 Task: Find LinkedIn connections with the following criteria: 1st-degree connections, location 'Linkou', talks about 'Growth', current company 'Xpheno', industry 'Transportation Equipment Manufacturing', and service category 'Real Estate Appraisal'.
Action: Mouse moved to (654, 84)
Screenshot: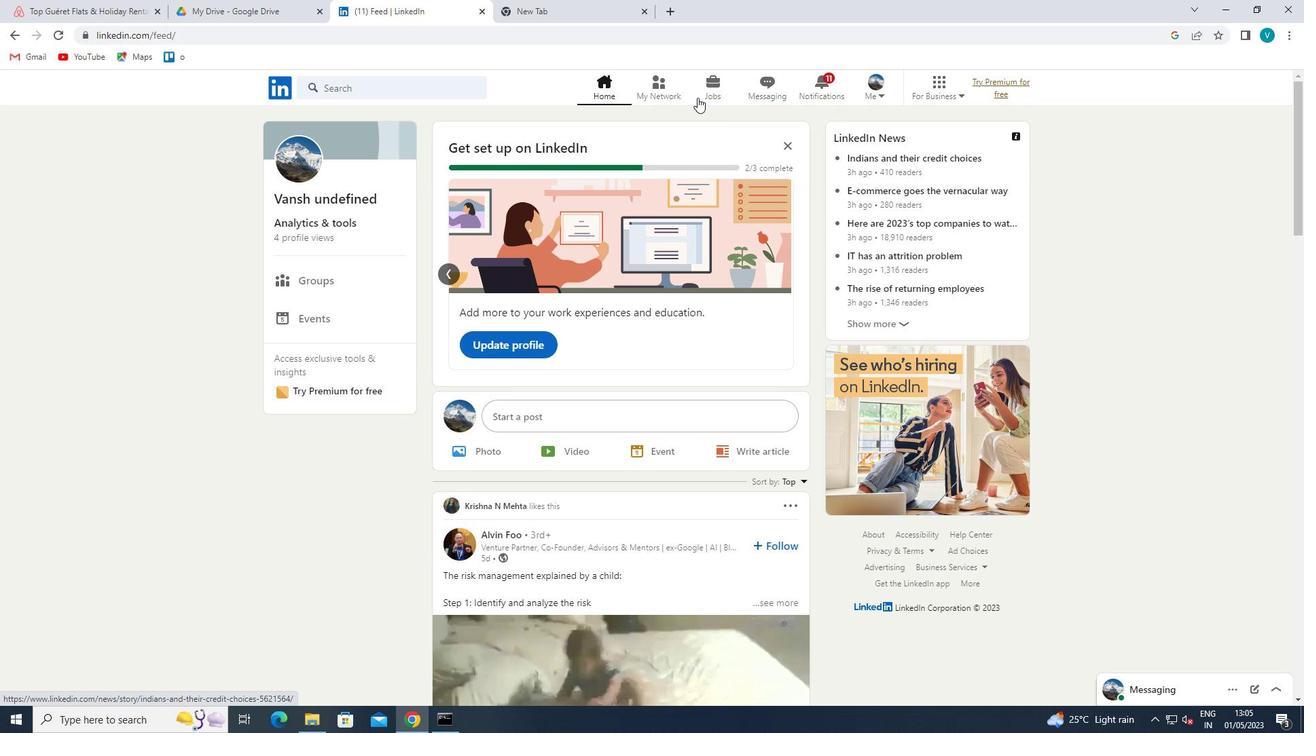 
Action: Mouse pressed left at (654, 84)
Screenshot: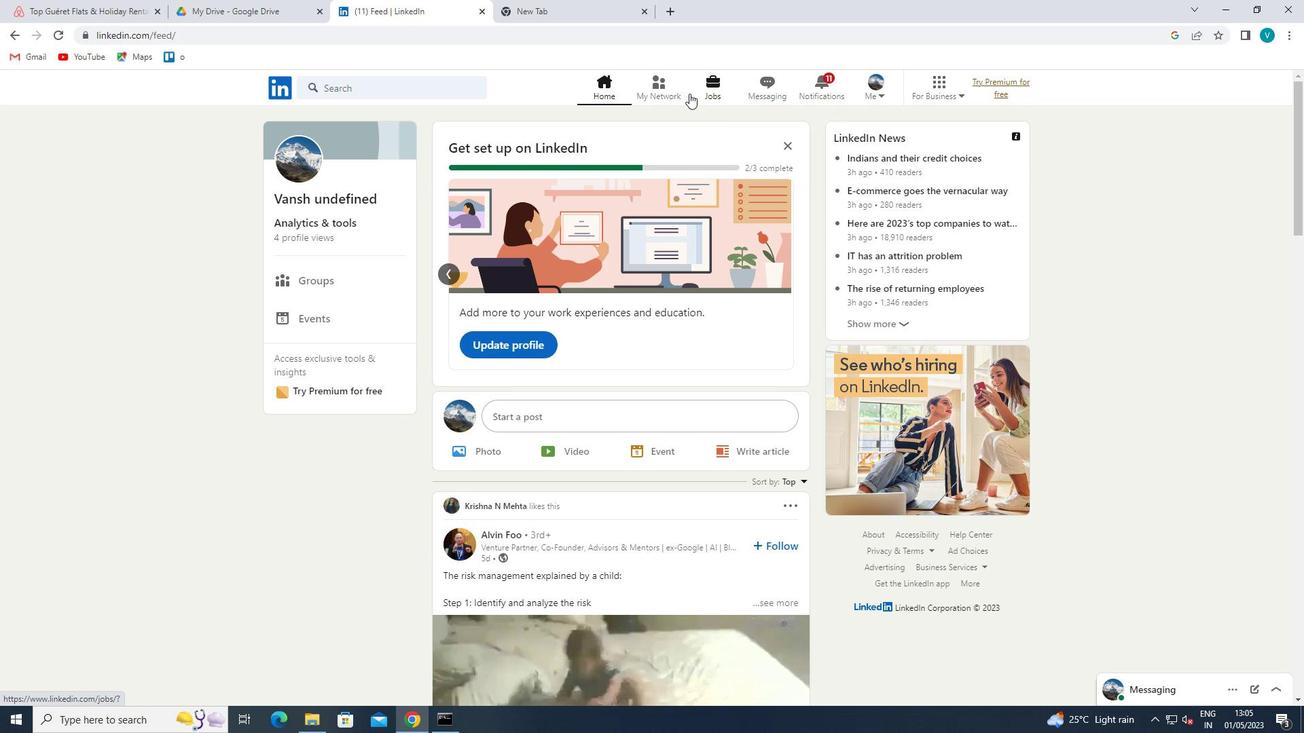 
Action: Mouse moved to (399, 159)
Screenshot: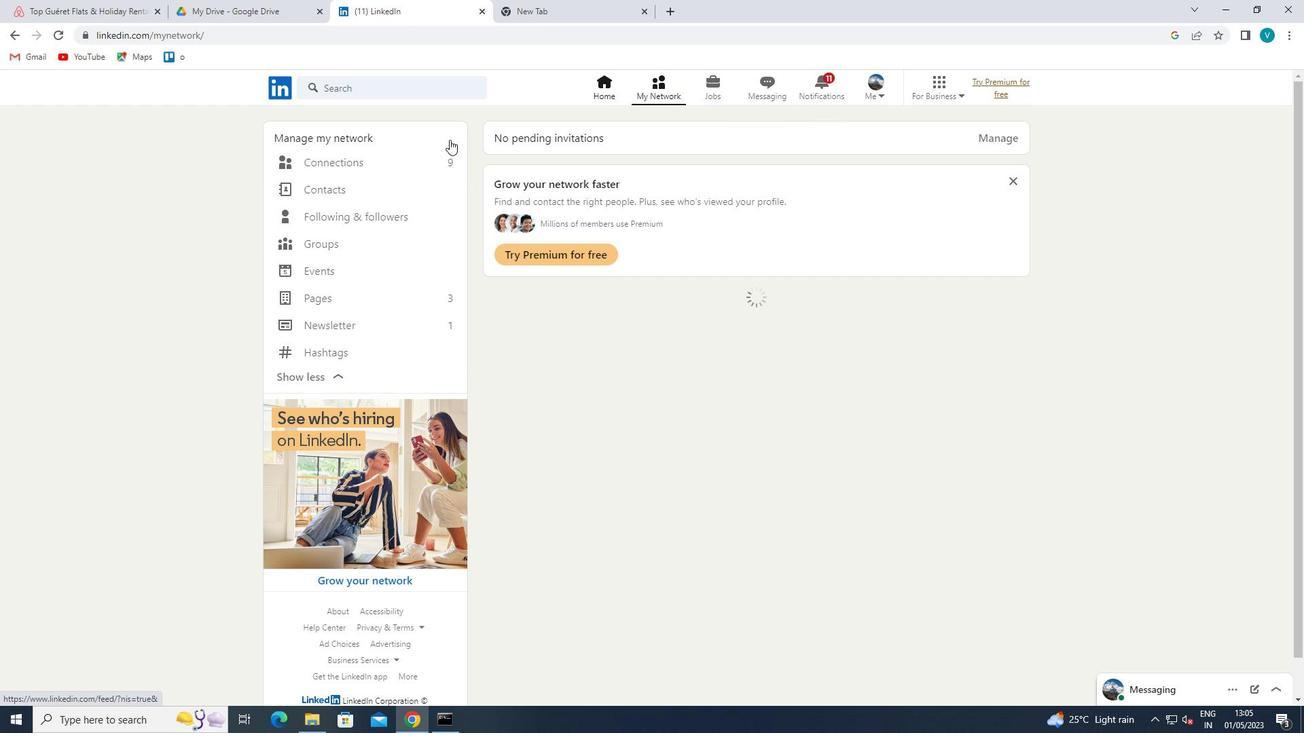 
Action: Mouse pressed left at (399, 159)
Screenshot: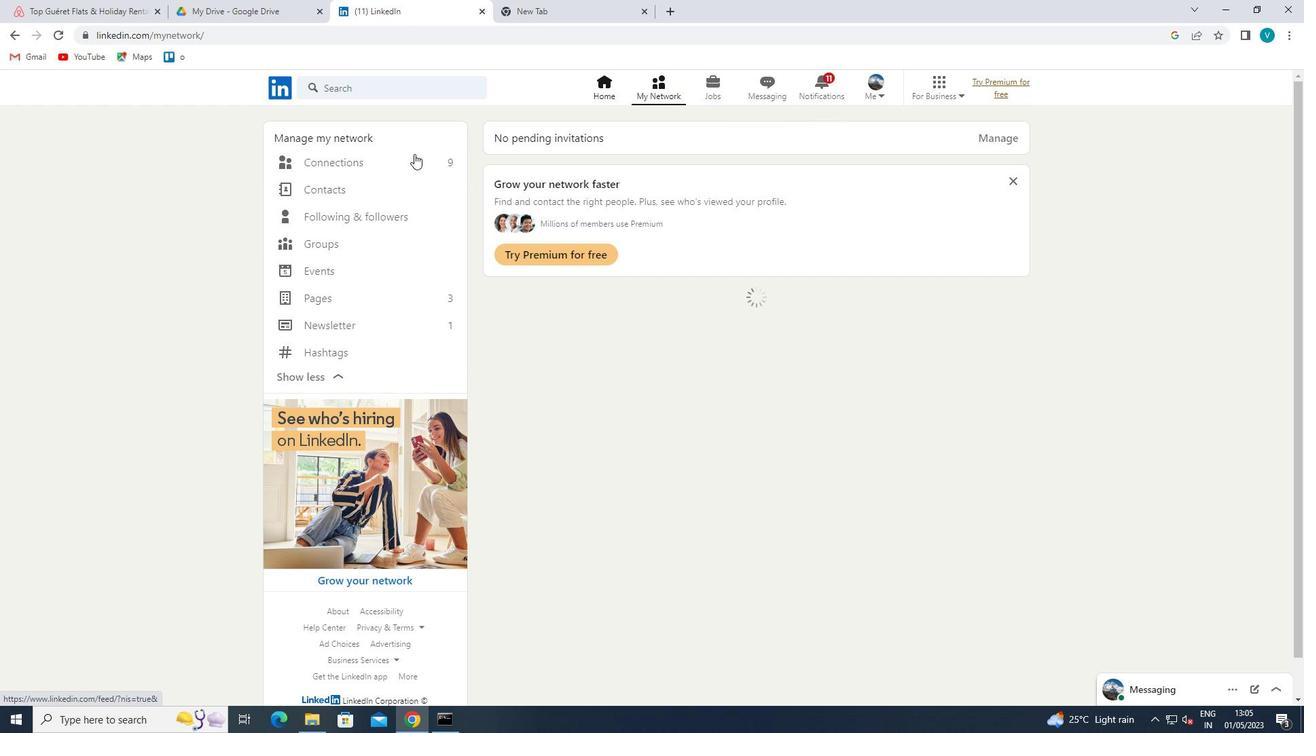 
Action: Mouse moved to (755, 157)
Screenshot: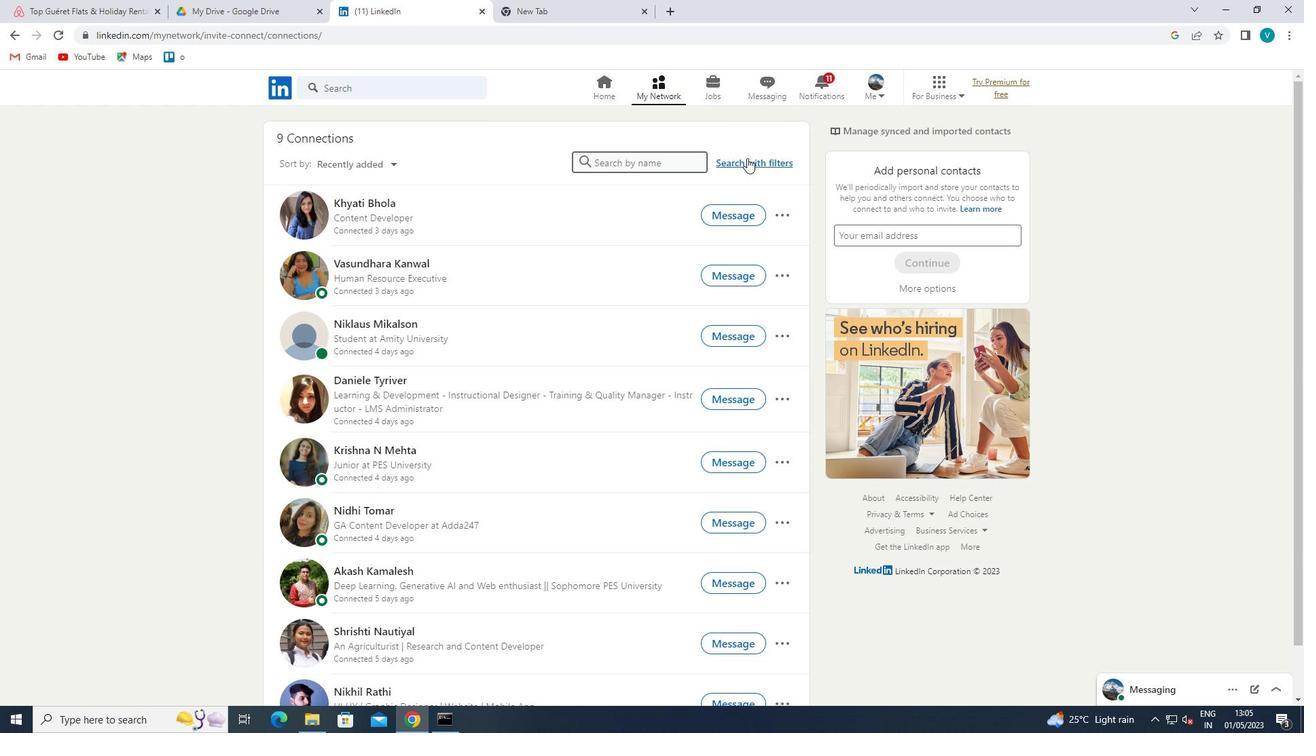 
Action: Mouse pressed left at (755, 157)
Screenshot: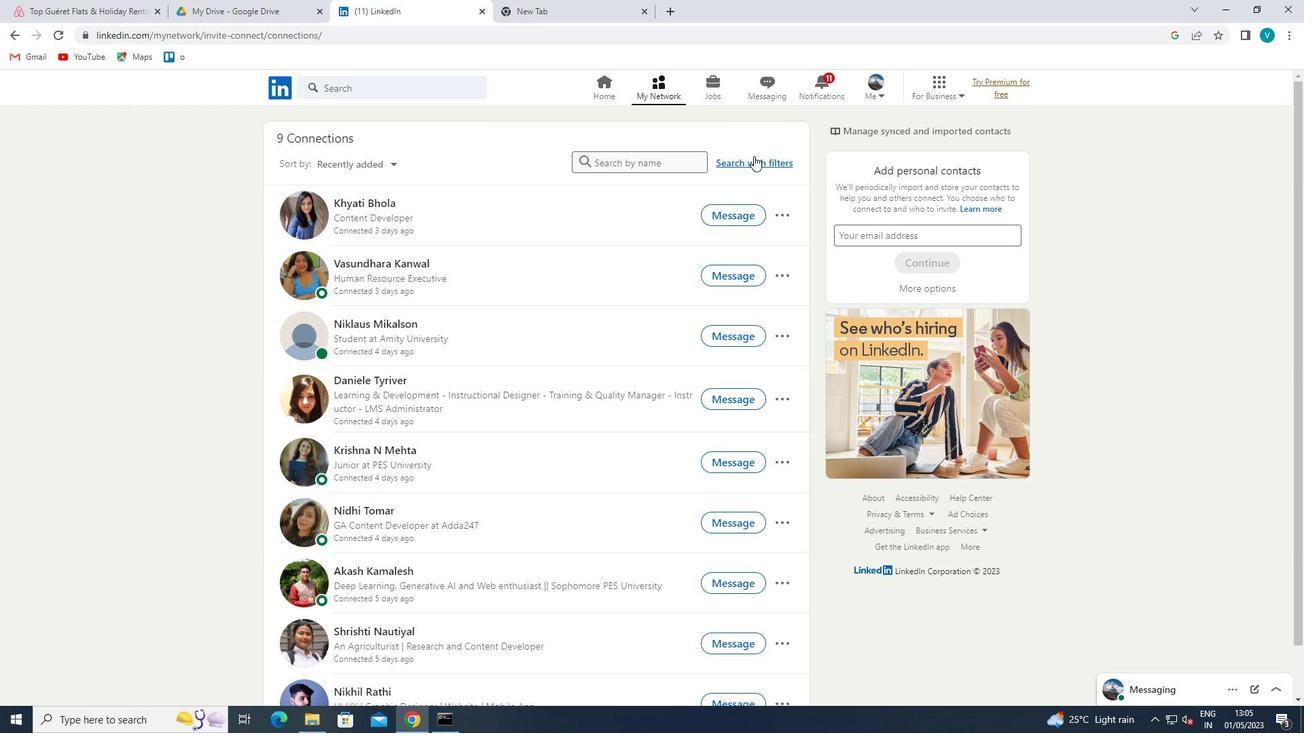 
Action: Mouse moved to (632, 125)
Screenshot: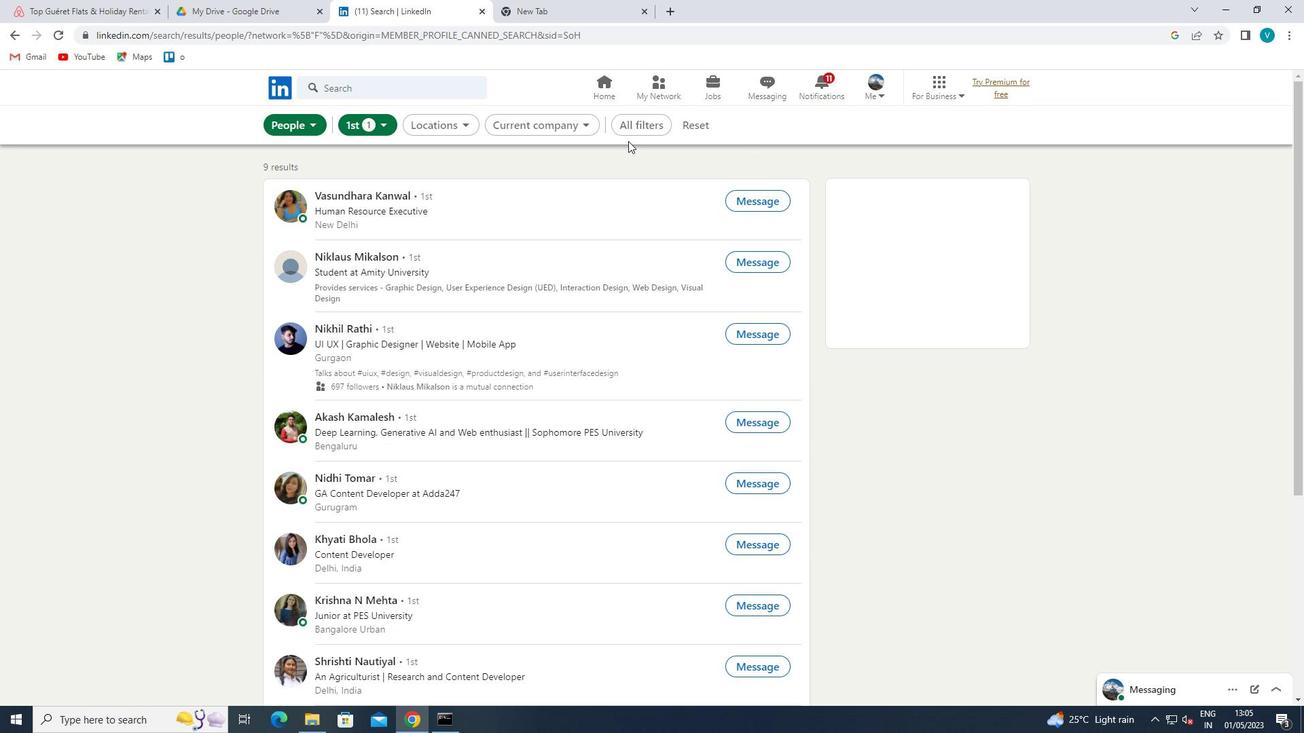 
Action: Mouse pressed left at (632, 125)
Screenshot: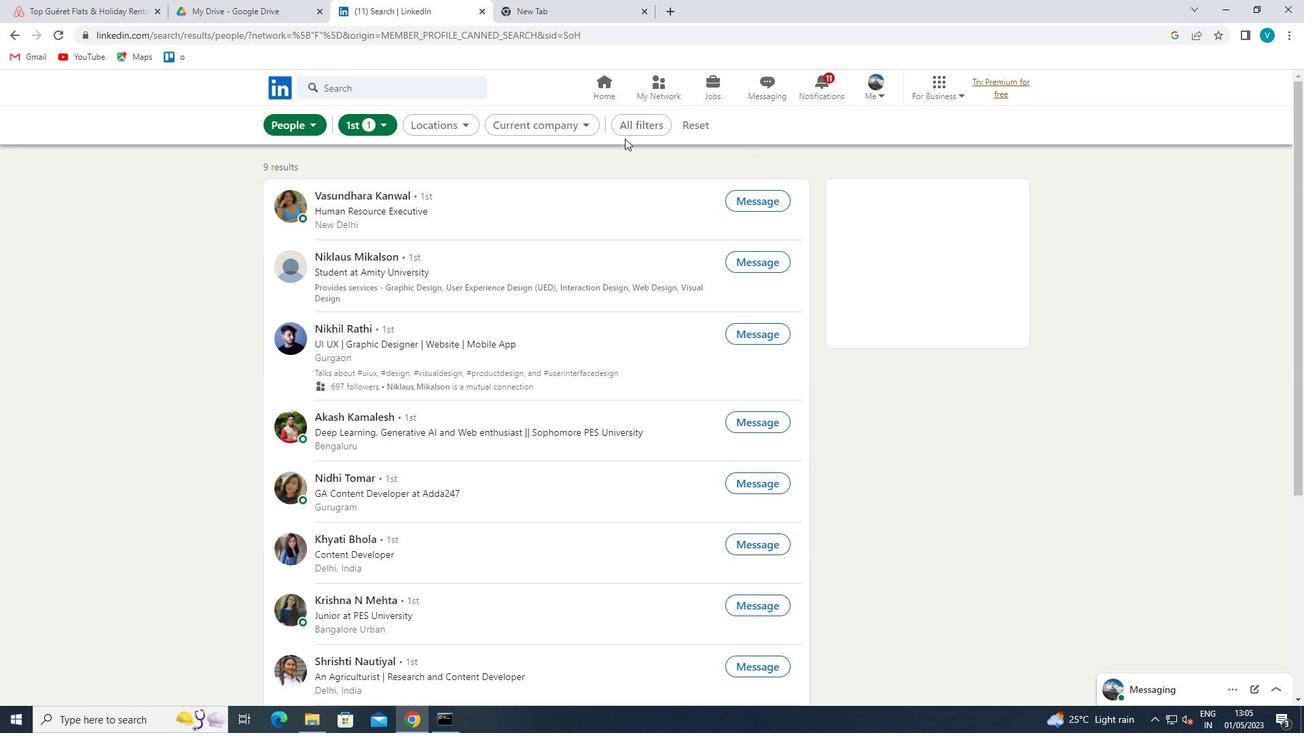 
Action: Mouse moved to (1149, 543)
Screenshot: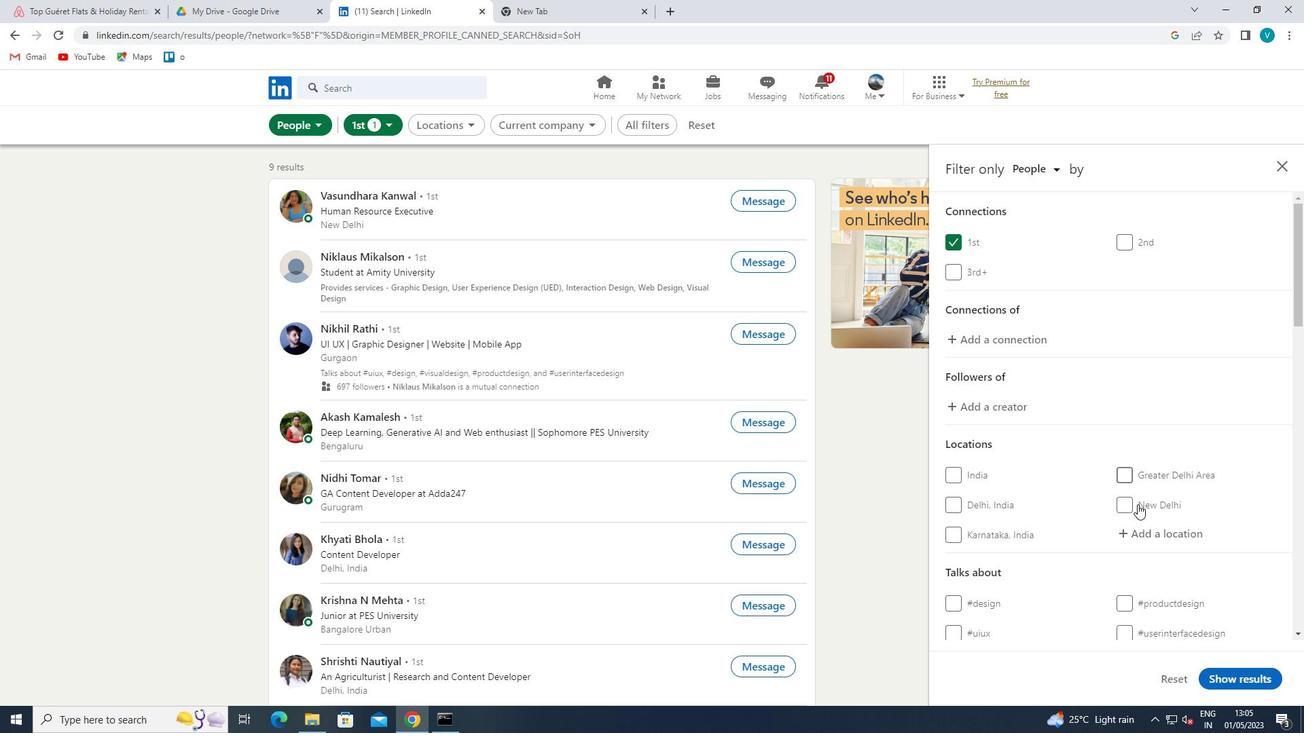 
Action: Mouse pressed left at (1149, 543)
Screenshot: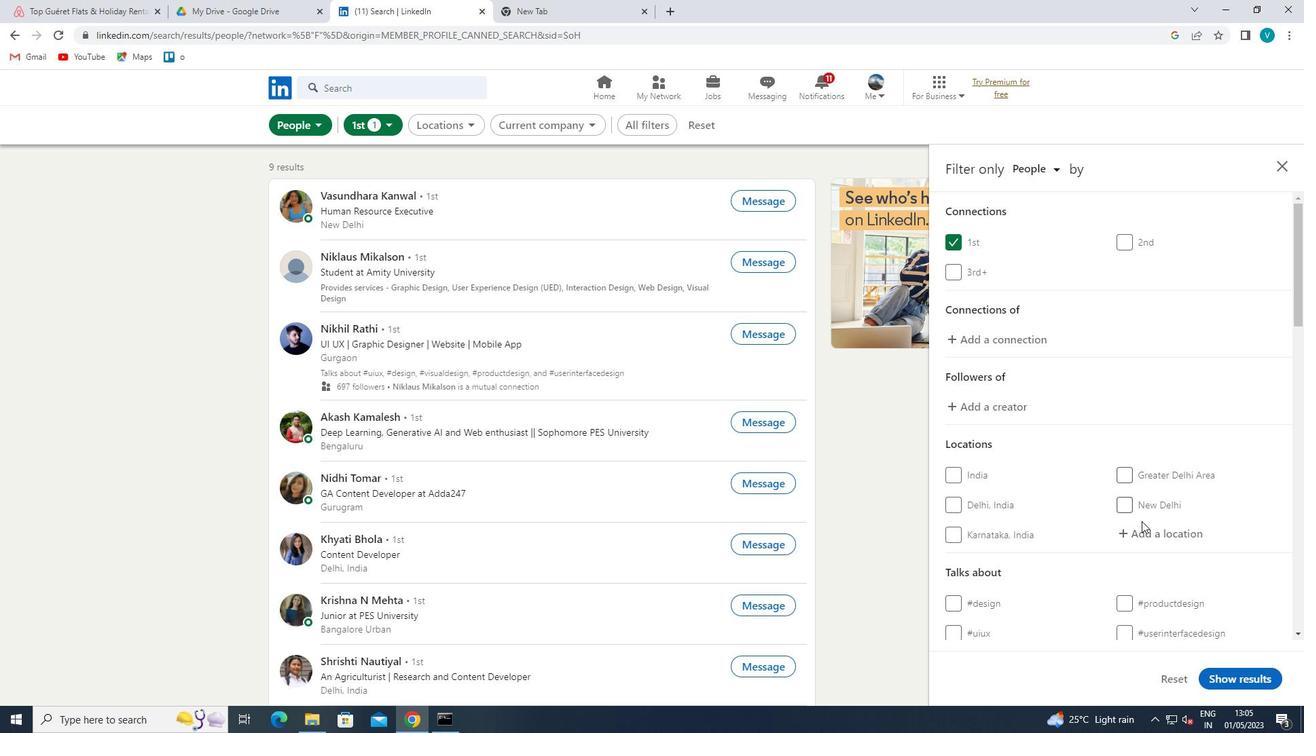 
Action: Mouse moved to (801, 444)
Screenshot: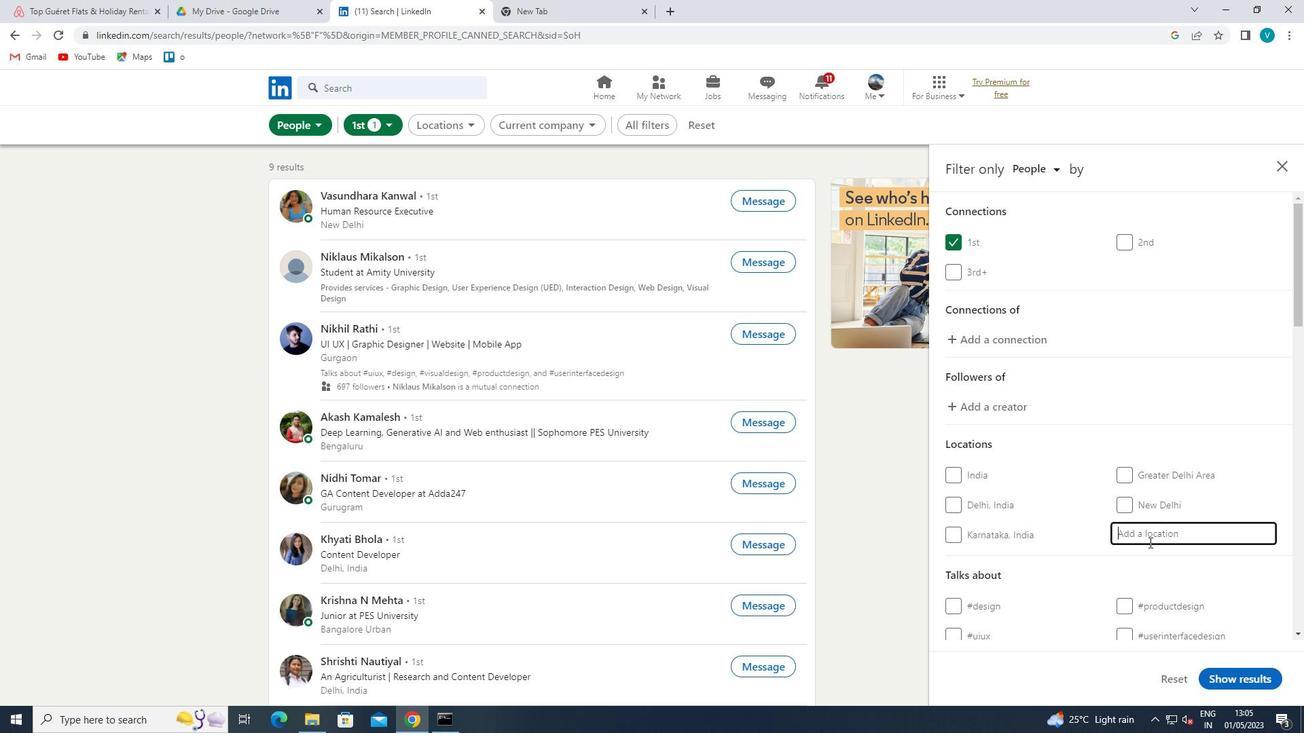 
Action: Key pressed <Key.shift>LINKOU
Screenshot: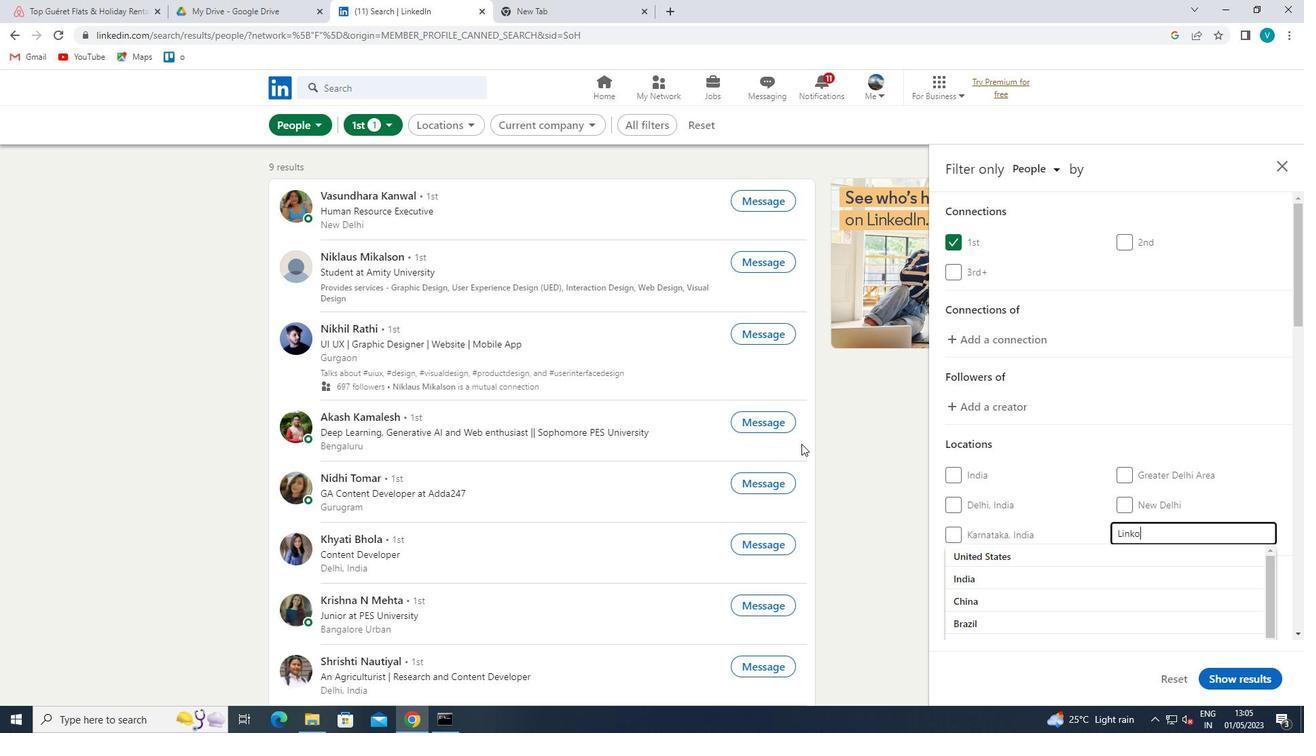 
Action: Mouse moved to (1086, 483)
Screenshot: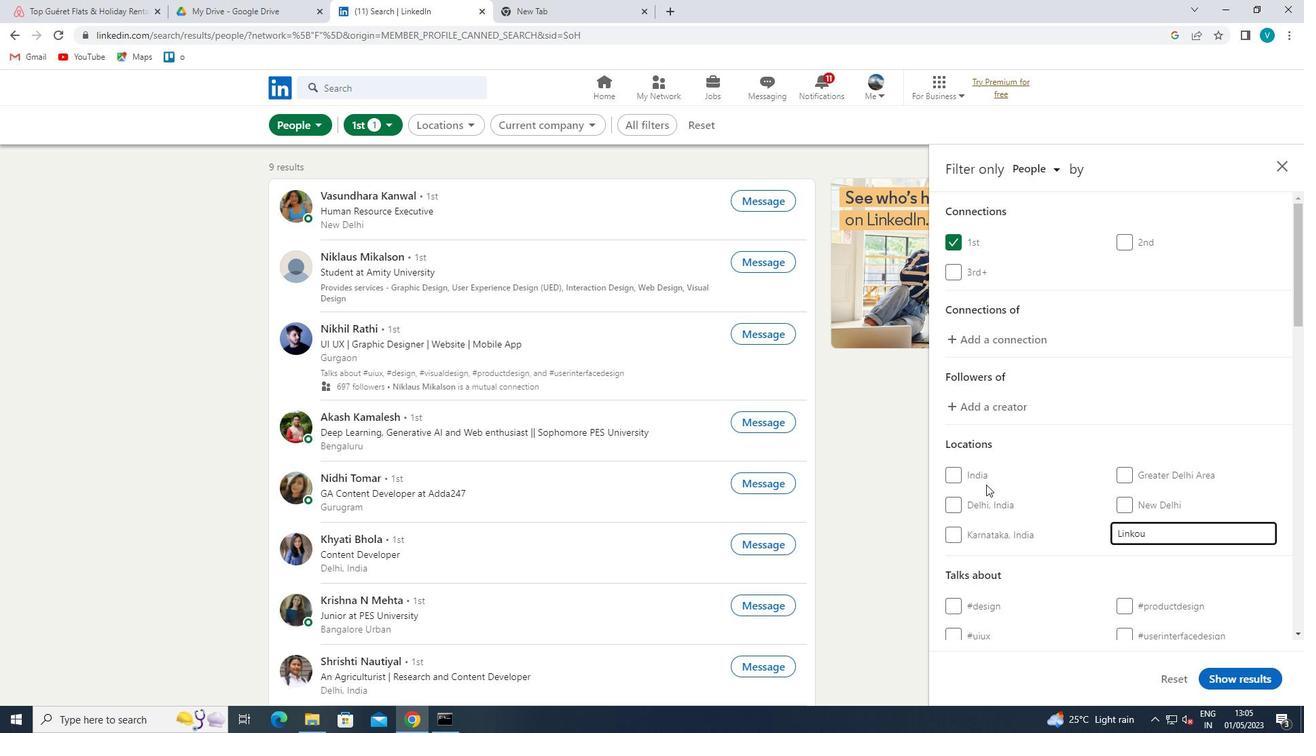 
Action: Mouse pressed left at (1086, 483)
Screenshot: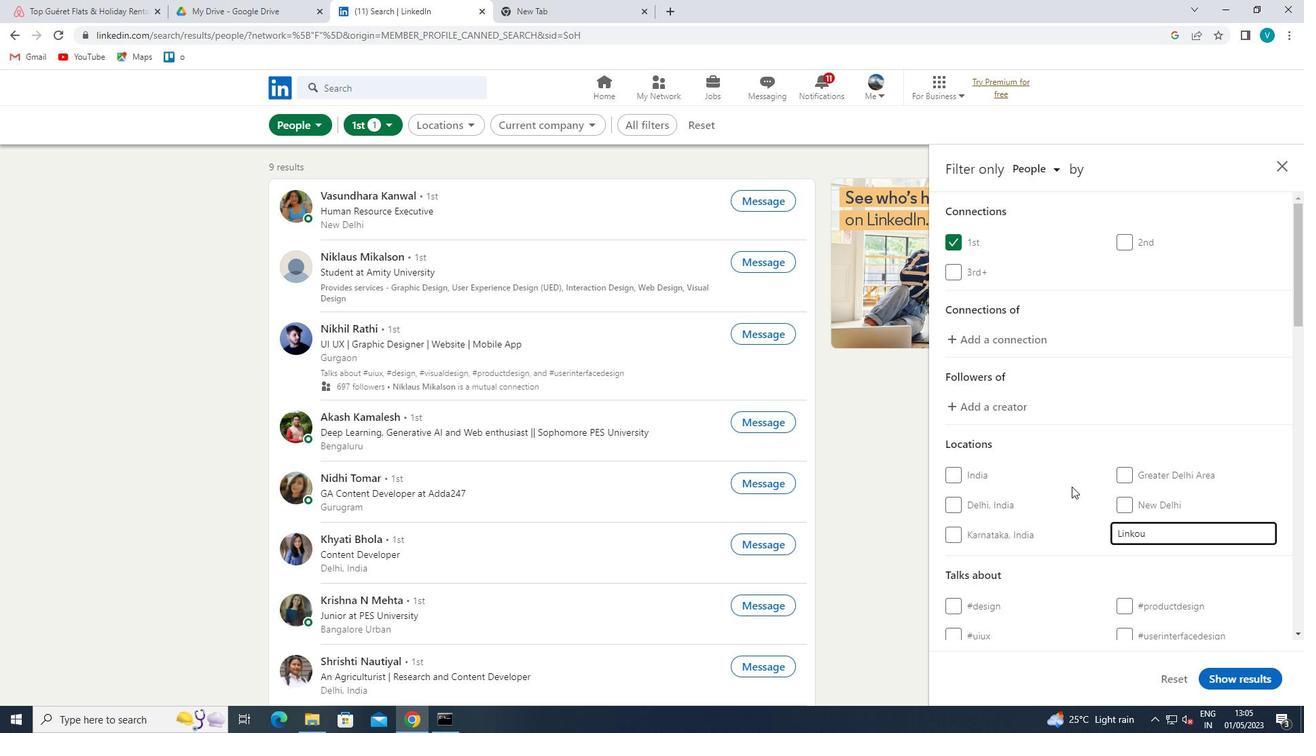 
Action: Mouse scrolled (1086, 483) with delta (0, 0)
Screenshot: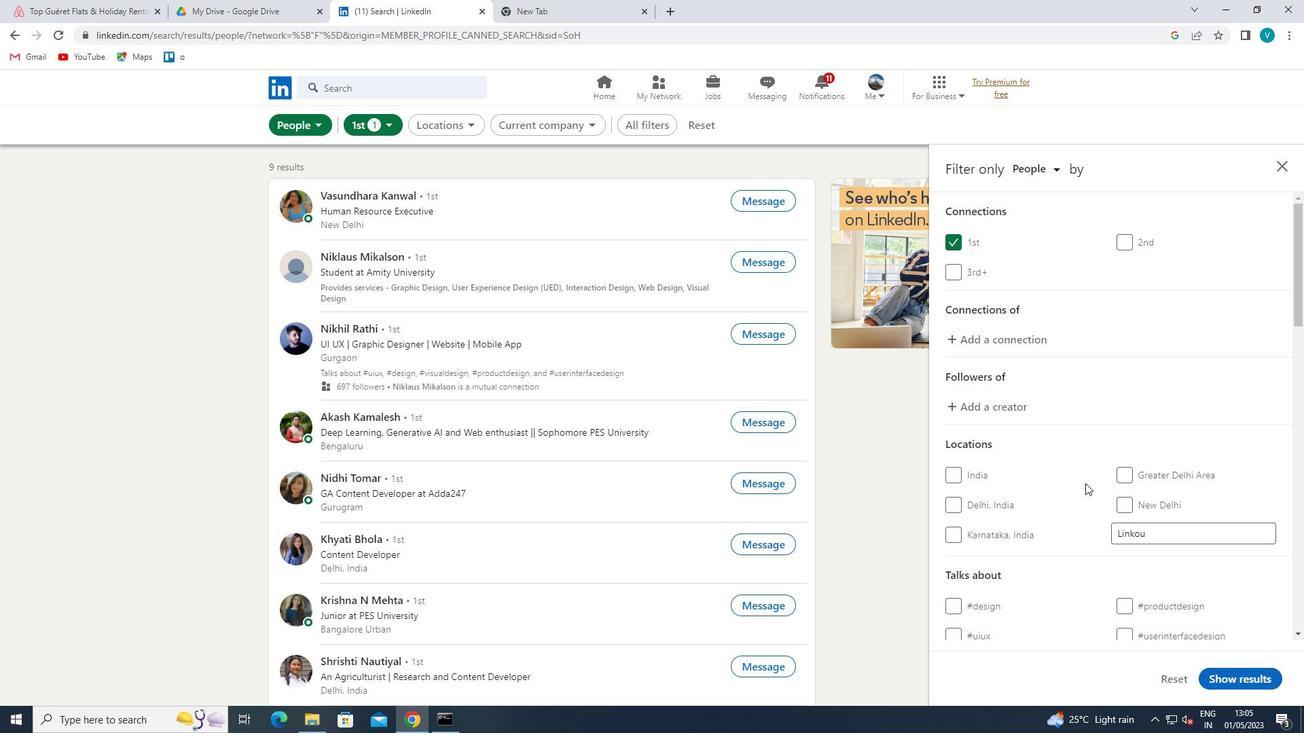 
Action: Mouse scrolled (1086, 483) with delta (0, 0)
Screenshot: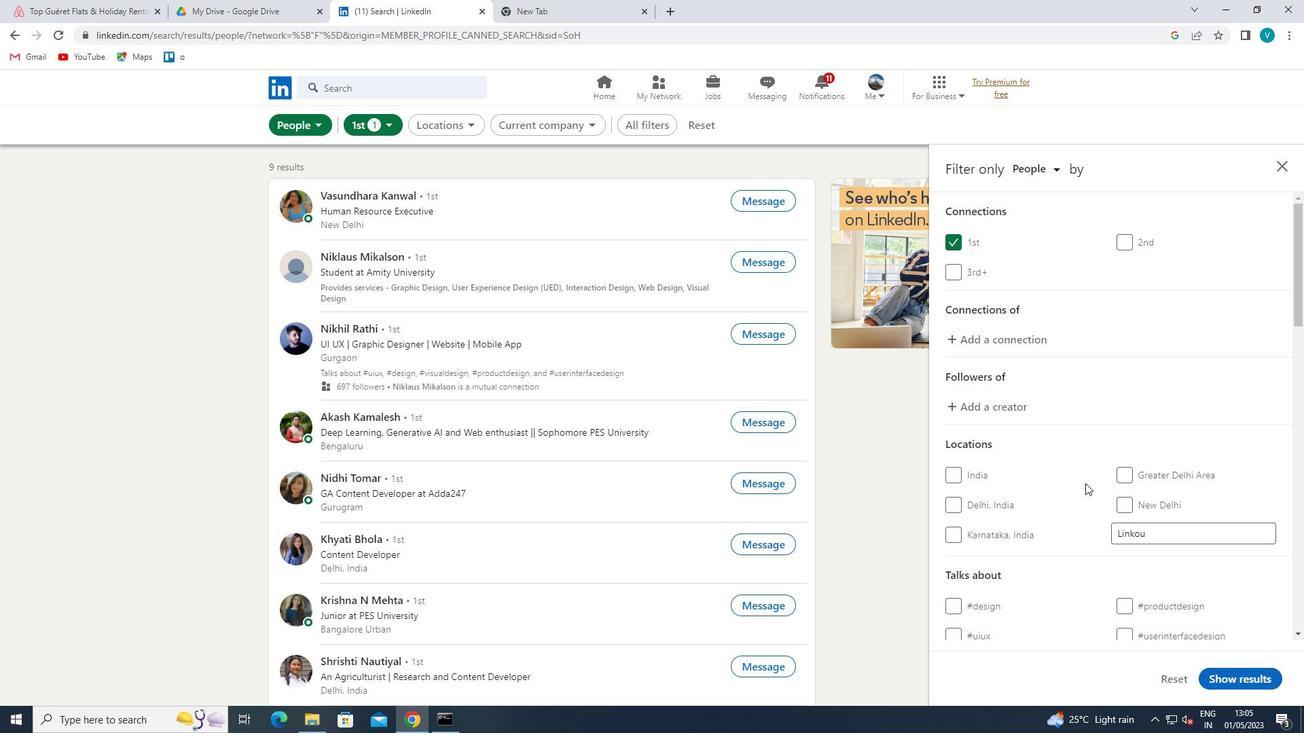 
Action: Mouse scrolled (1086, 483) with delta (0, 0)
Screenshot: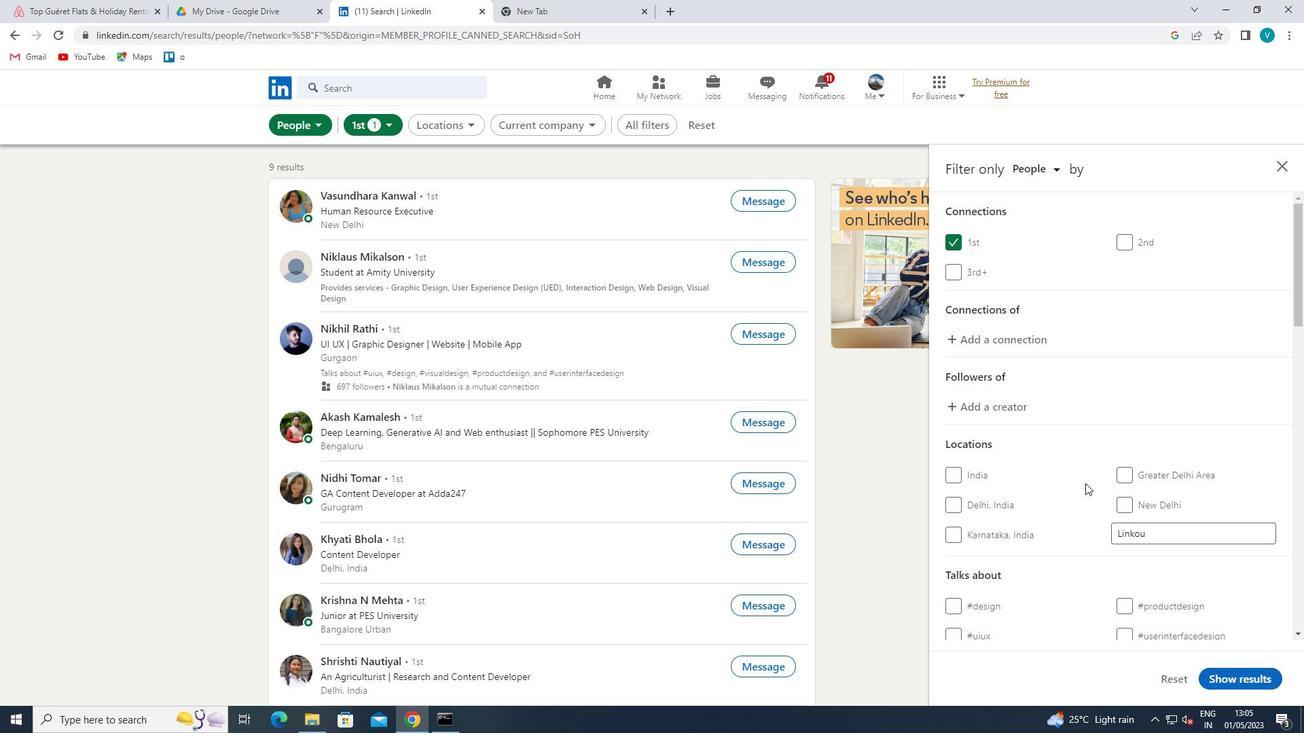 
Action: Mouse moved to (1149, 467)
Screenshot: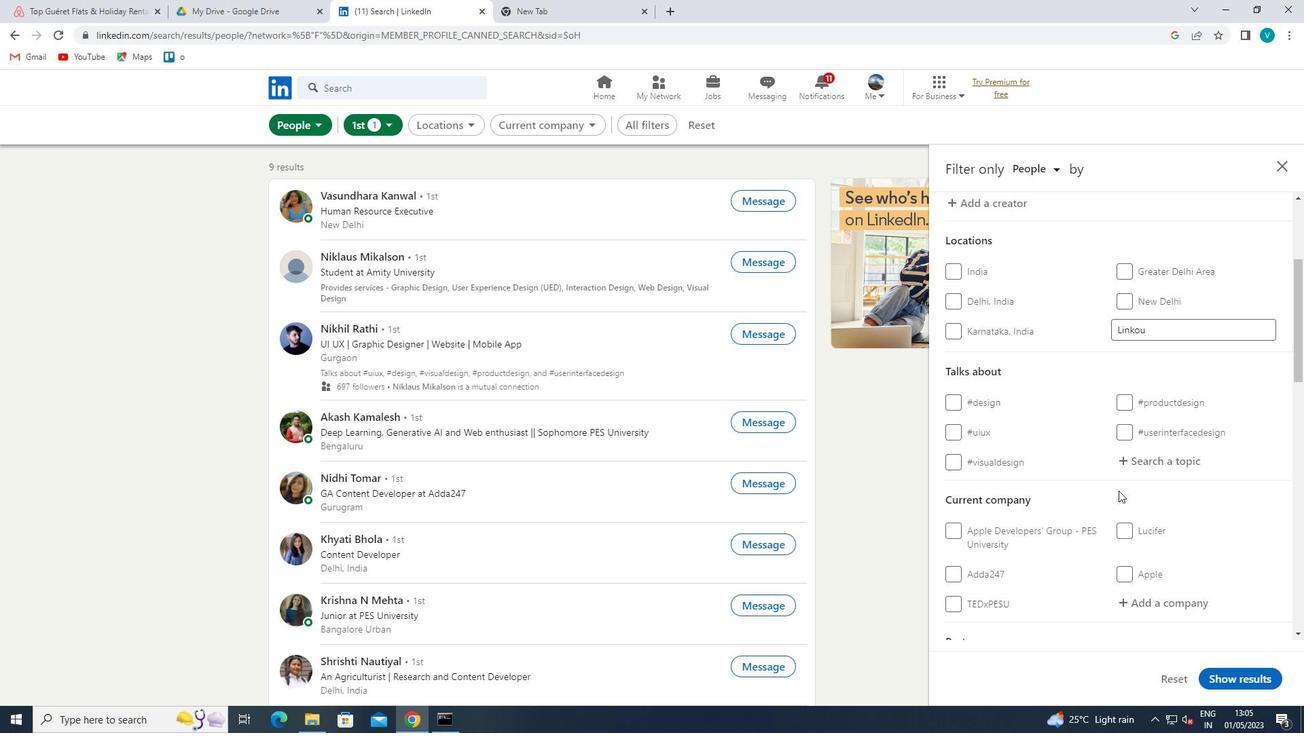 
Action: Mouse pressed left at (1149, 467)
Screenshot: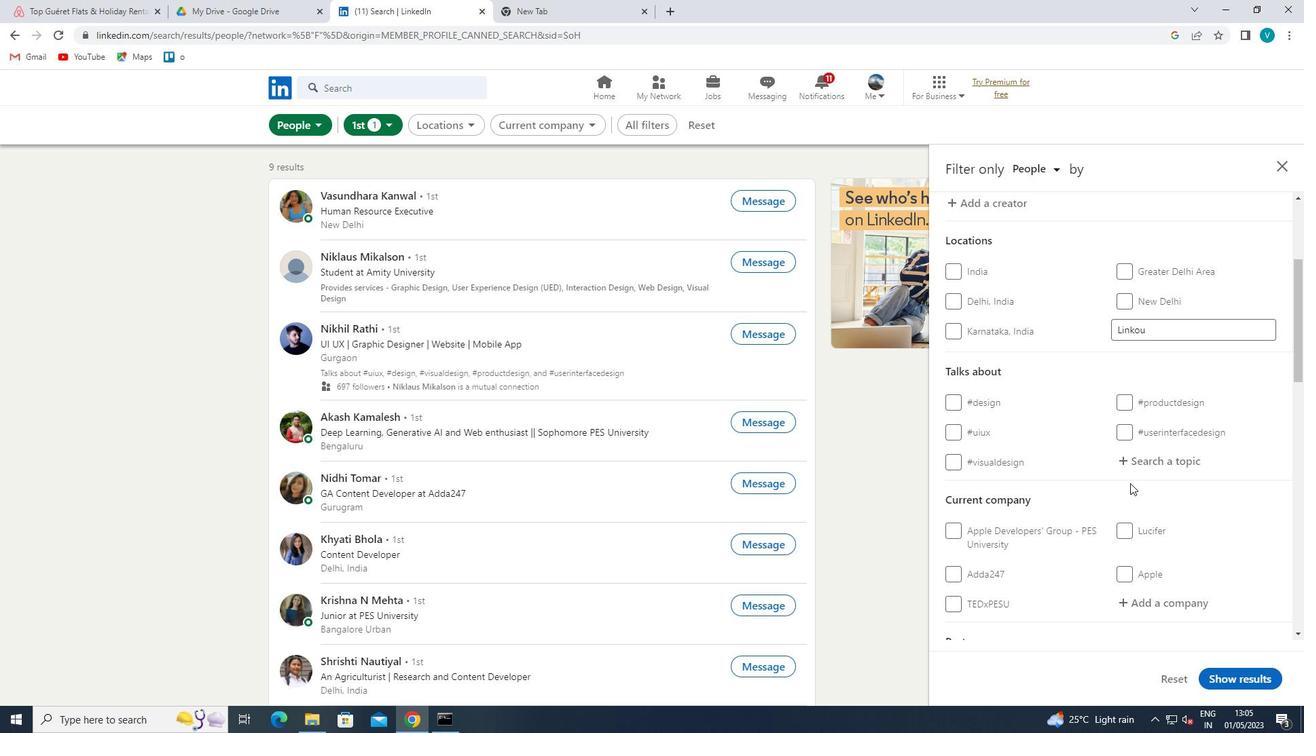 
Action: Mouse moved to (1070, 443)
Screenshot: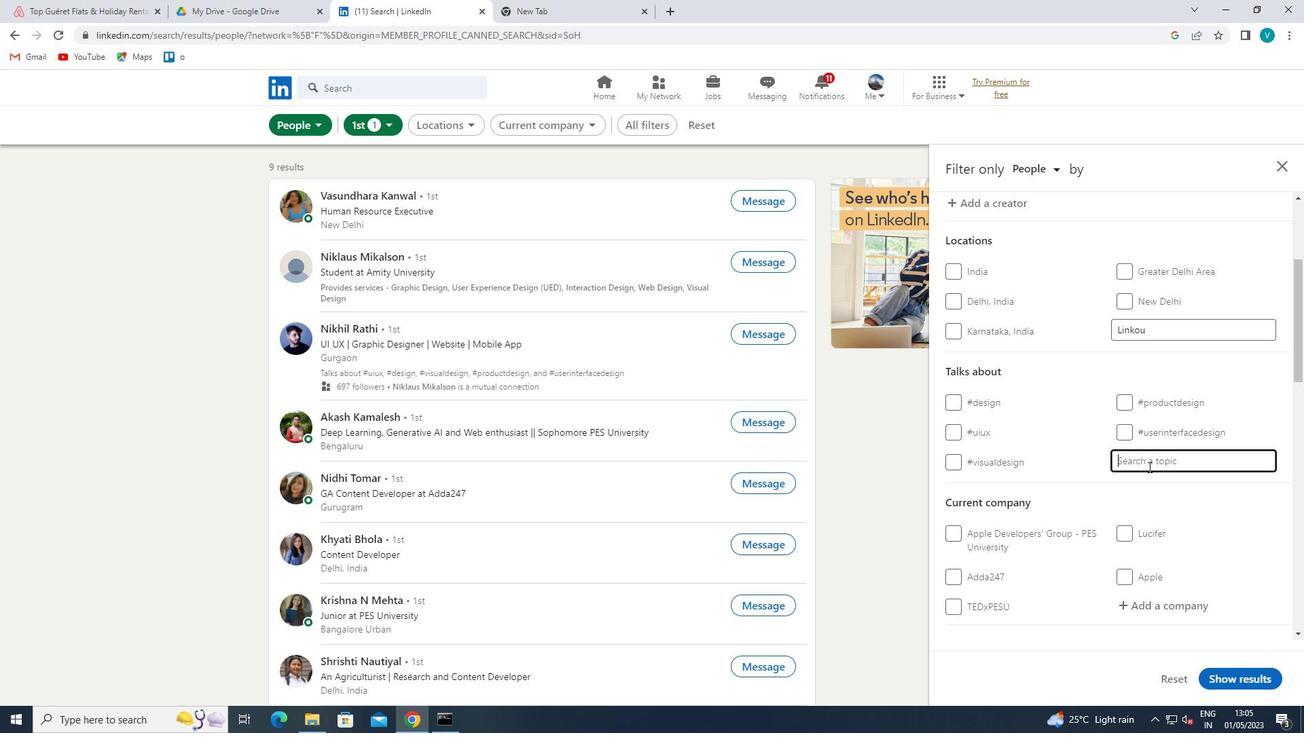 
Action: Key pressed <Key.shift>GROWTH
Screenshot: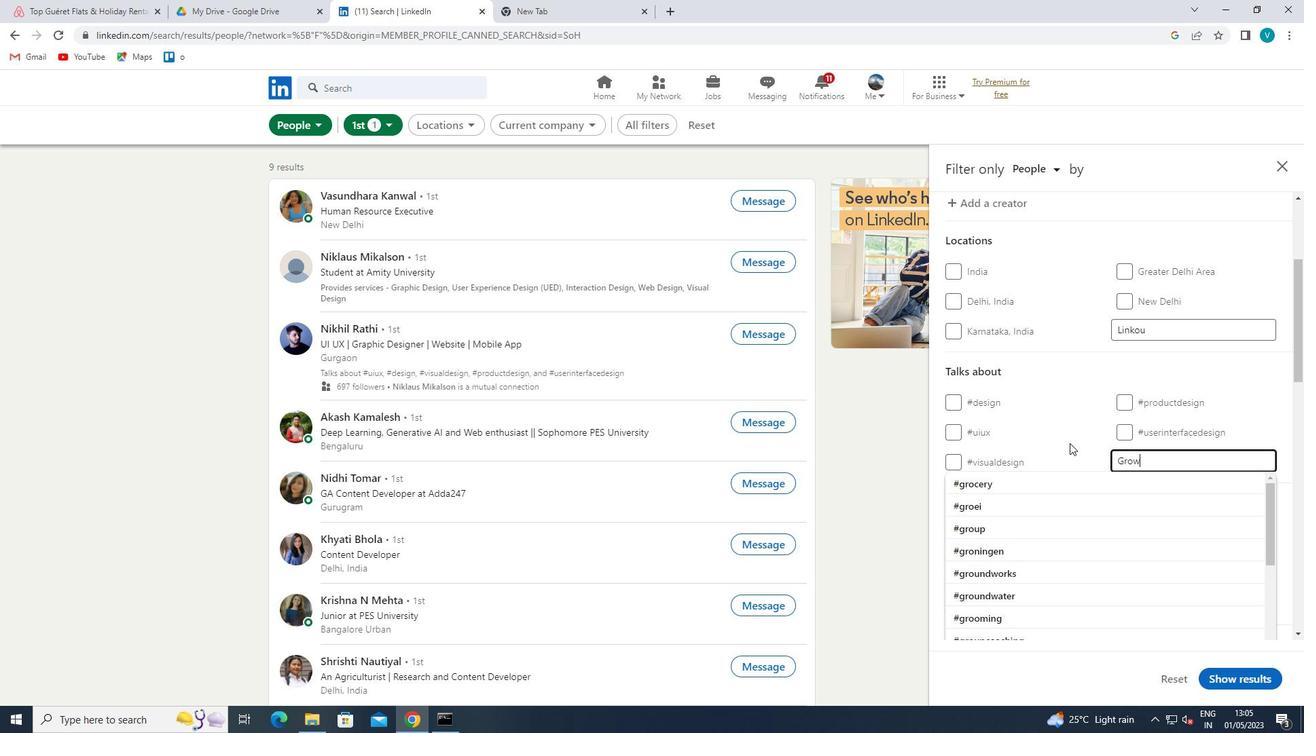 
Action: Mouse moved to (1041, 485)
Screenshot: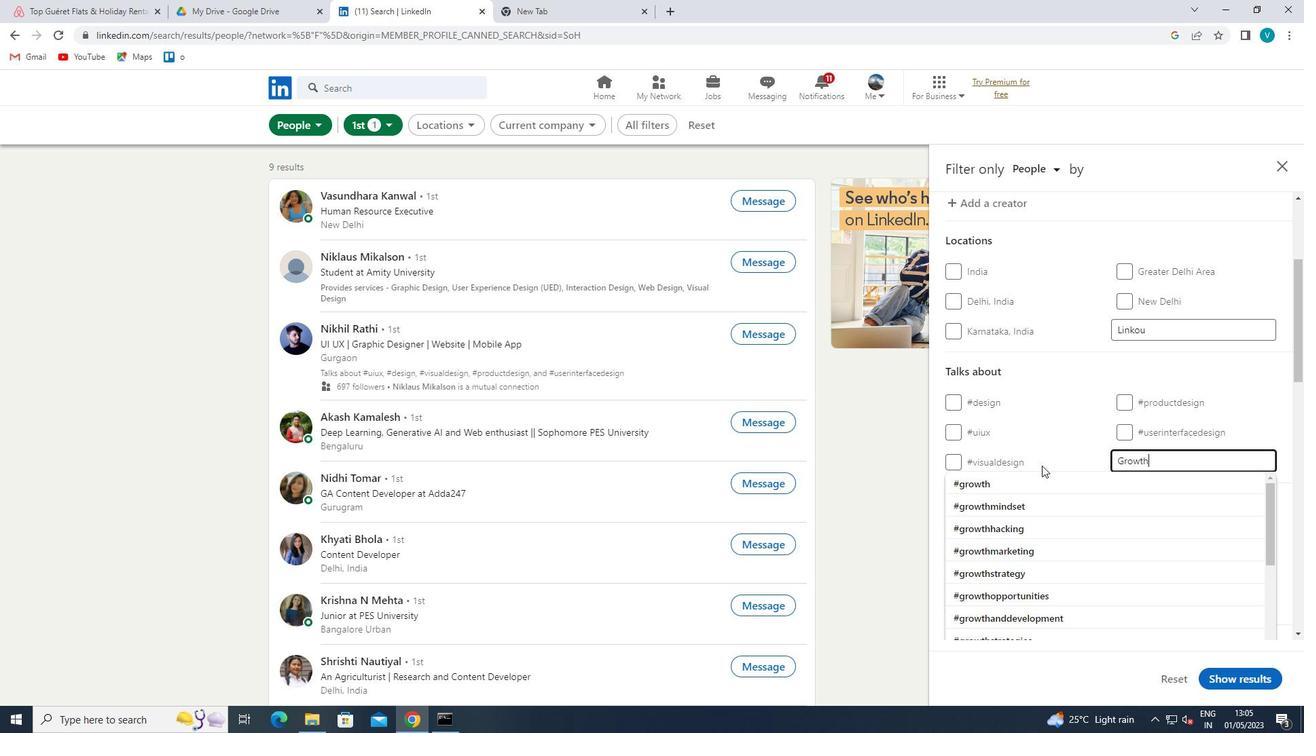 
Action: Mouse pressed left at (1041, 485)
Screenshot: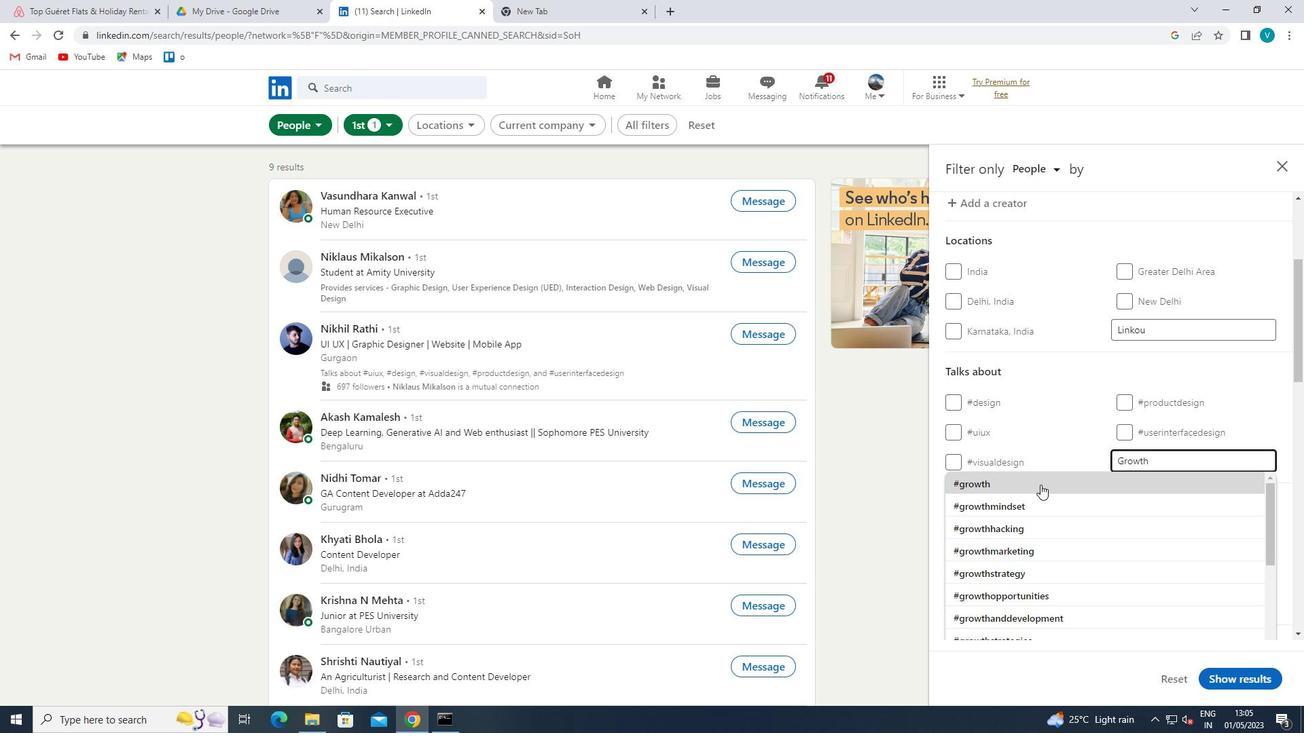 
Action: Mouse moved to (1102, 408)
Screenshot: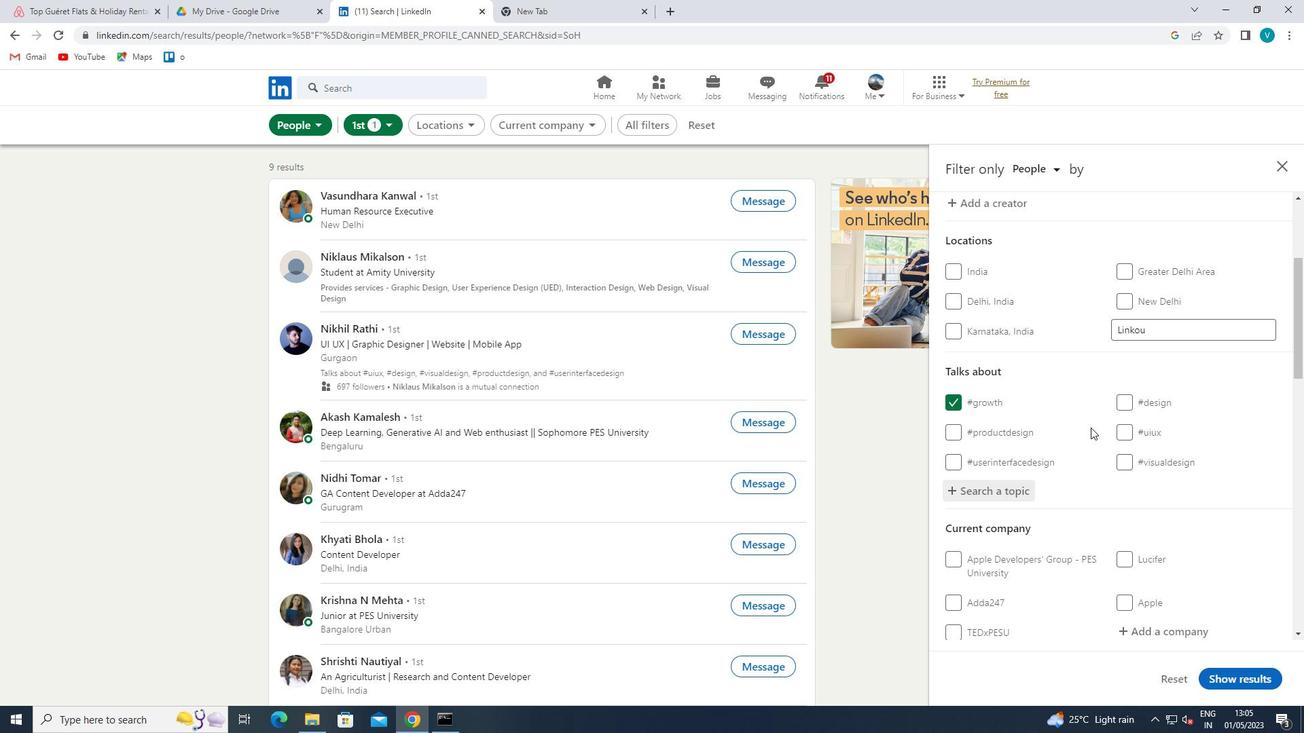 
Action: Mouse scrolled (1102, 407) with delta (0, 0)
Screenshot: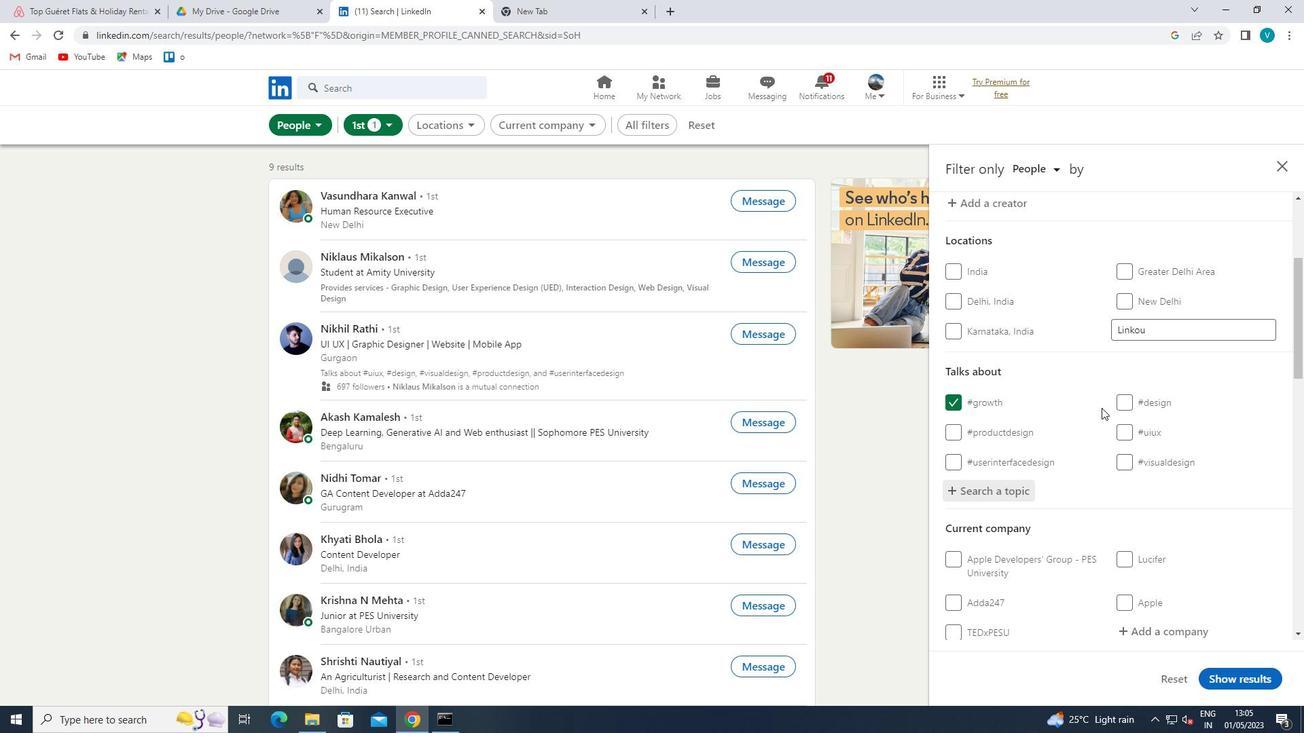 
Action: Mouse moved to (1107, 421)
Screenshot: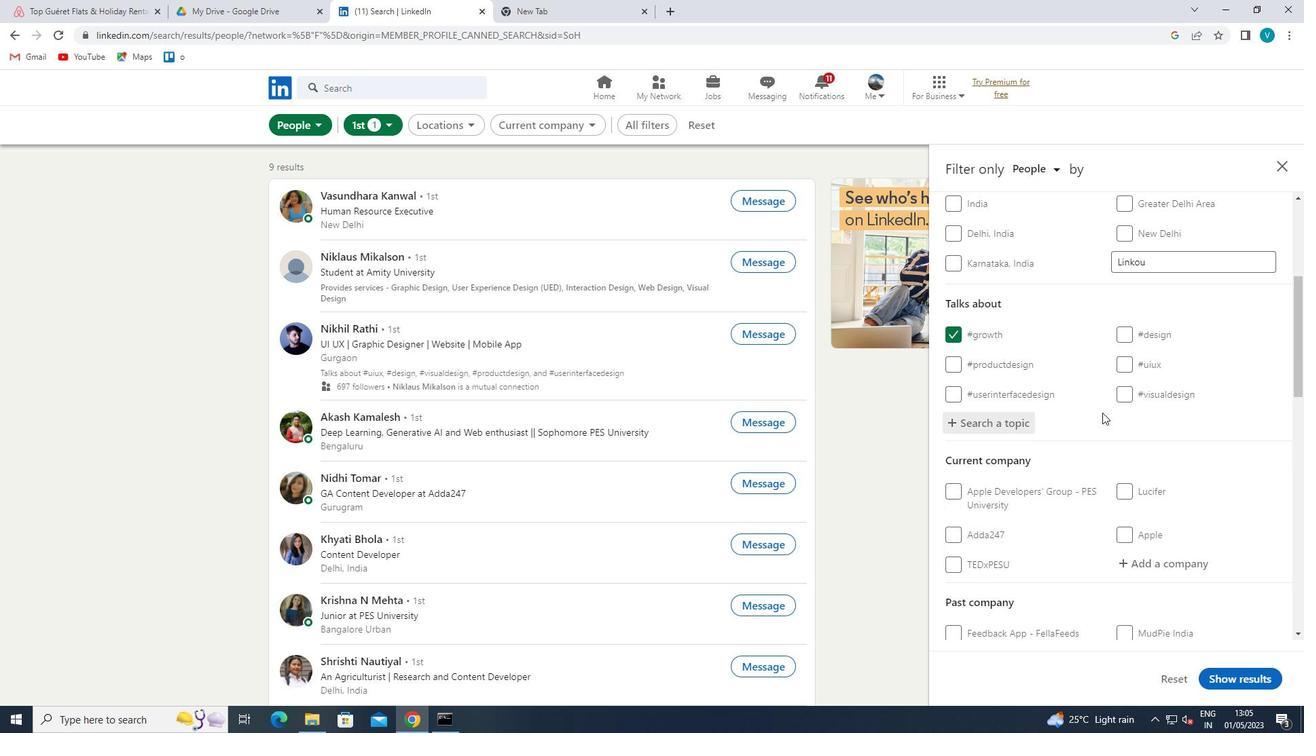 
Action: Mouse scrolled (1107, 420) with delta (0, 0)
Screenshot: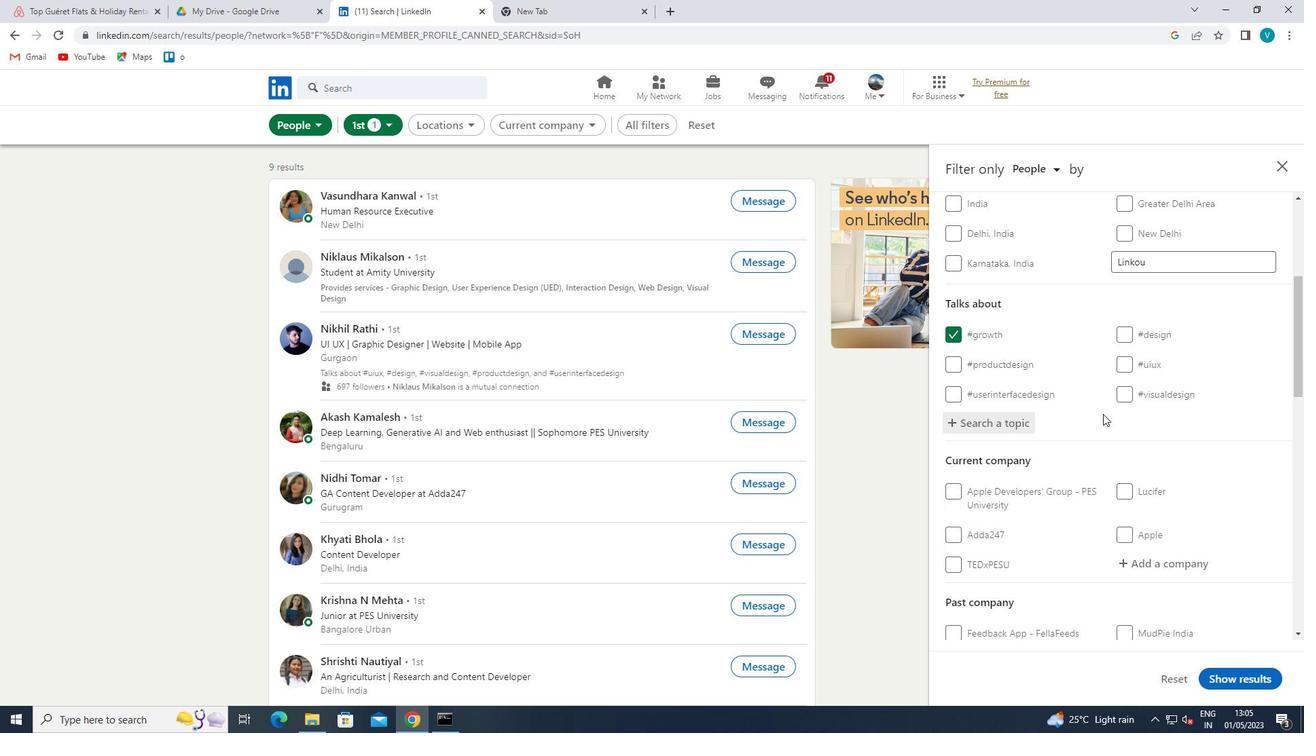 
Action: Mouse moved to (1152, 498)
Screenshot: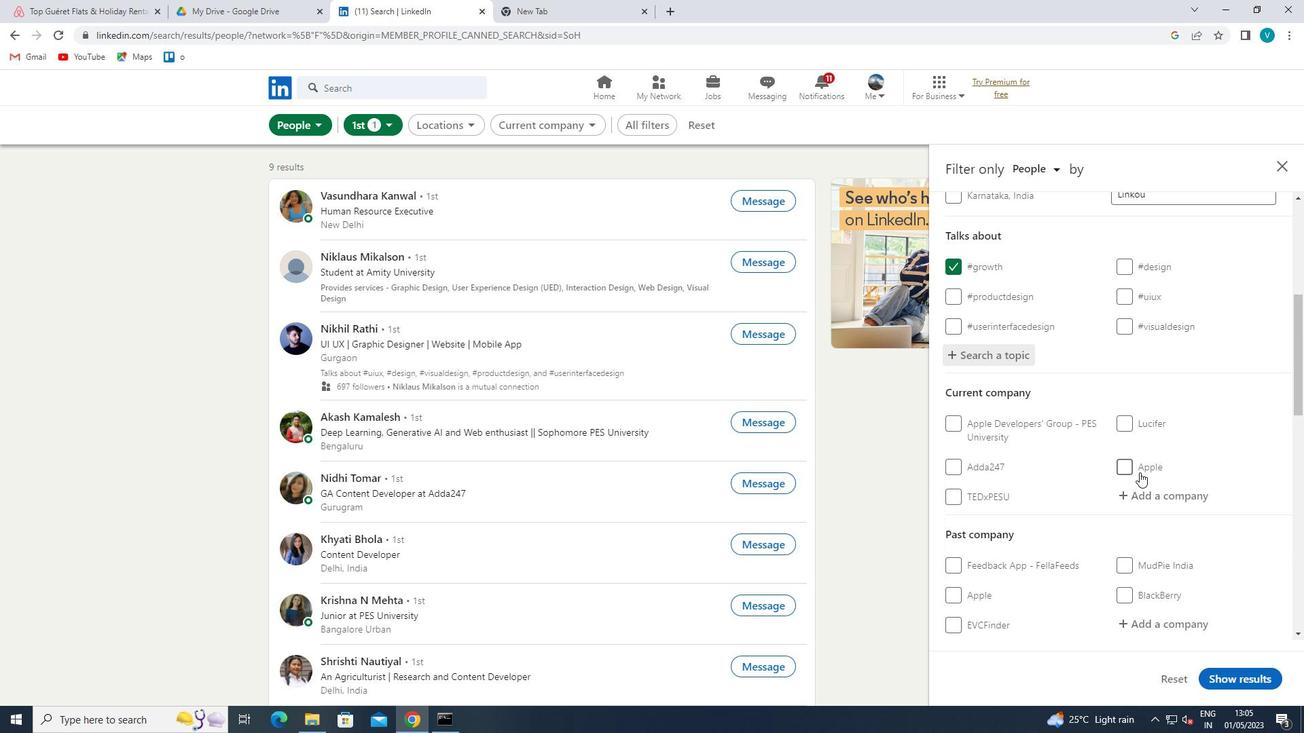 
Action: Mouse pressed left at (1152, 498)
Screenshot: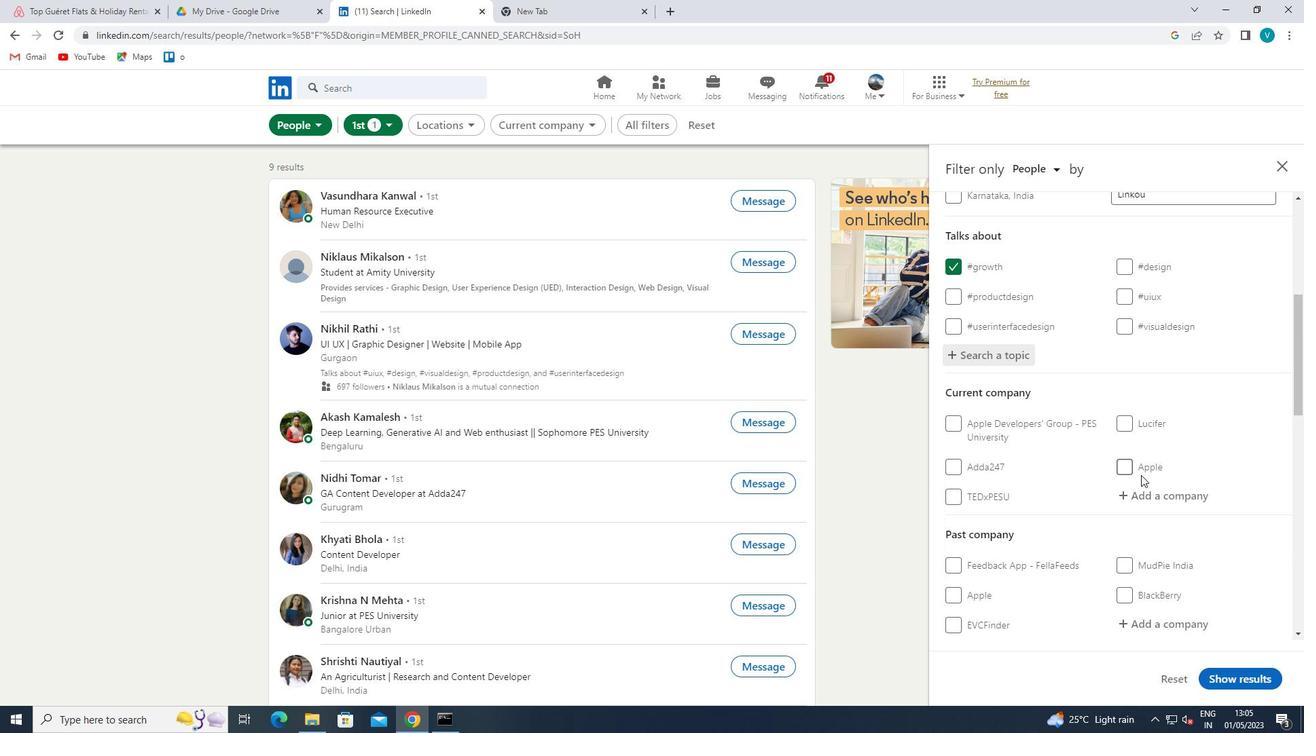 
Action: Key pressed <Key.shift>XPHENO
Screenshot: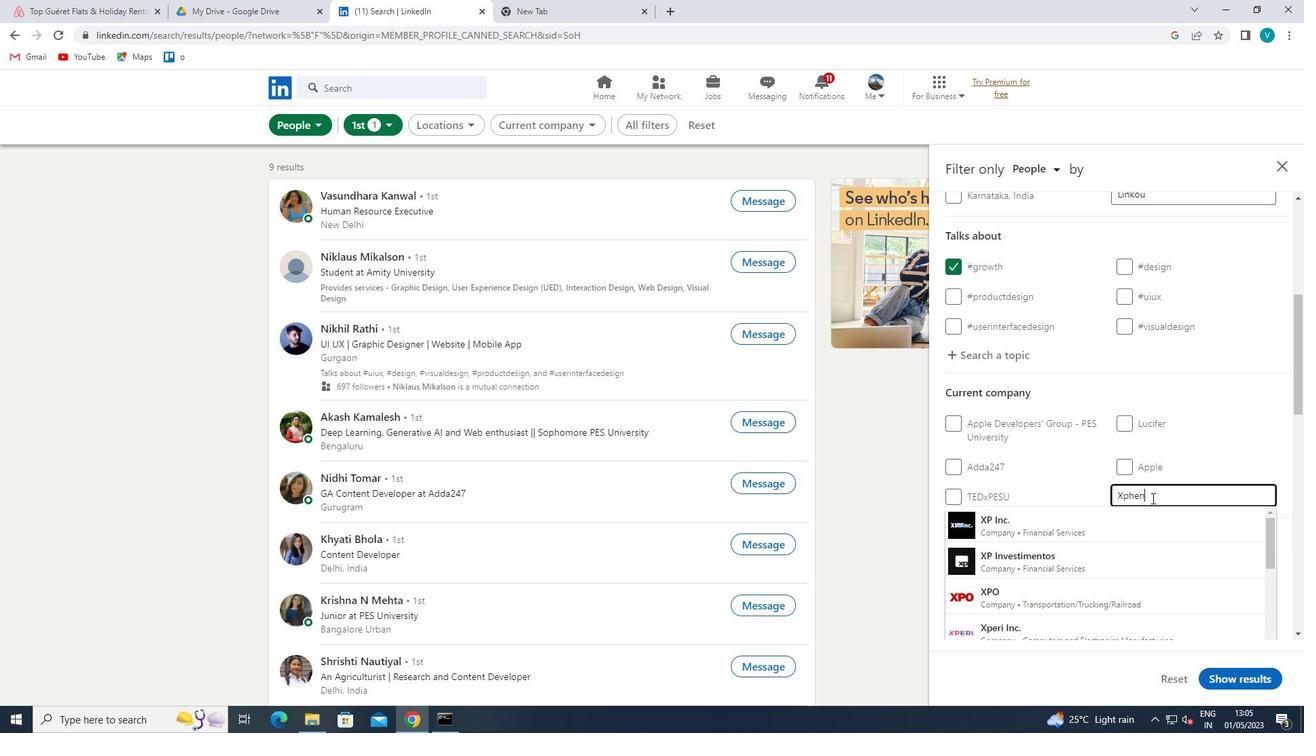 
Action: Mouse moved to (1071, 519)
Screenshot: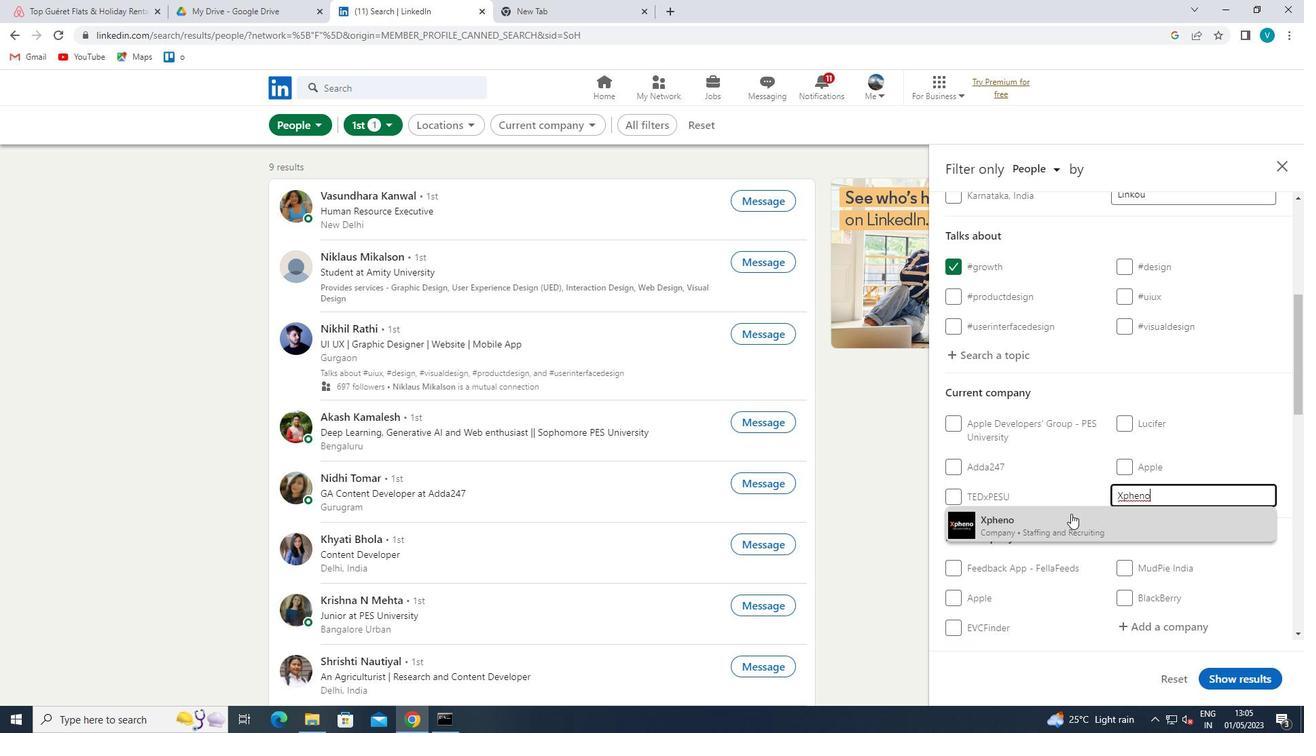 
Action: Mouse pressed left at (1071, 519)
Screenshot: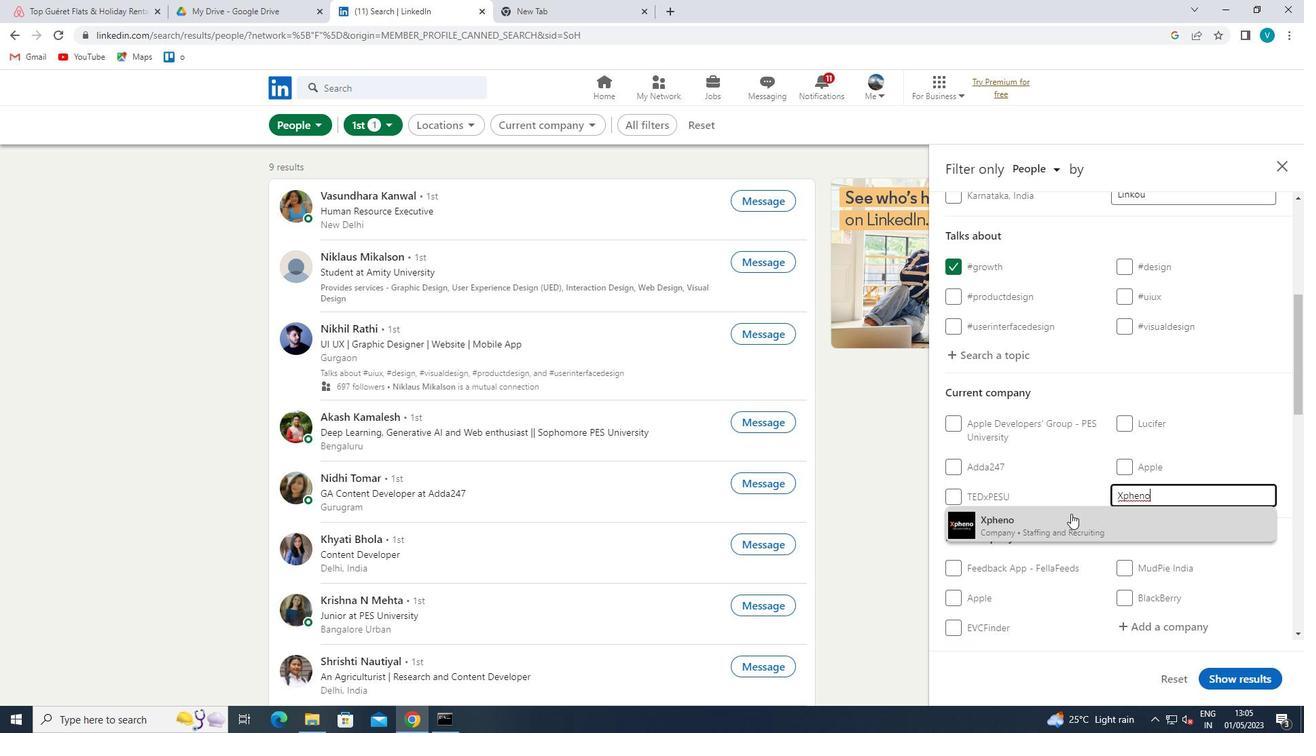 
Action: Mouse moved to (1113, 496)
Screenshot: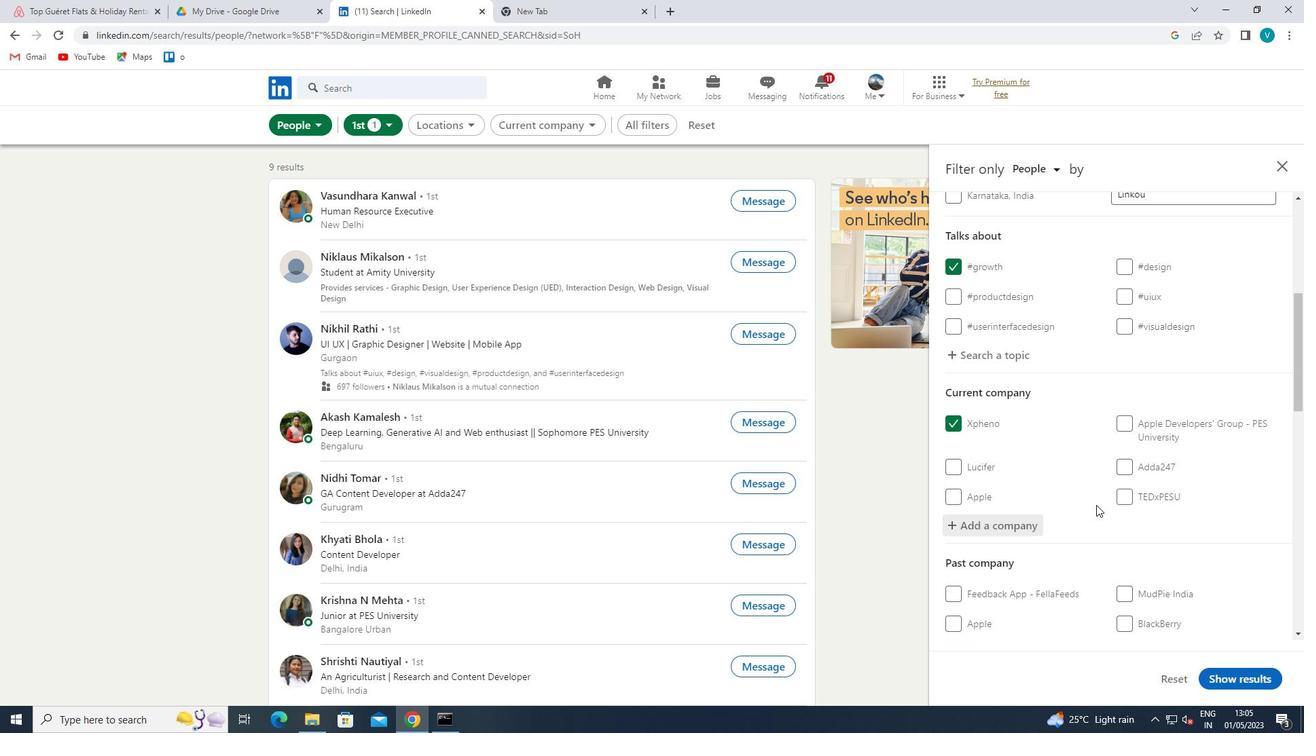 
Action: Mouse scrolled (1113, 495) with delta (0, 0)
Screenshot: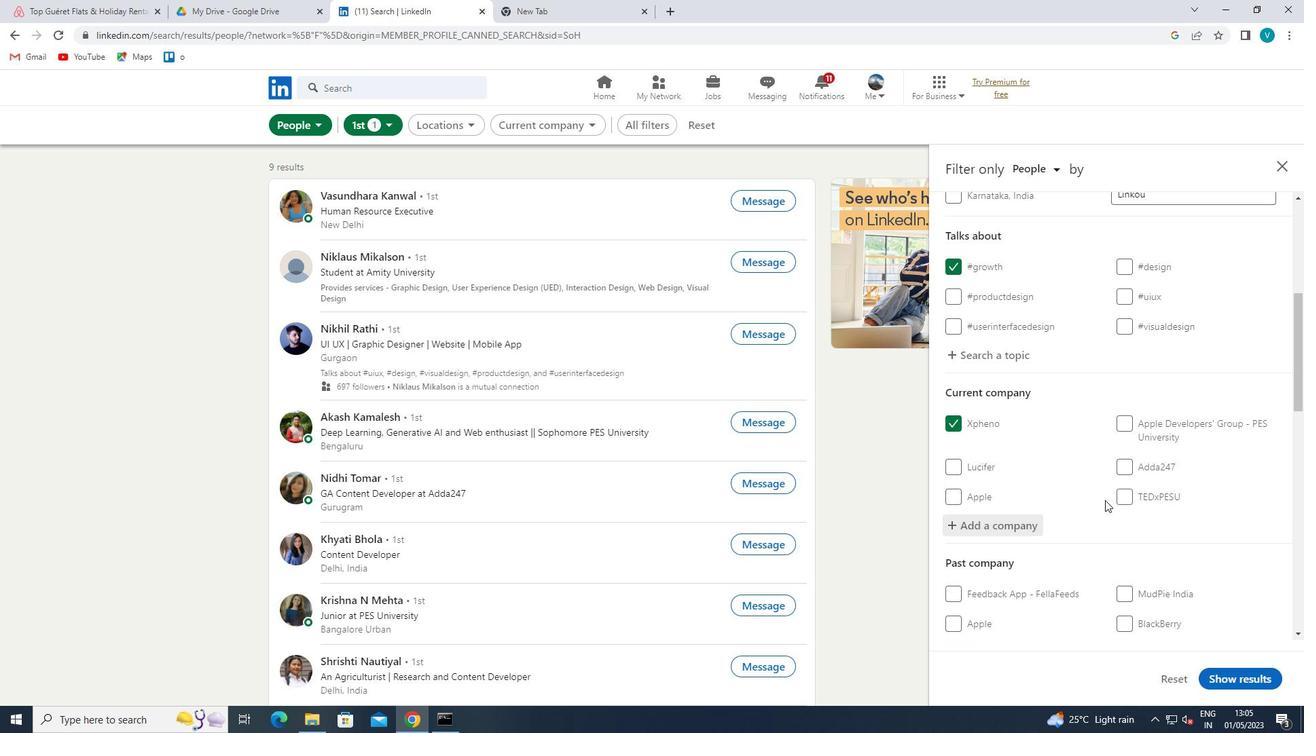 
Action: Mouse scrolled (1113, 495) with delta (0, 0)
Screenshot: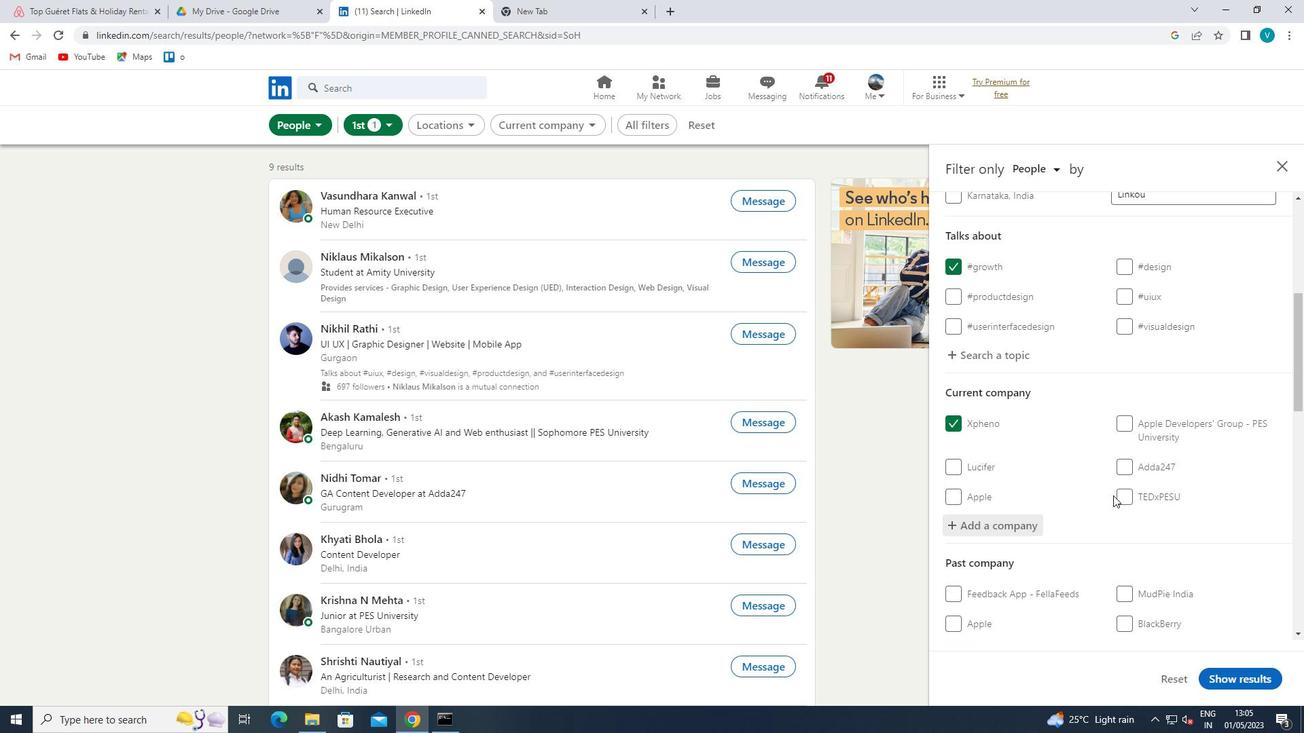 
Action: Mouse scrolled (1113, 495) with delta (0, 0)
Screenshot: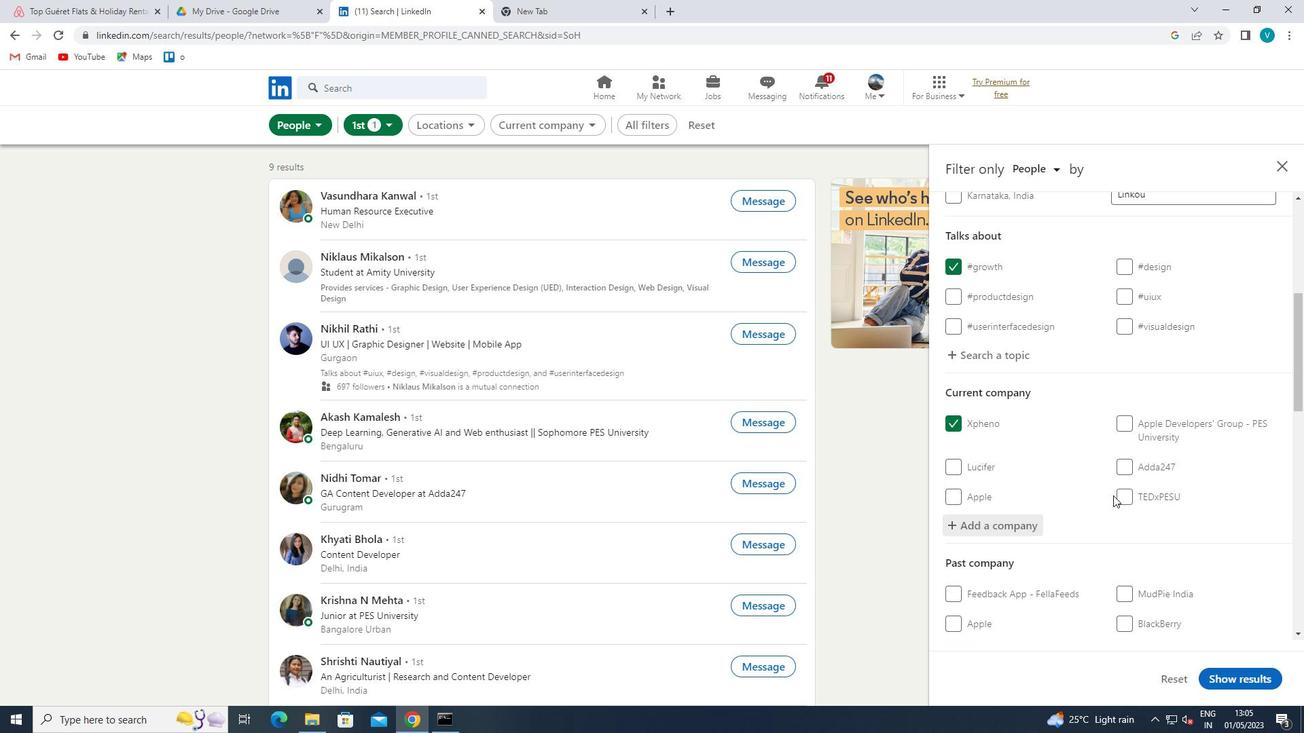 
Action: Mouse moved to (1125, 538)
Screenshot: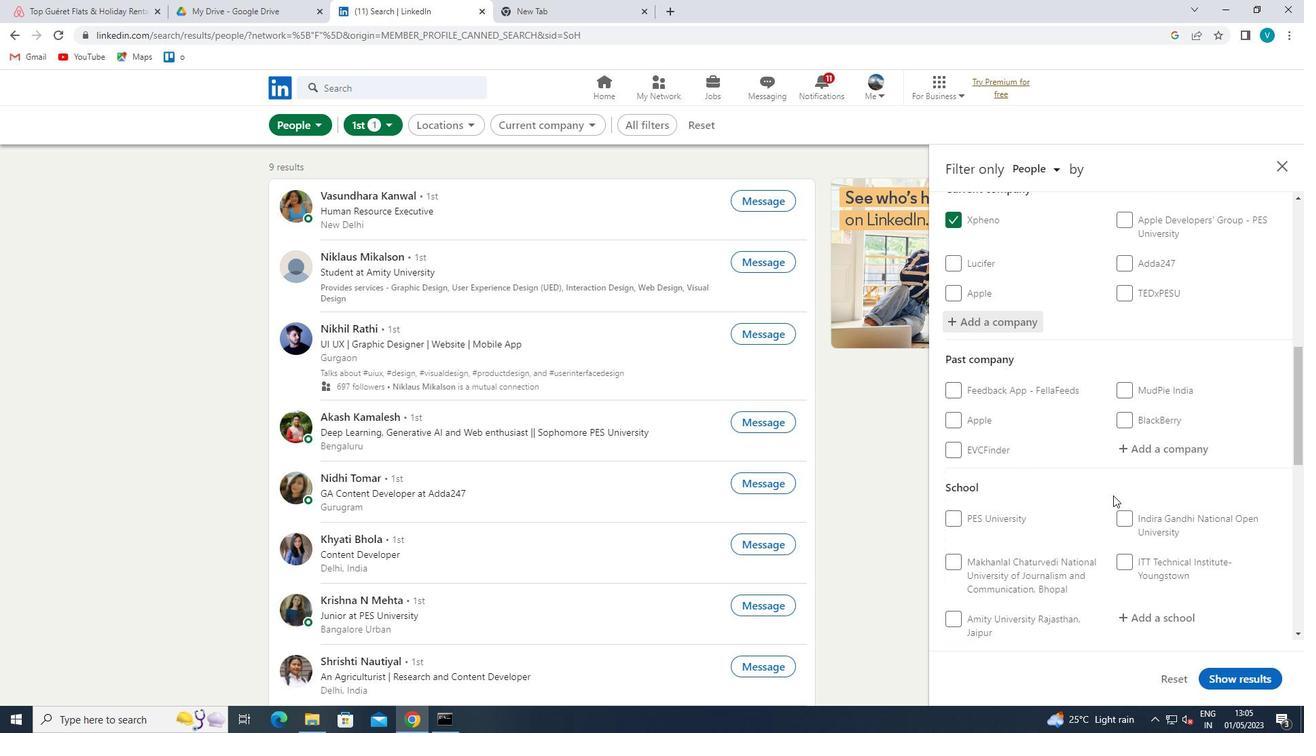 
Action: Mouse scrolled (1125, 537) with delta (0, 0)
Screenshot: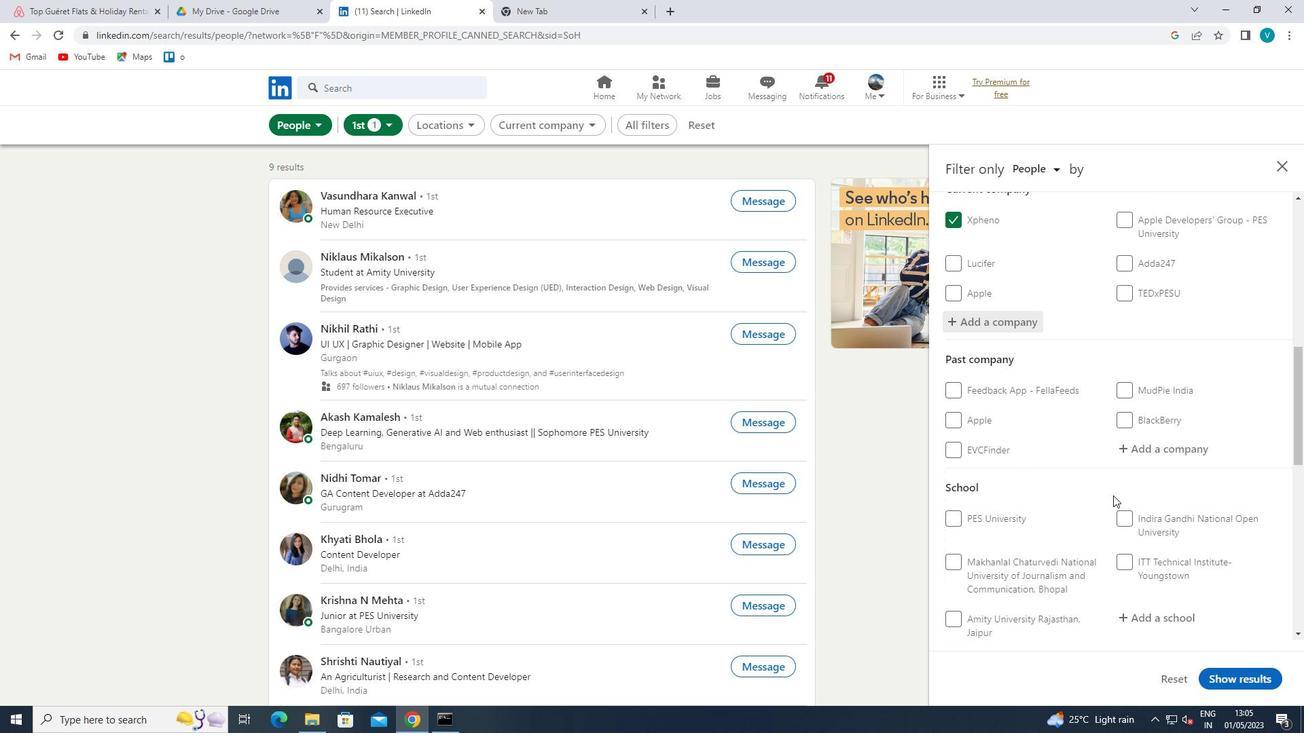 
Action: Mouse scrolled (1125, 537) with delta (0, 0)
Screenshot: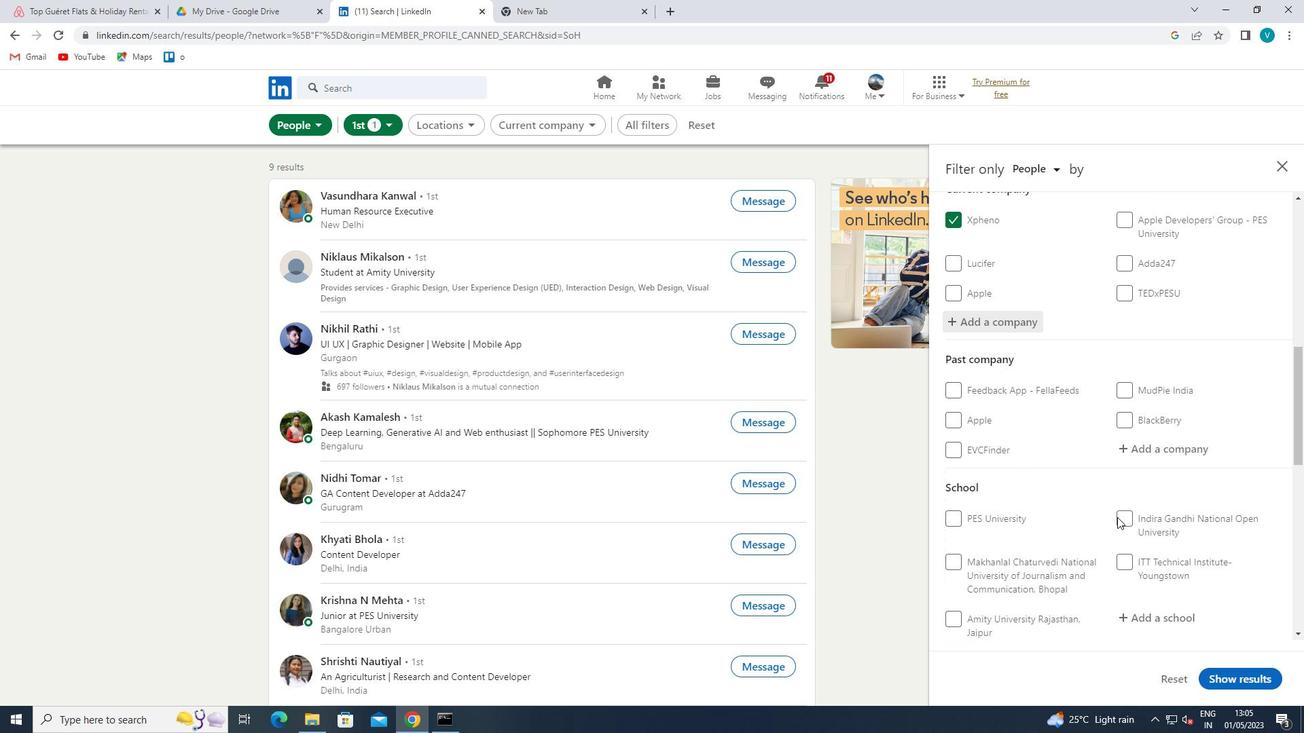 
Action: Mouse moved to (1162, 470)
Screenshot: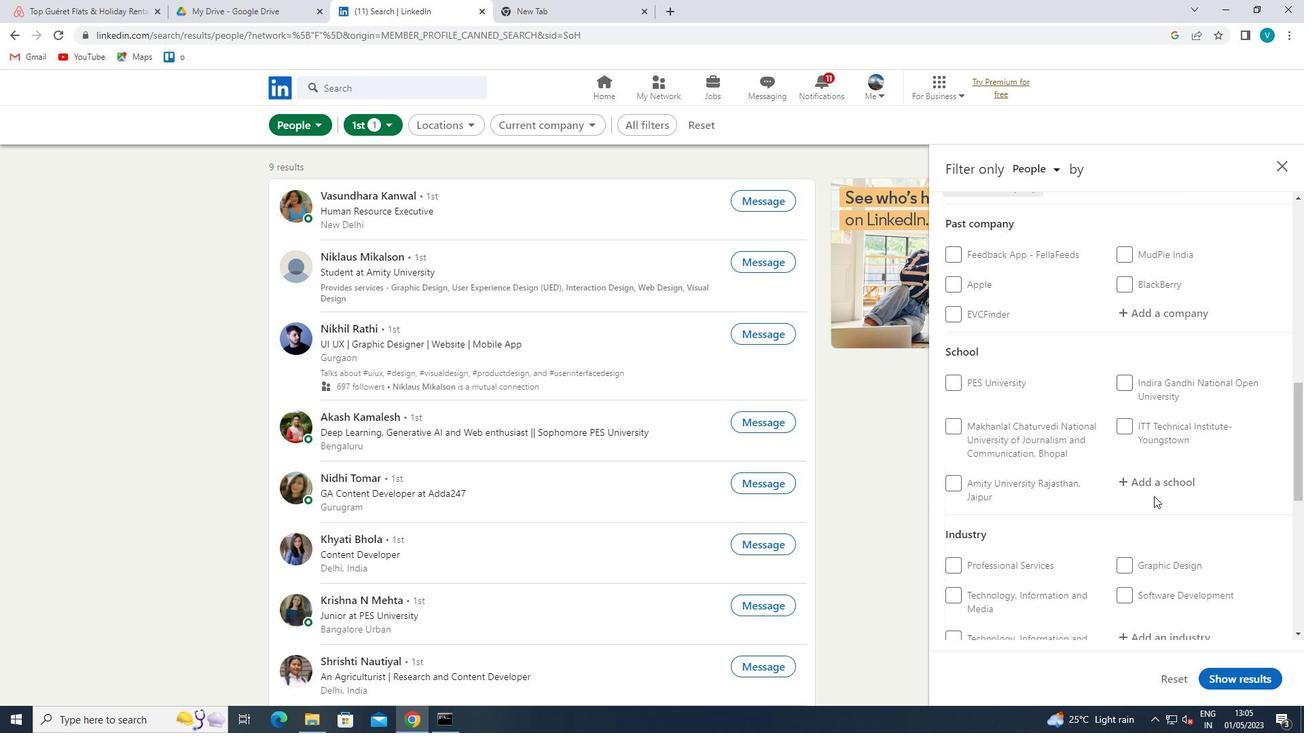 
Action: Mouse pressed left at (1162, 470)
Screenshot: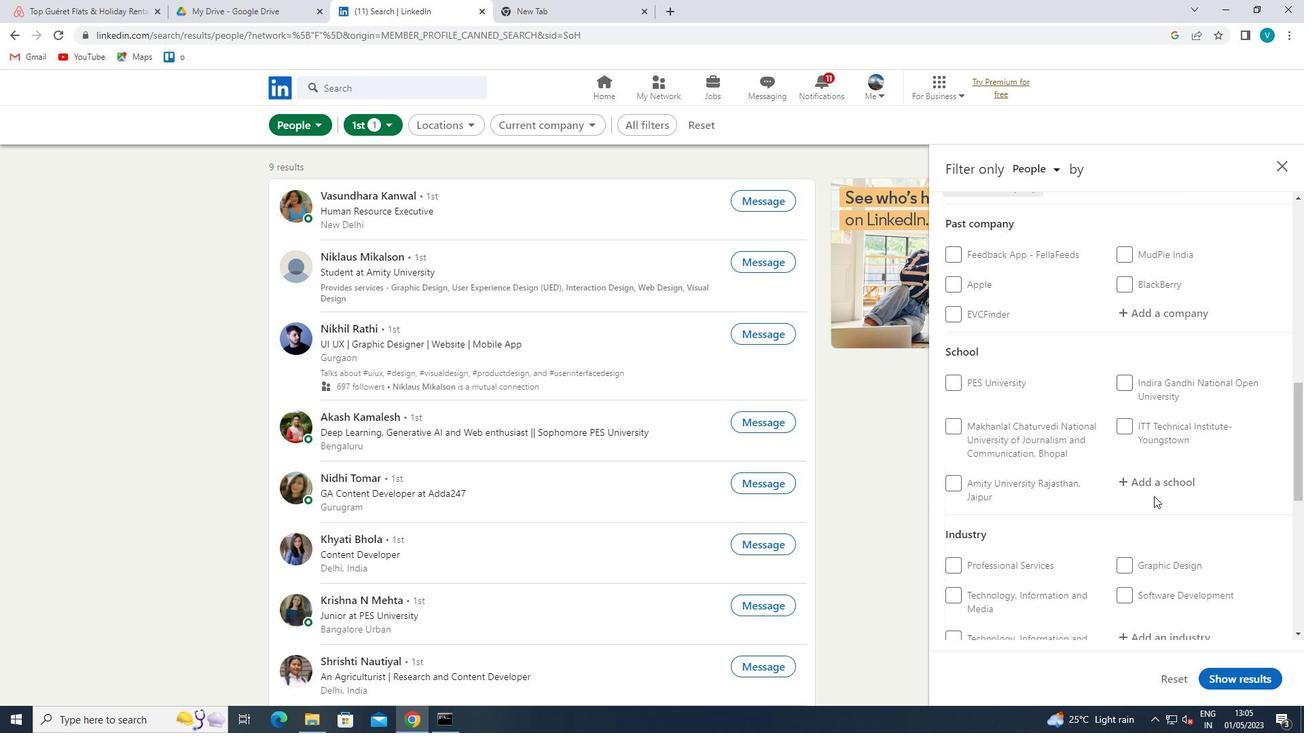 
Action: Mouse moved to (1162, 470)
Screenshot: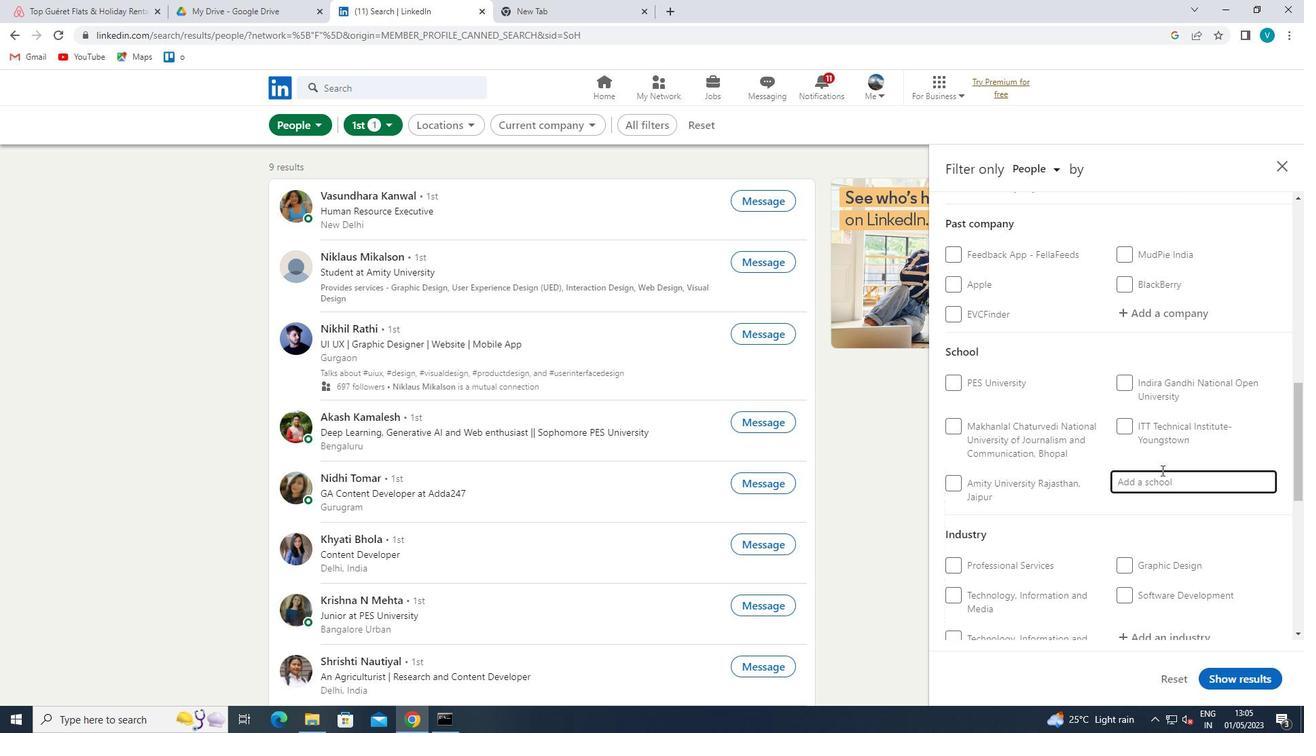 
Action: Key pressed <Key.shift>
Screenshot: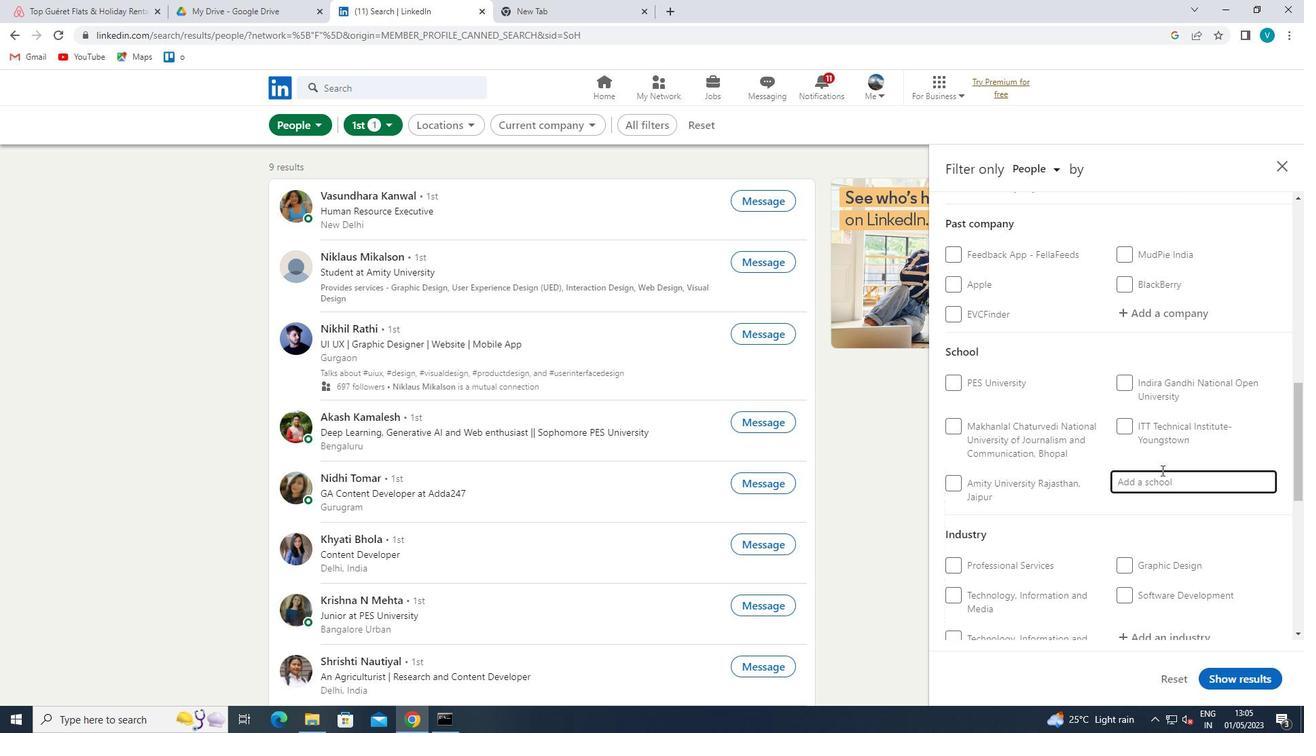 
Action: Mouse moved to (1160, 471)
Screenshot: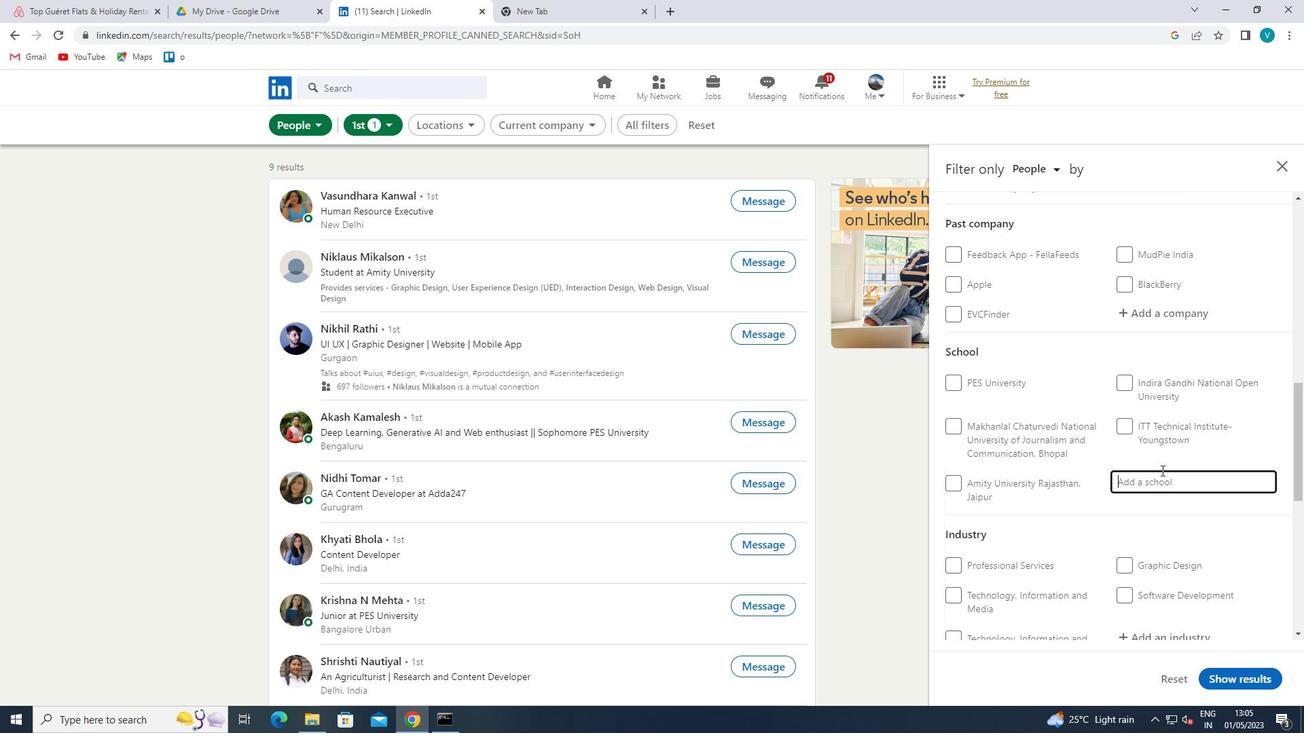 
Action: Key pressed I
Screenshot: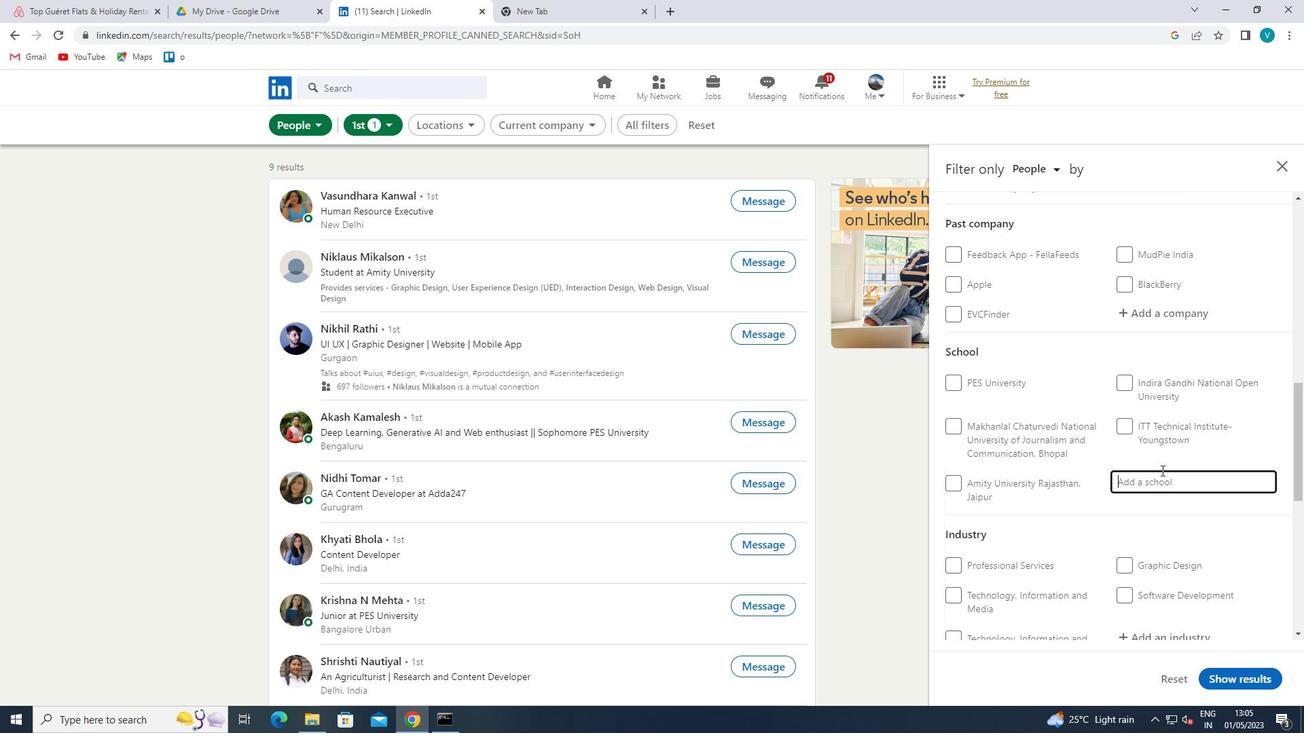 
Action: Mouse moved to (1084, 460)
Screenshot: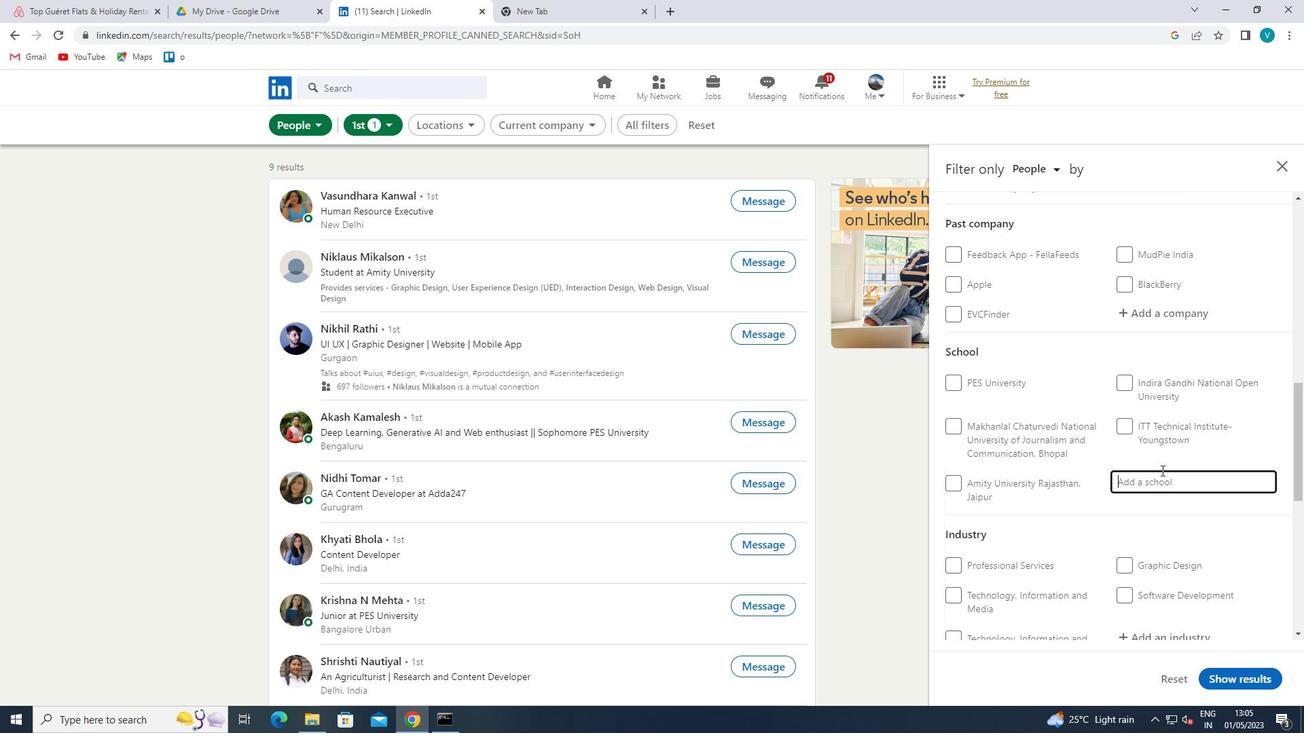 
Action: Key pressed I
Screenshot: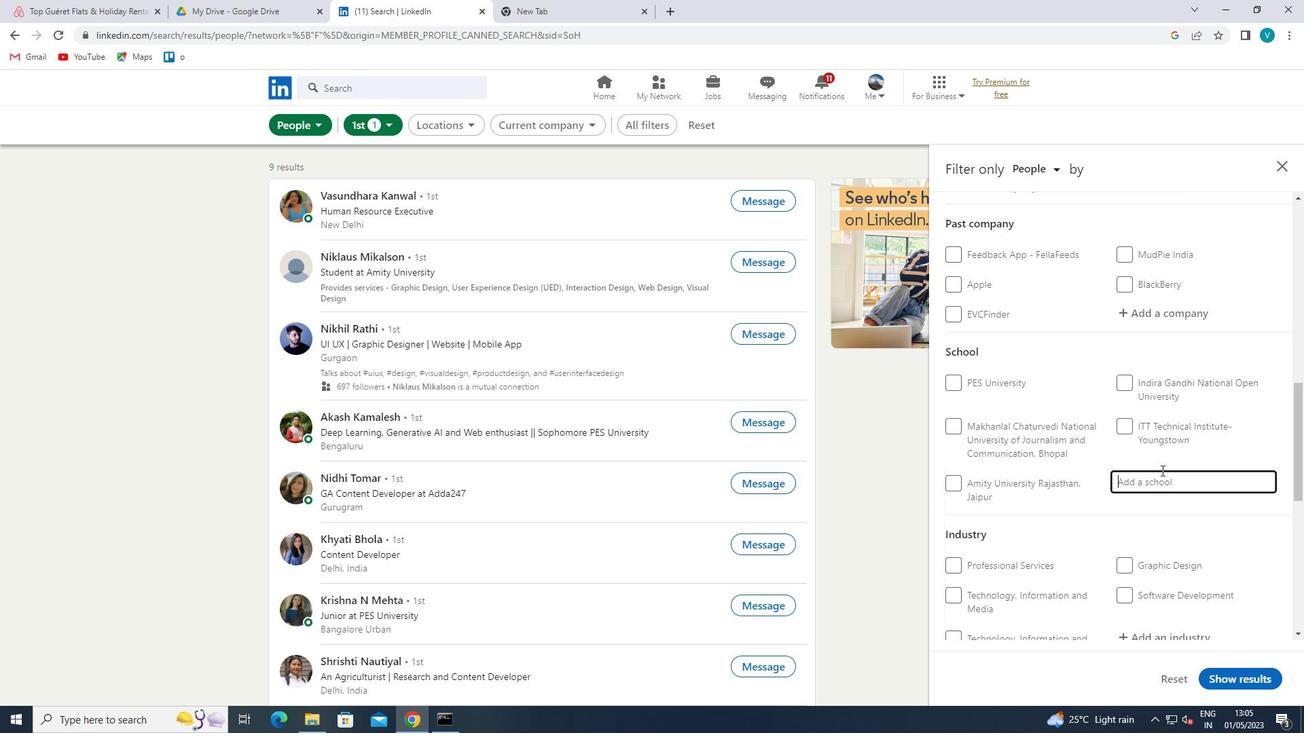 
Action: Mouse moved to (1030, 445)
Screenshot: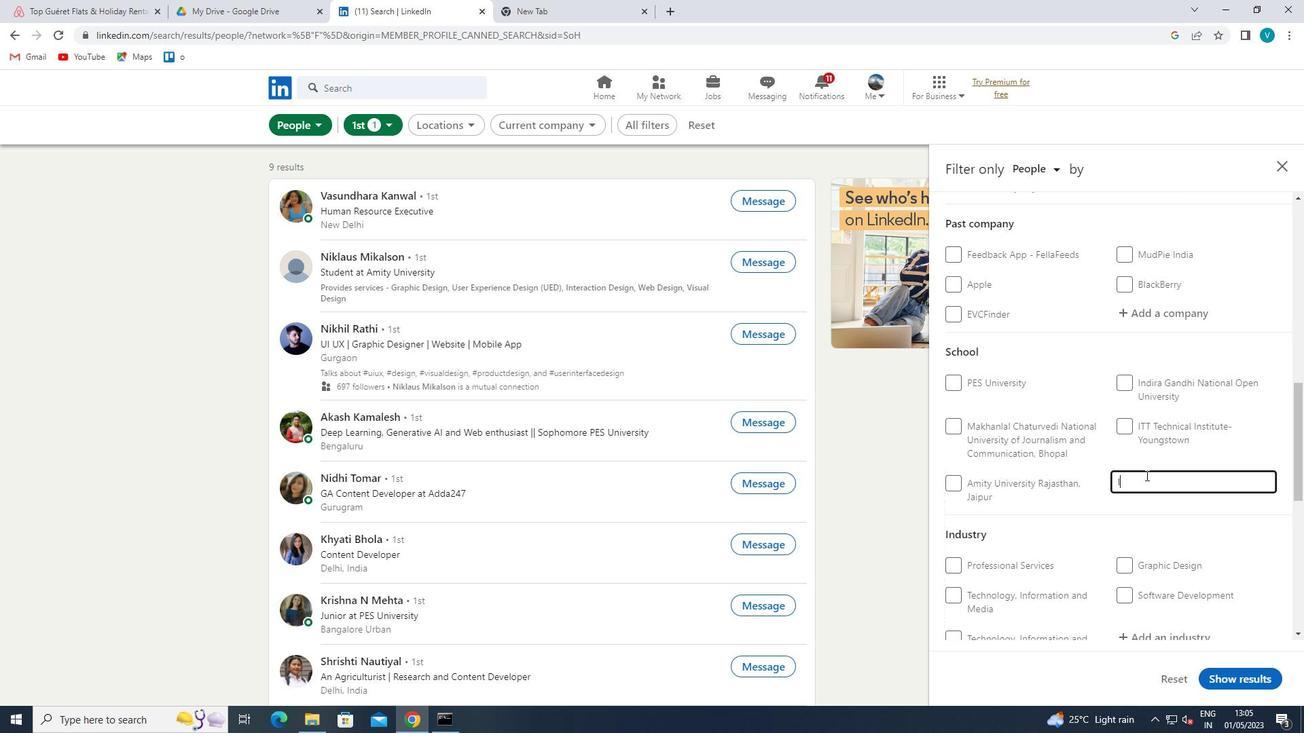 
Action: Key pressed LM<Key.space>
Screenshot: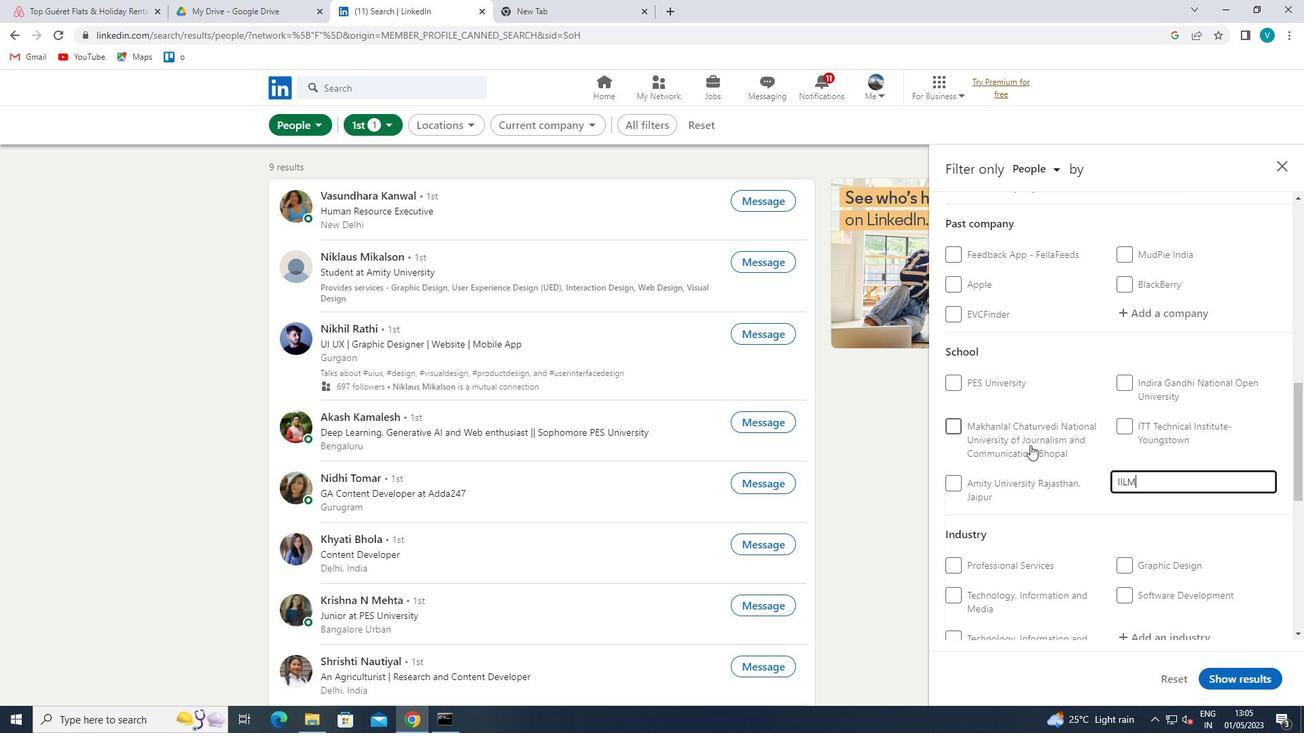 
Action: Mouse moved to (1062, 509)
Screenshot: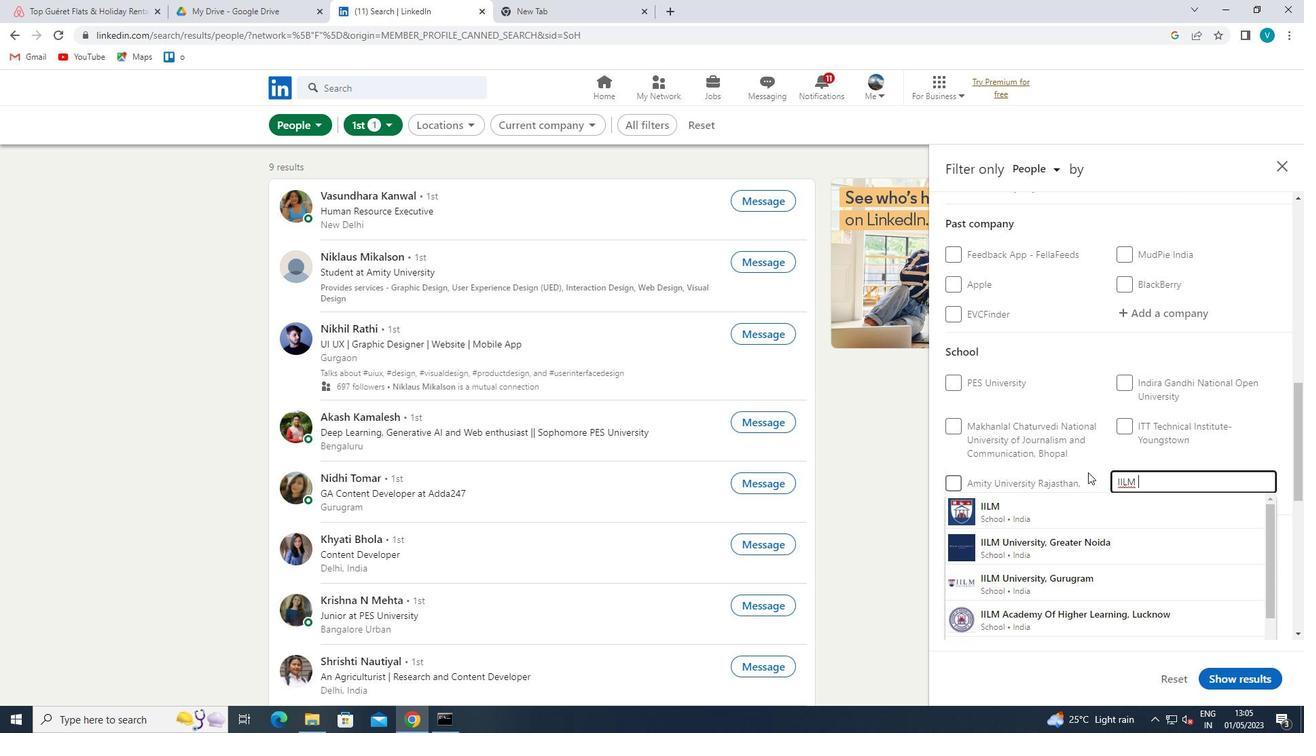 
Action: Mouse pressed left at (1062, 509)
Screenshot: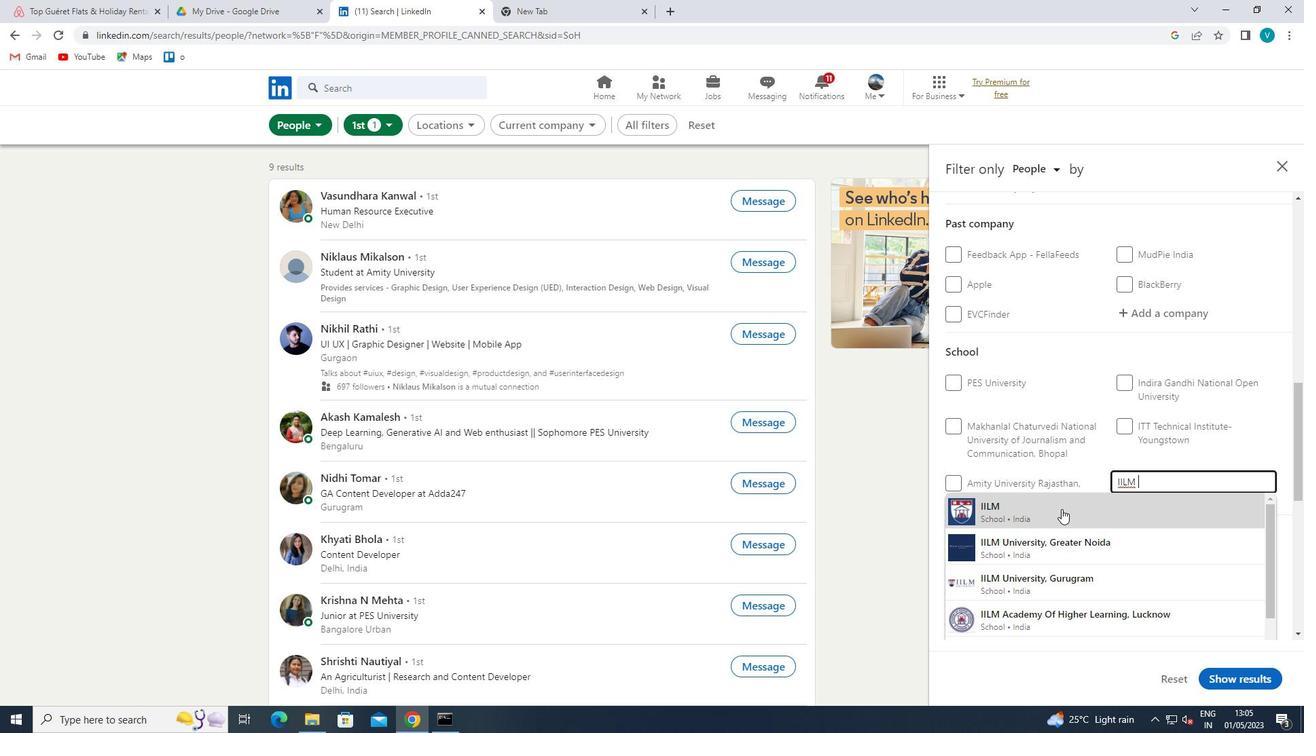 
Action: Mouse moved to (1087, 462)
Screenshot: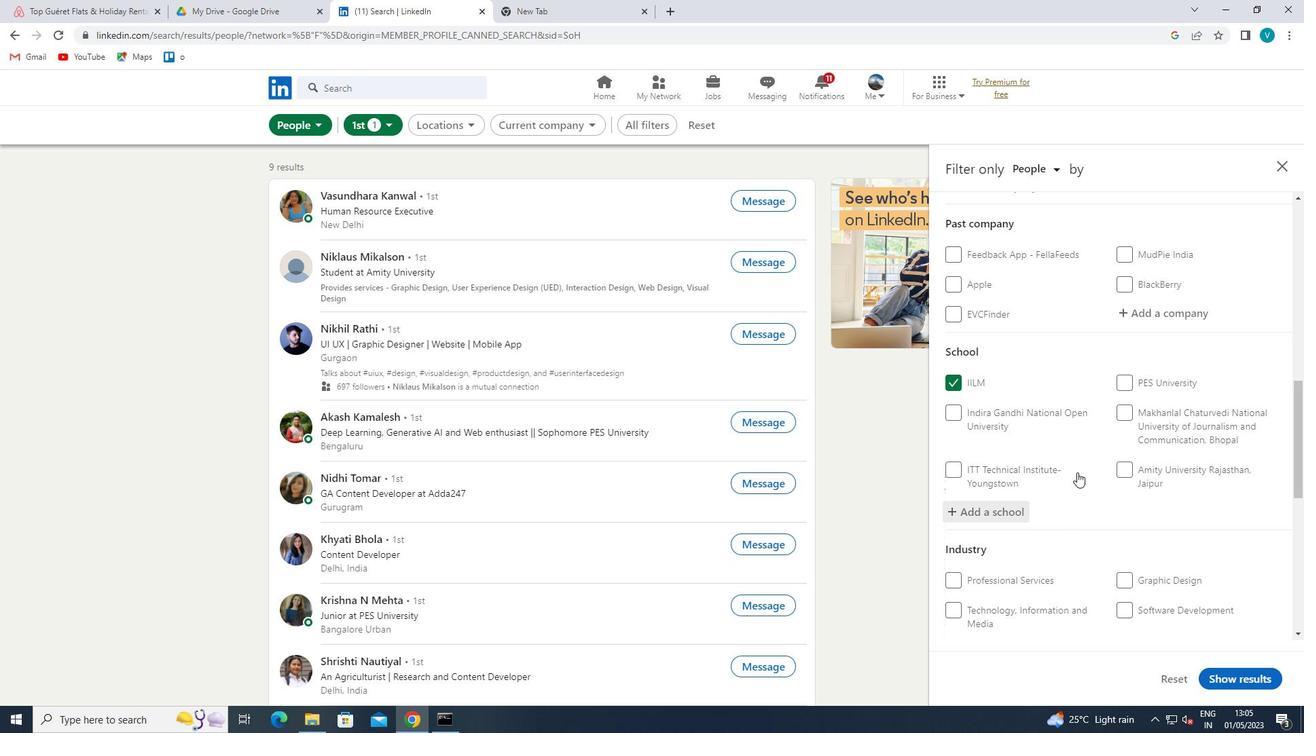 
Action: Mouse scrolled (1087, 462) with delta (0, 0)
Screenshot: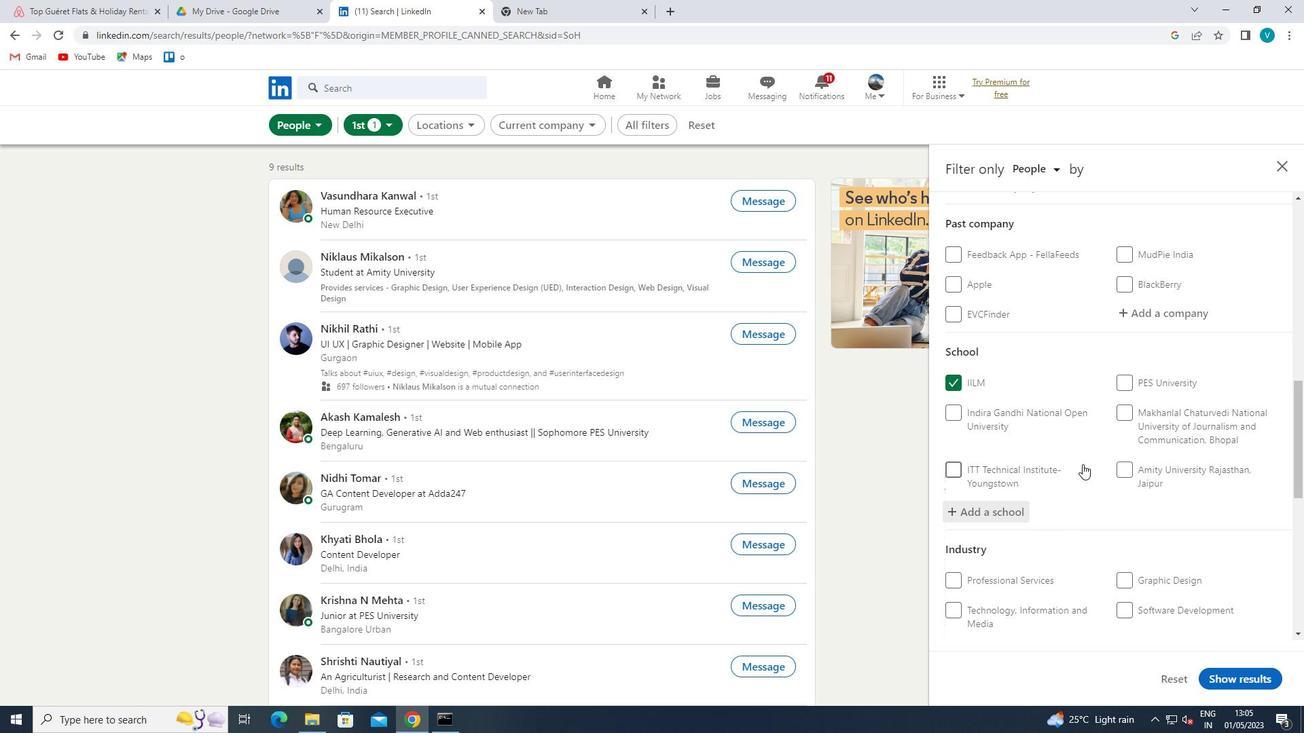 
Action: Mouse scrolled (1087, 462) with delta (0, 0)
Screenshot: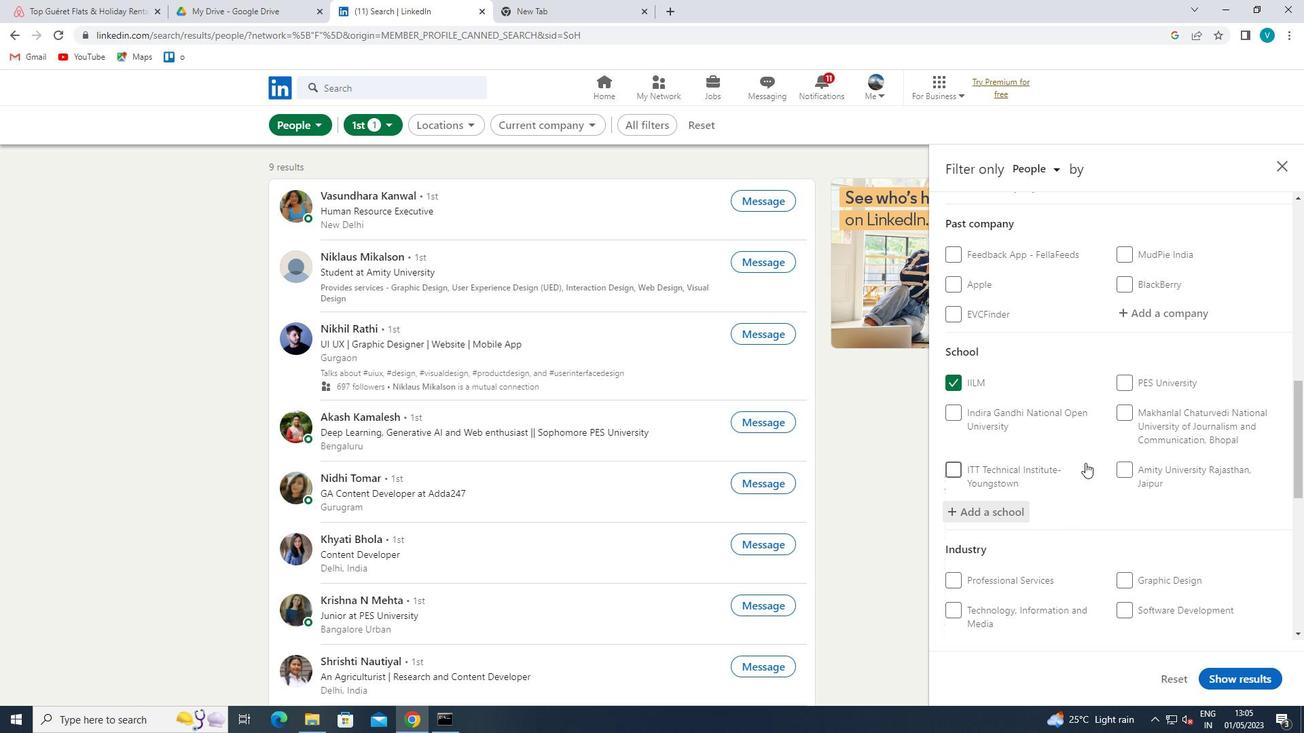 
Action: Mouse scrolled (1087, 462) with delta (0, 0)
Screenshot: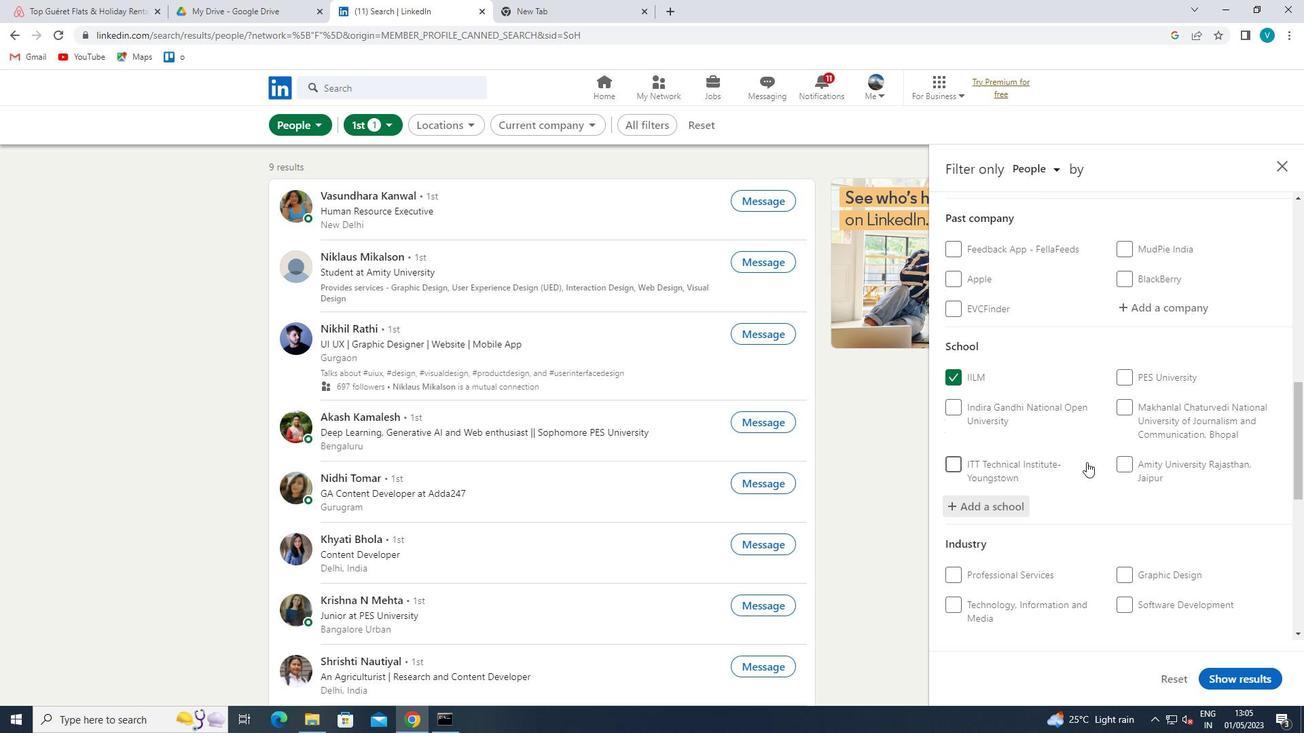 
Action: Mouse moved to (1147, 460)
Screenshot: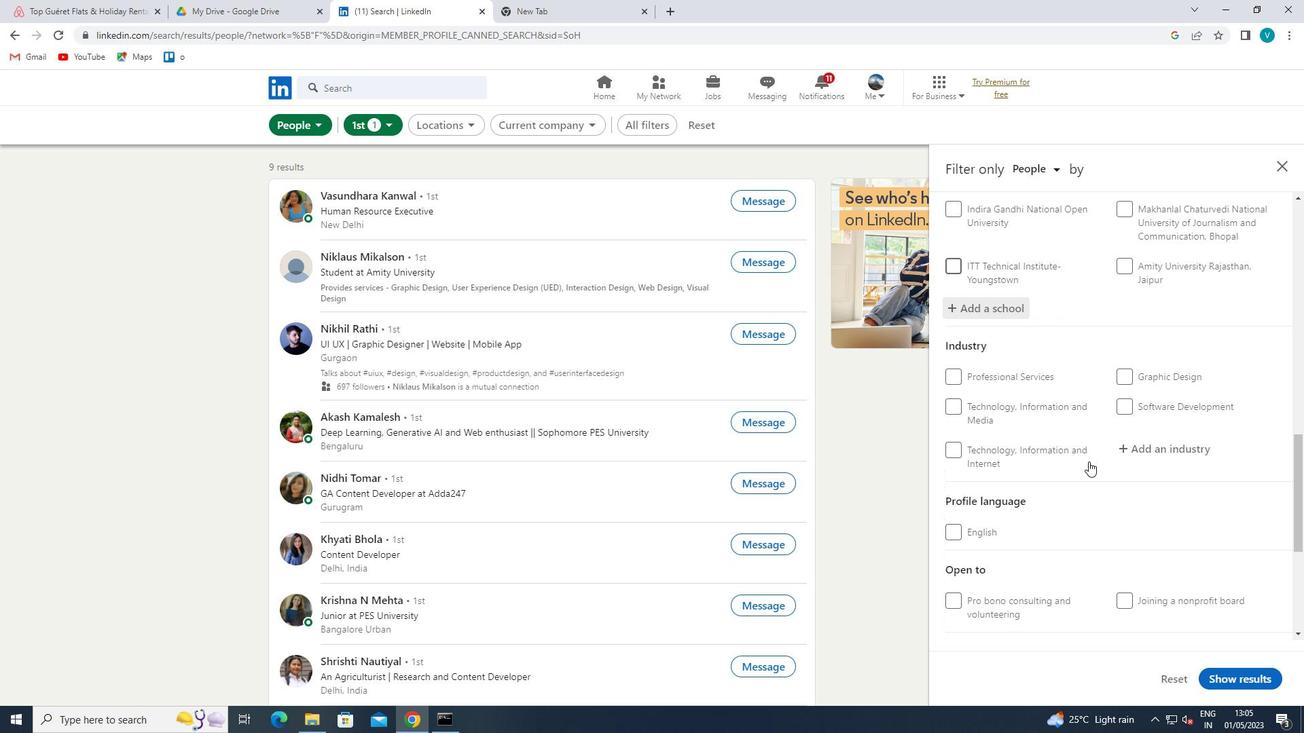 
Action: Mouse pressed left at (1147, 460)
Screenshot: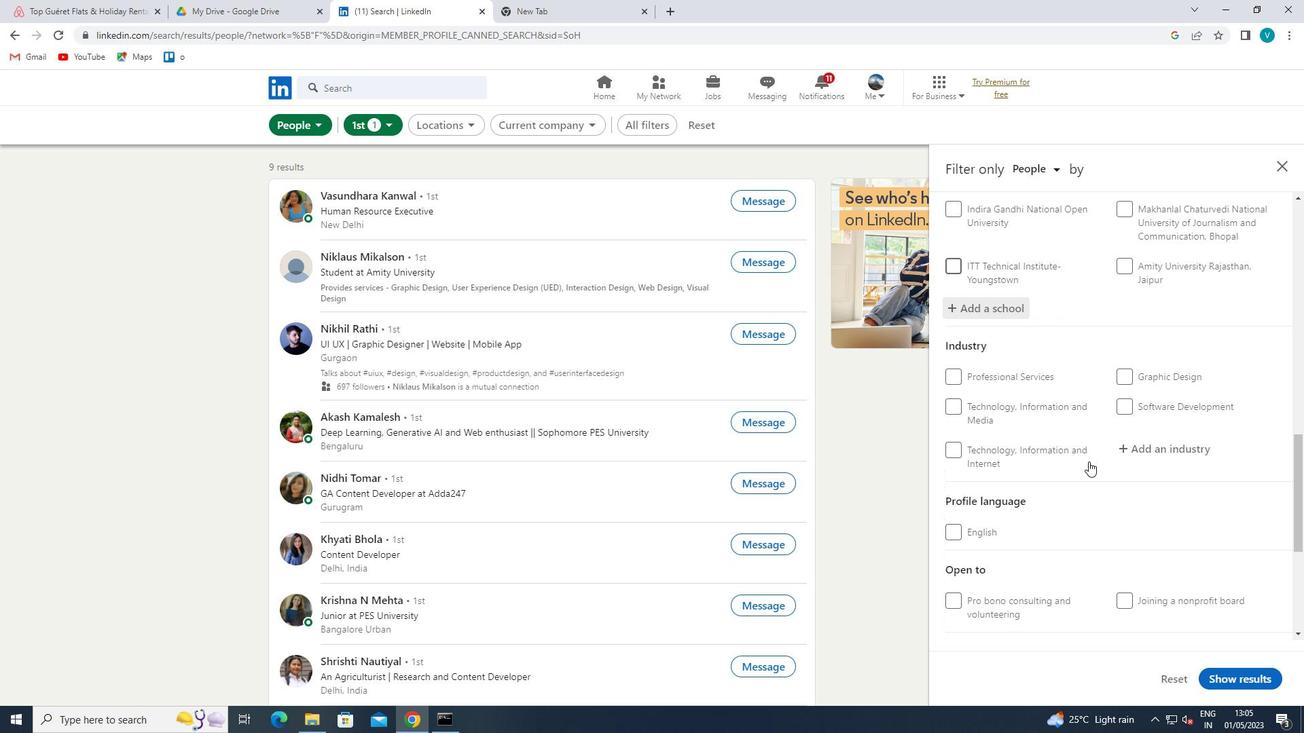 
Action: Mouse moved to (1157, 449)
Screenshot: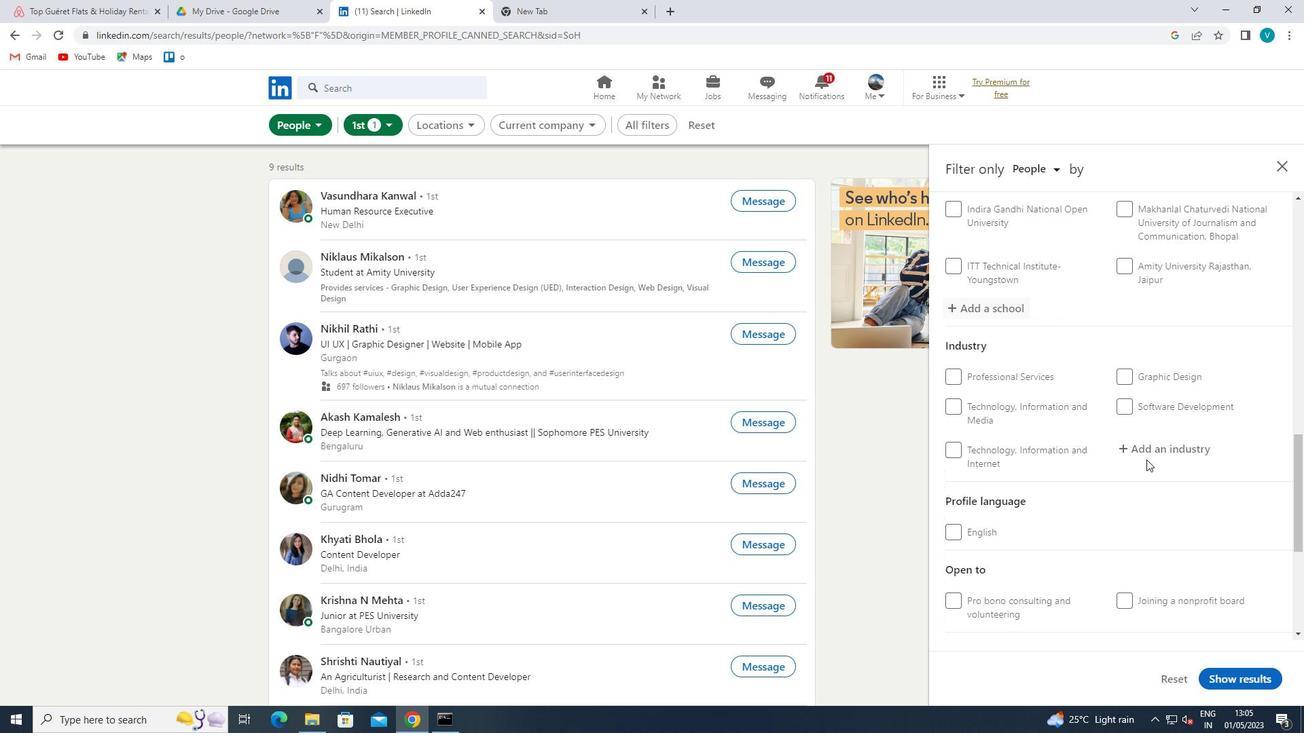 
Action: Mouse pressed left at (1157, 449)
Screenshot: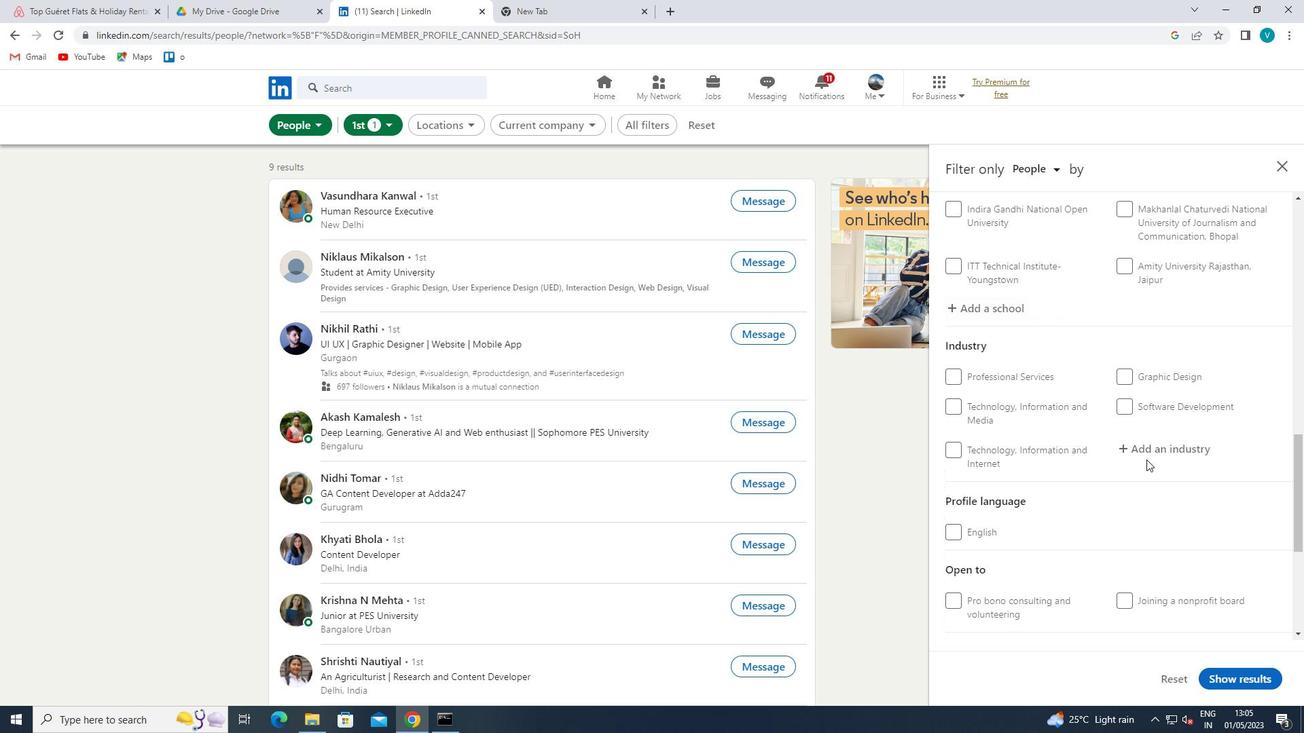 
Action: Key pressed <Key.shift>
Screenshot: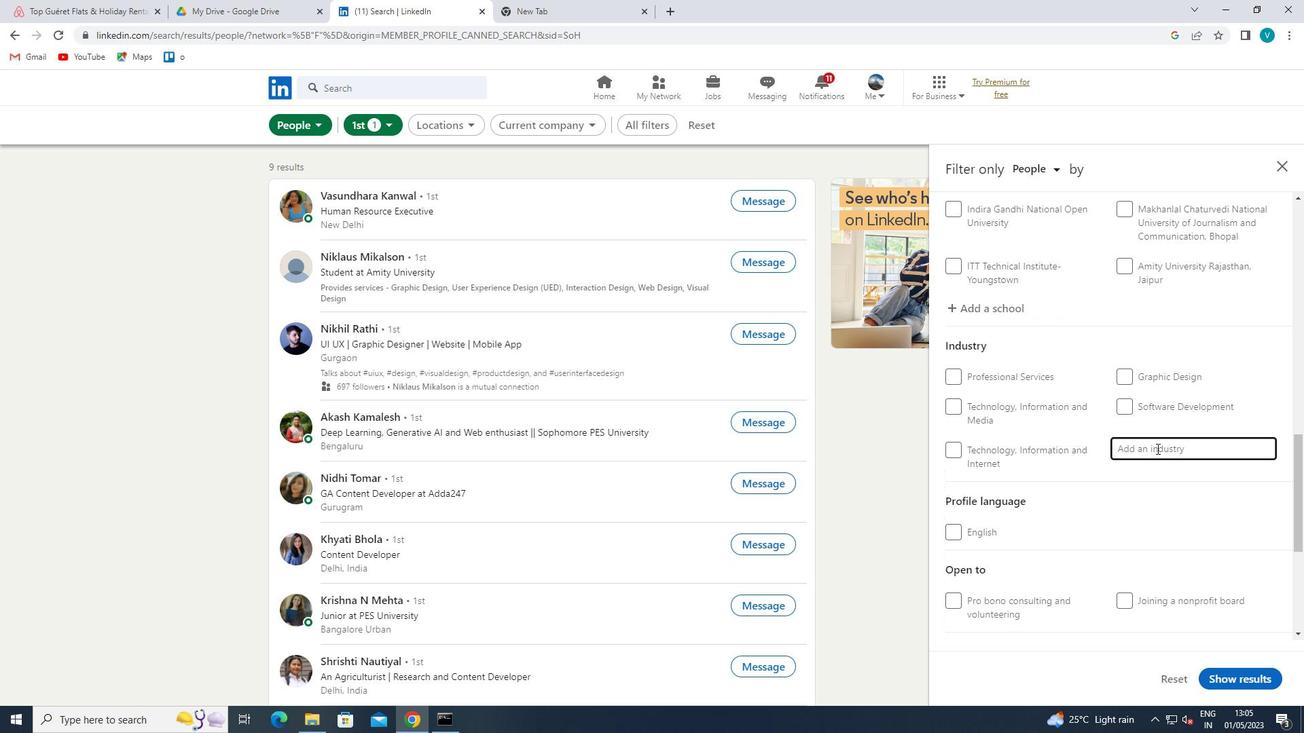 
Action: Mouse moved to (1145, 445)
Screenshot: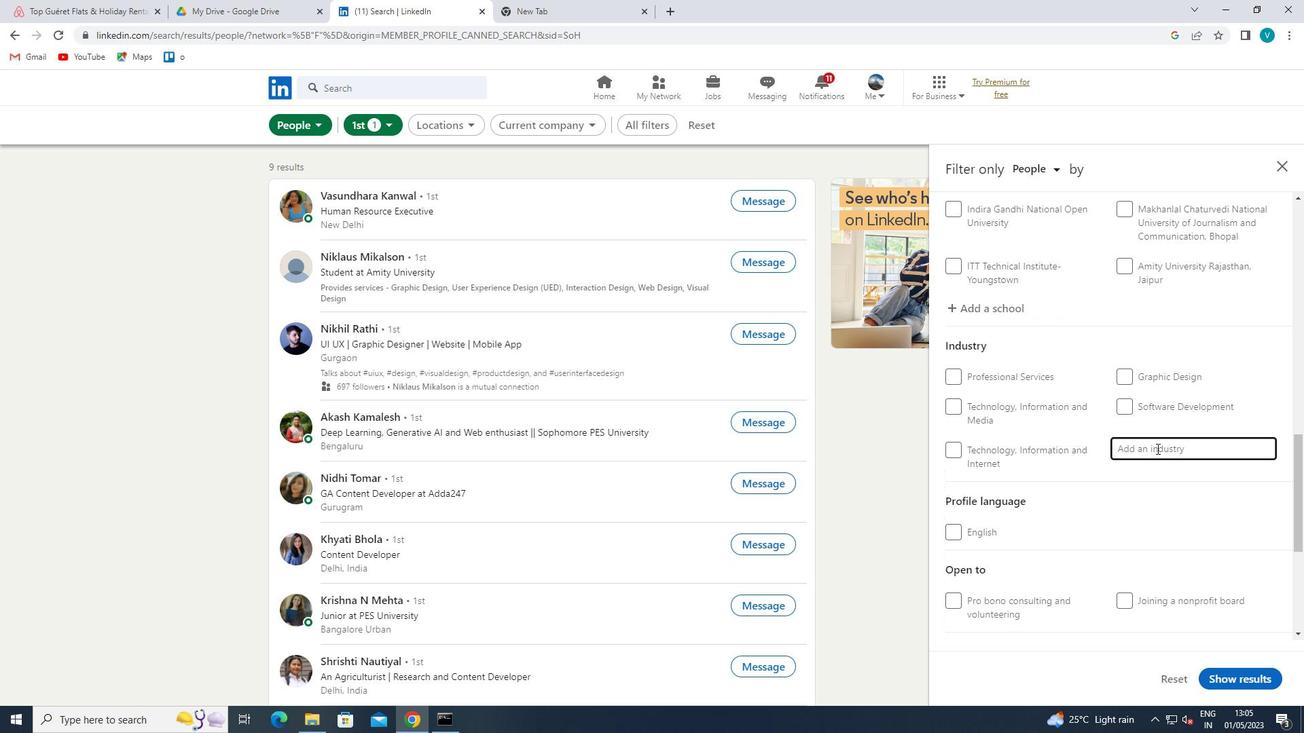 
Action: Key pressed T
Screenshot: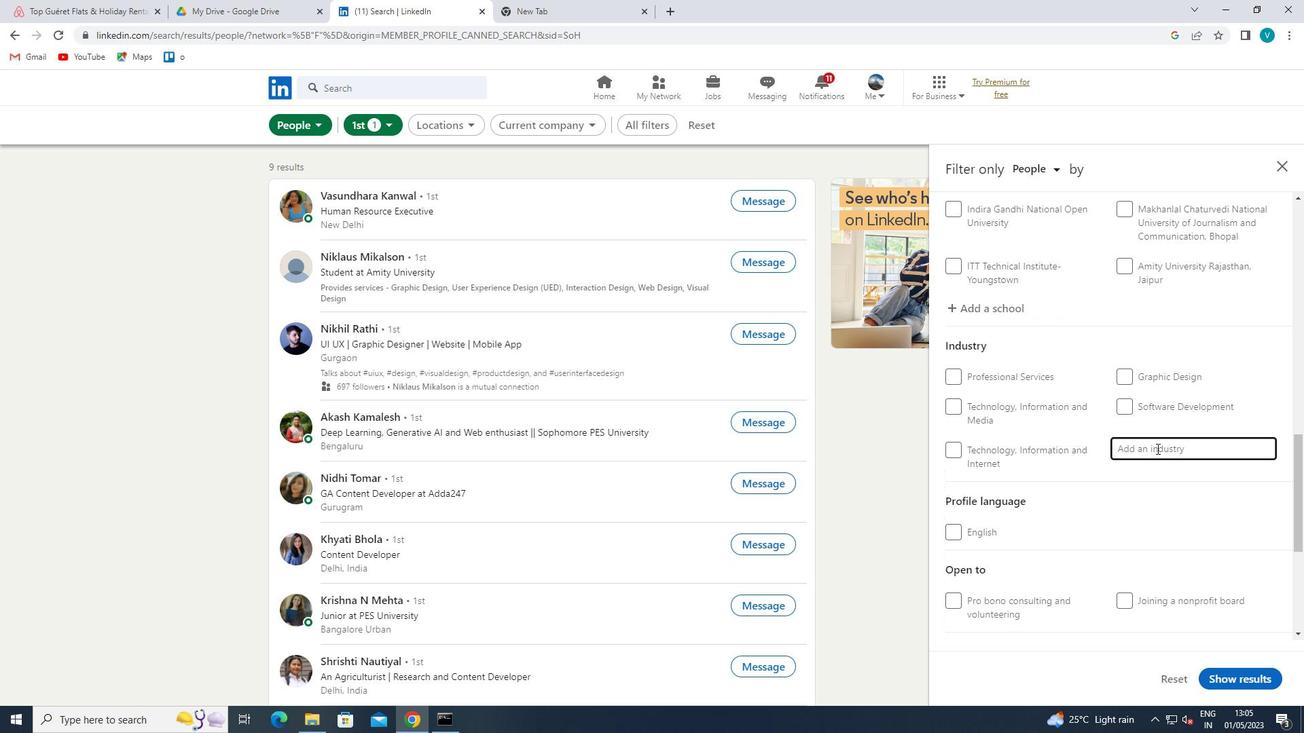 
Action: Mouse moved to (1033, 413)
Screenshot: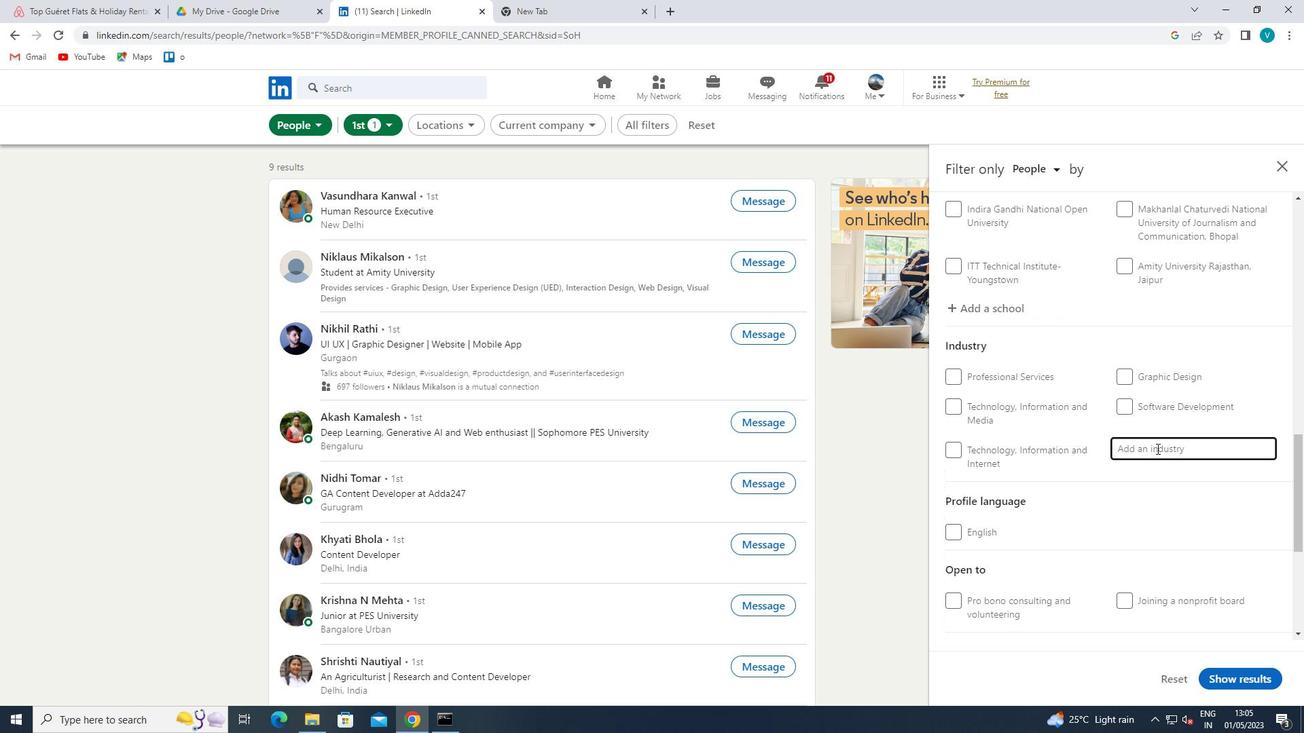 
Action: Key pressed RANSPORTATION<Key.space>
Screenshot: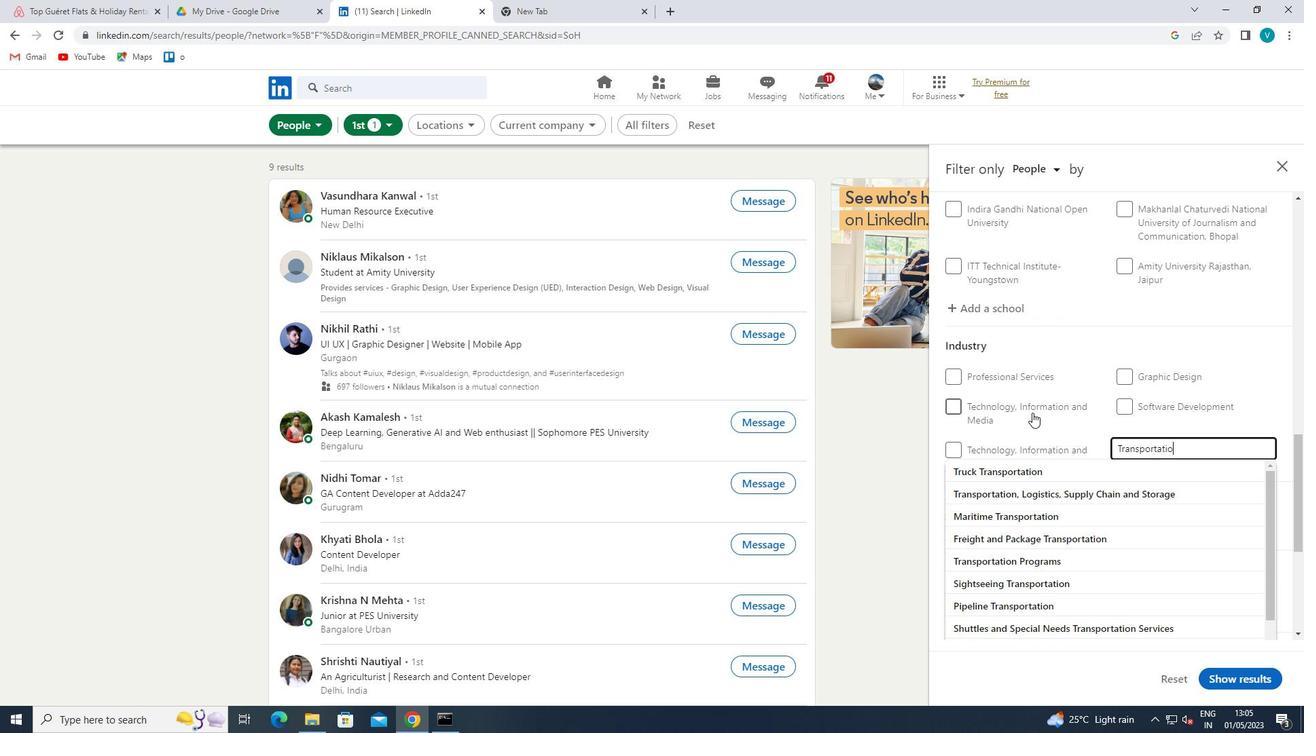 
Action: Mouse moved to (1081, 396)
Screenshot: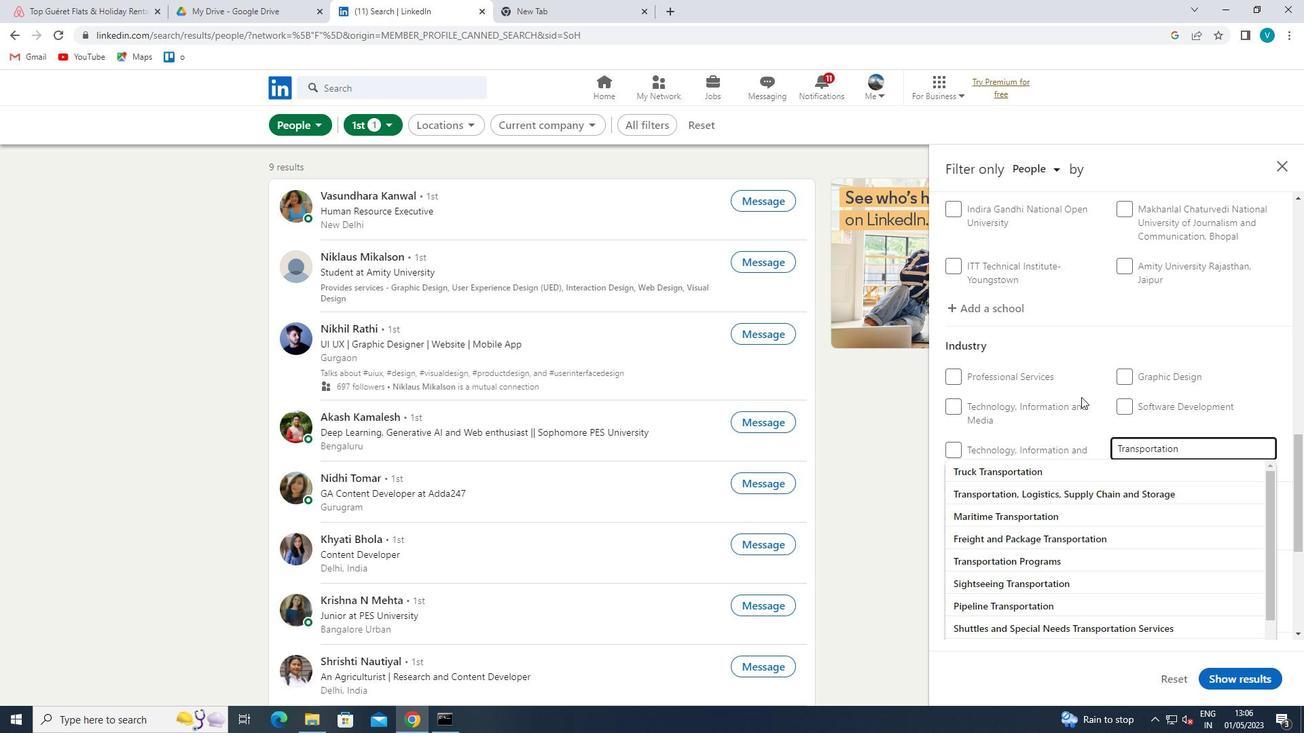 
Action: Key pressed <Key.shift>EQUIP
Screenshot: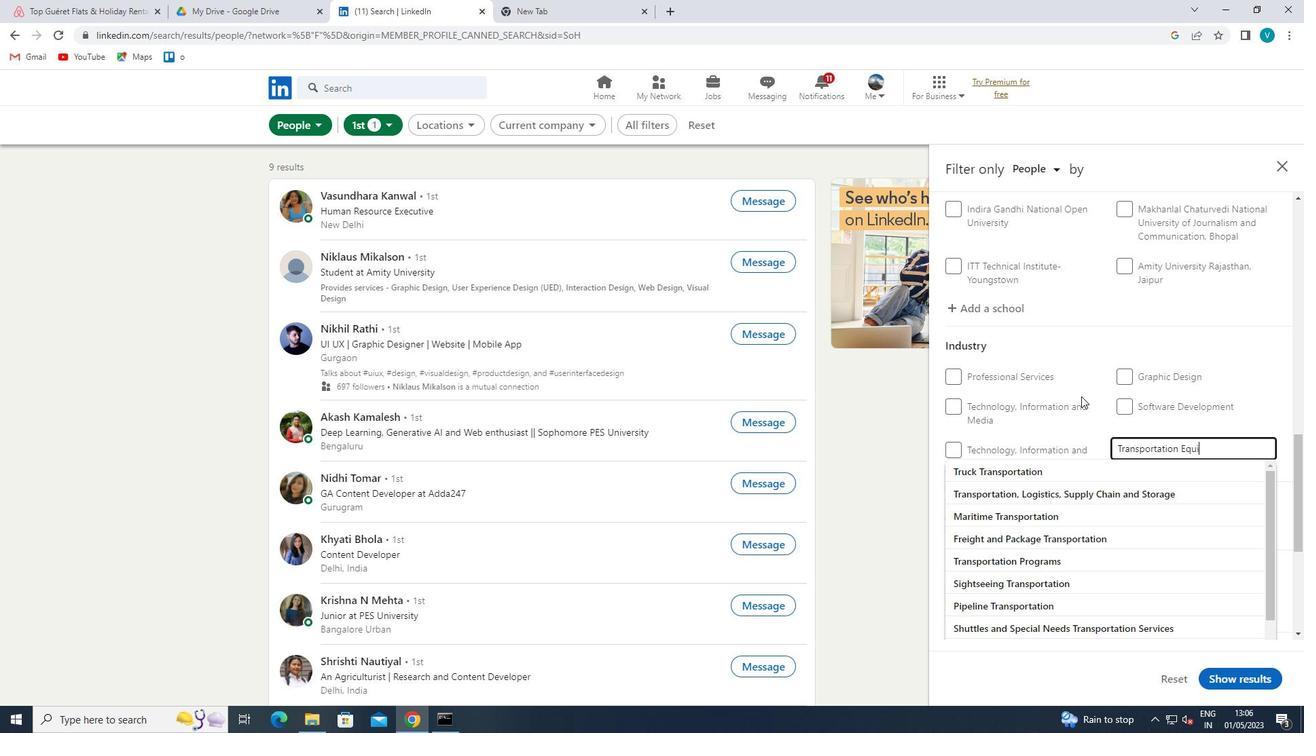 
Action: Mouse moved to (1067, 475)
Screenshot: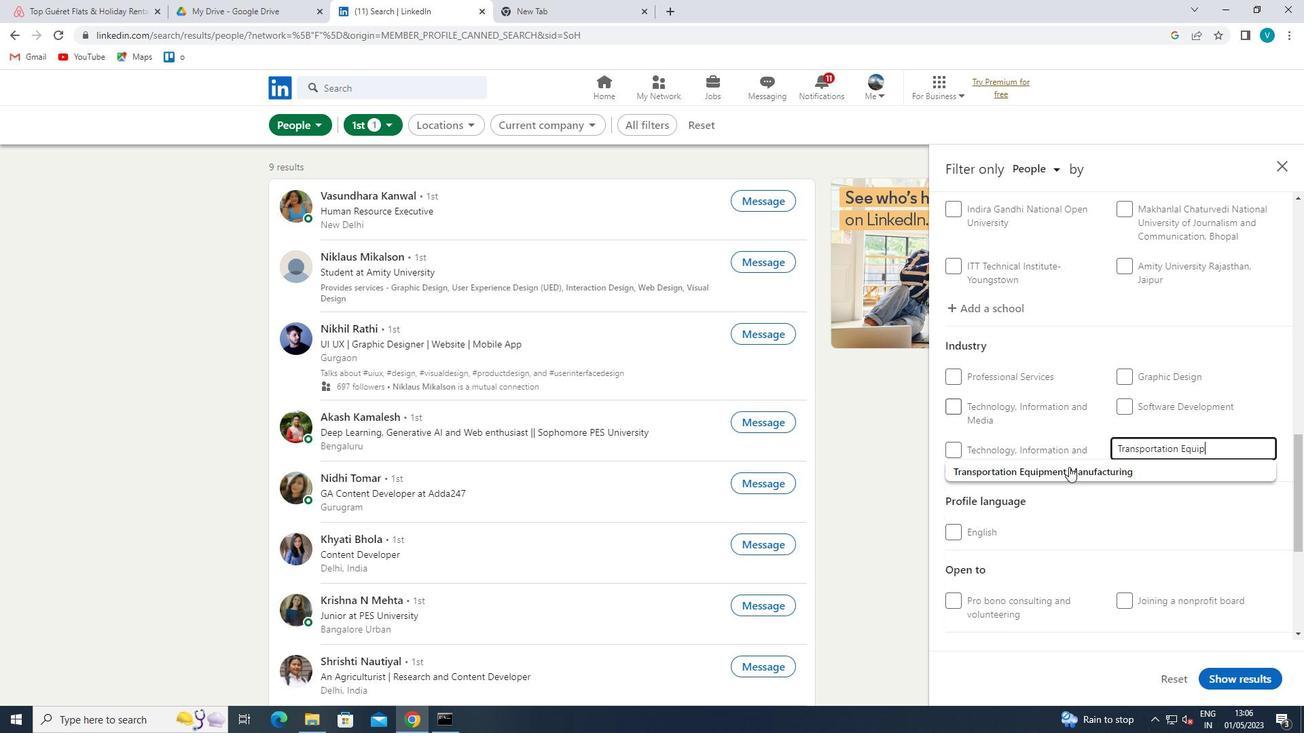 
Action: Mouse pressed left at (1067, 475)
Screenshot: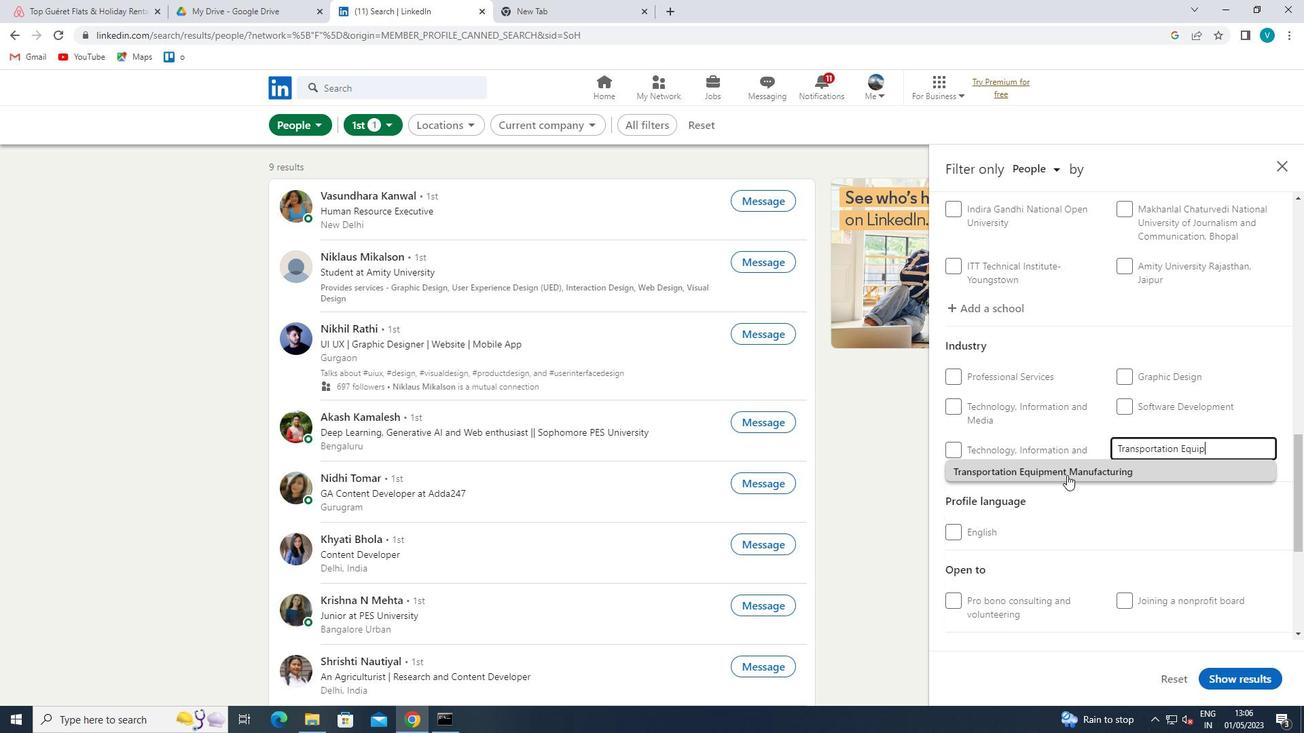 
Action: Mouse moved to (1081, 468)
Screenshot: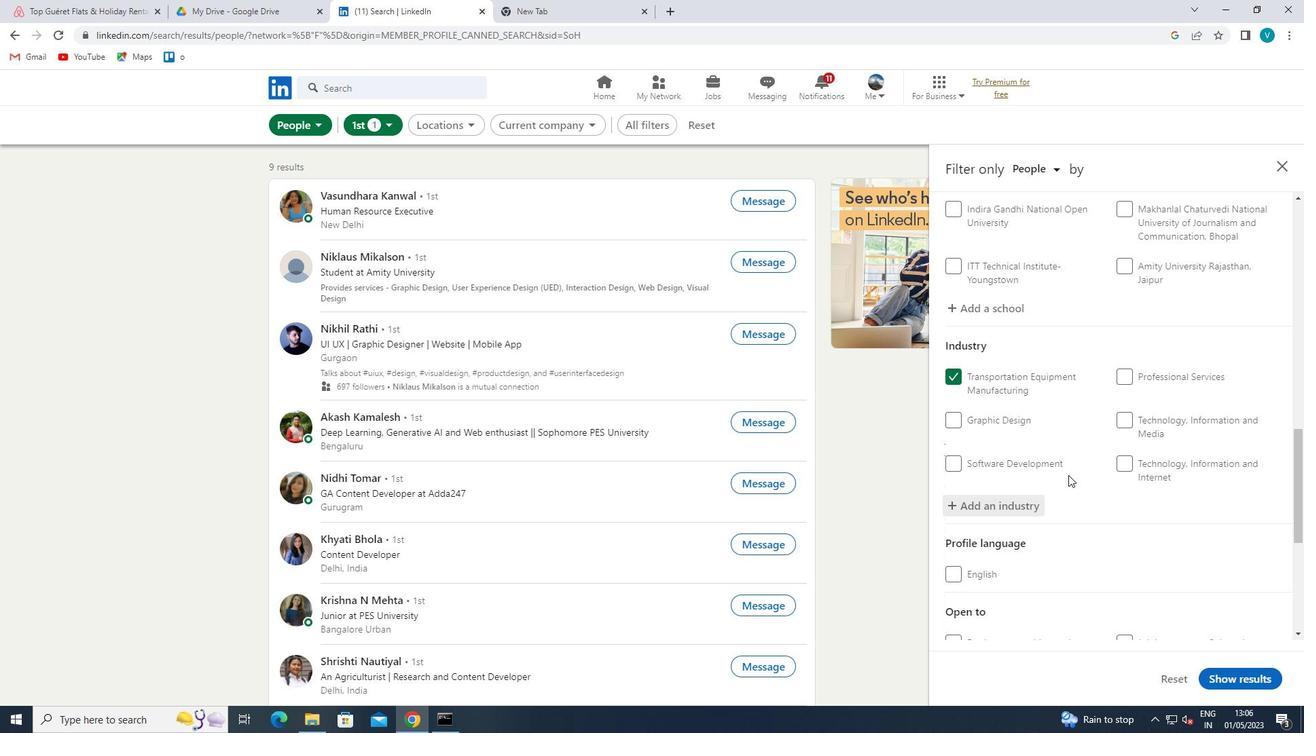 
Action: Mouse scrolled (1081, 467) with delta (0, 0)
Screenshot: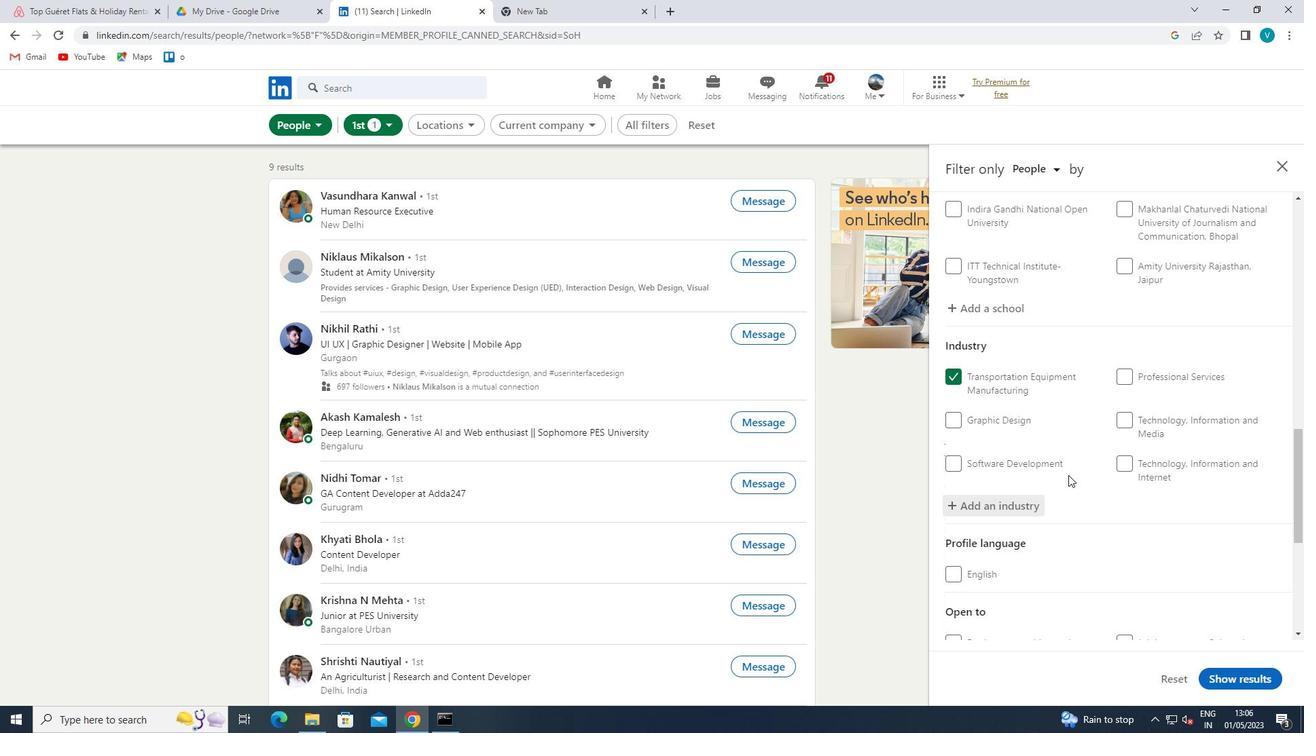 
Action: Mouse moved to (1088, 464)
Screenshot: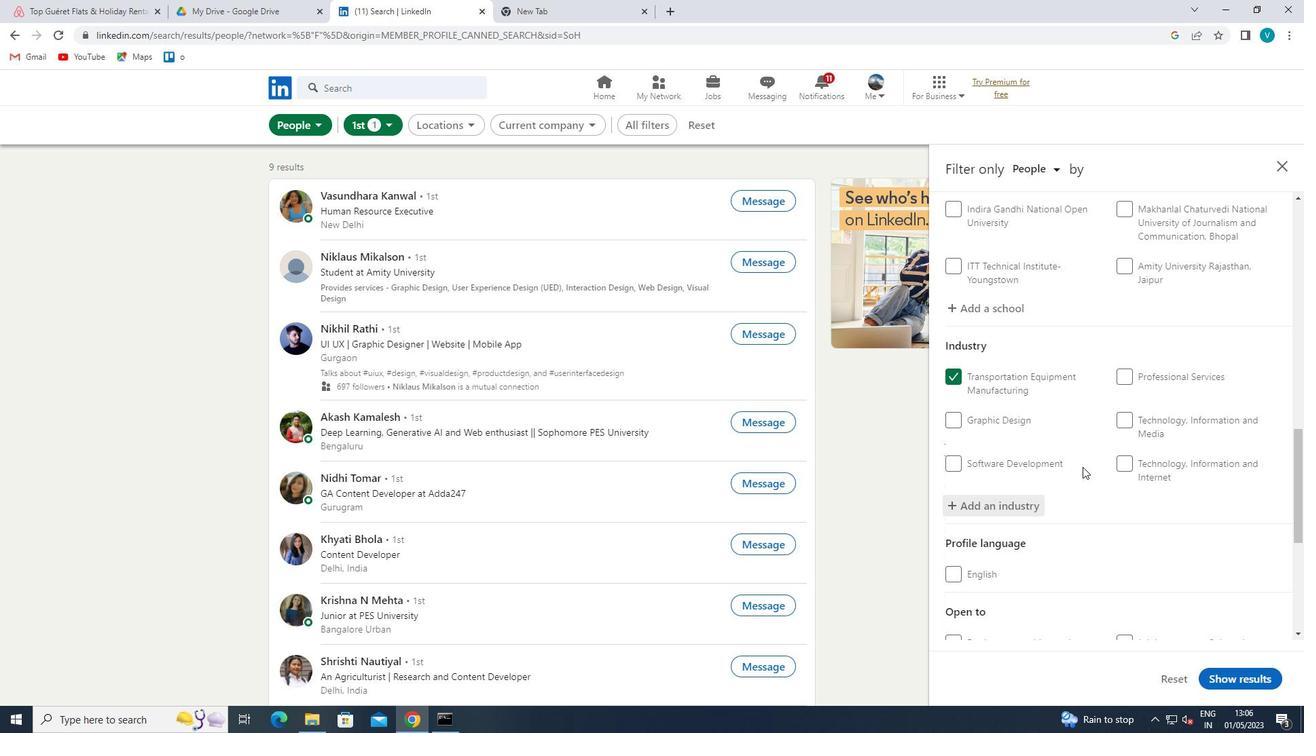 
Action: Mouse scrolled (1088, 464) with delta (0, 0)
Screenshot: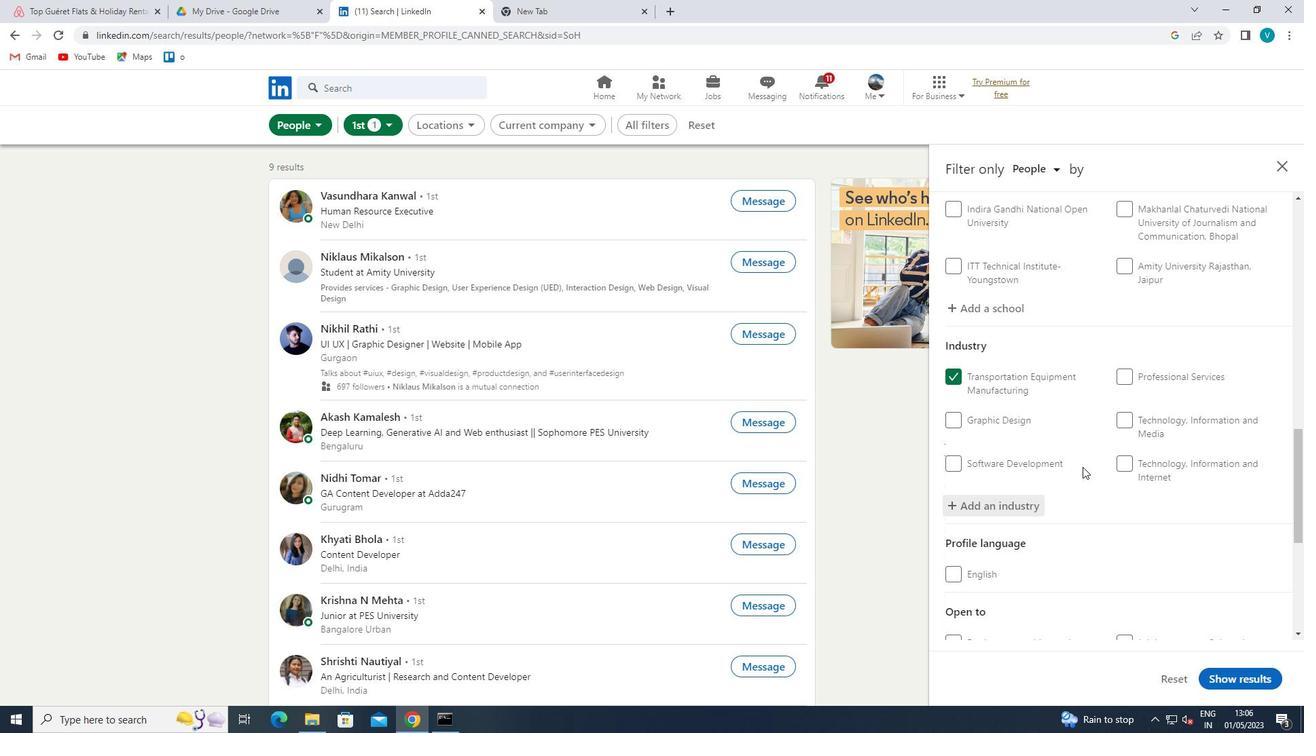 
Action: Mouse moved to (1089, 464)
Screenshot: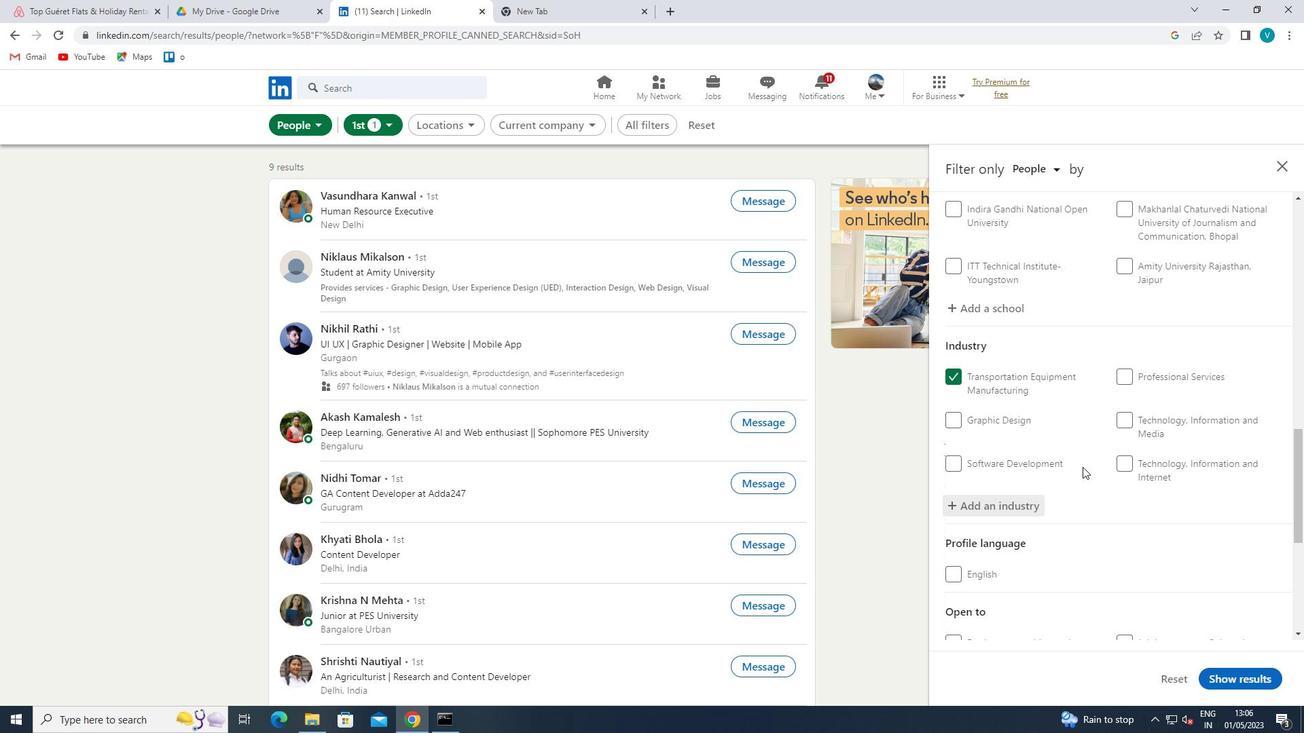 
Action: Mouse scrolled (1089, 463) with delta (0, 0)
Screenshot: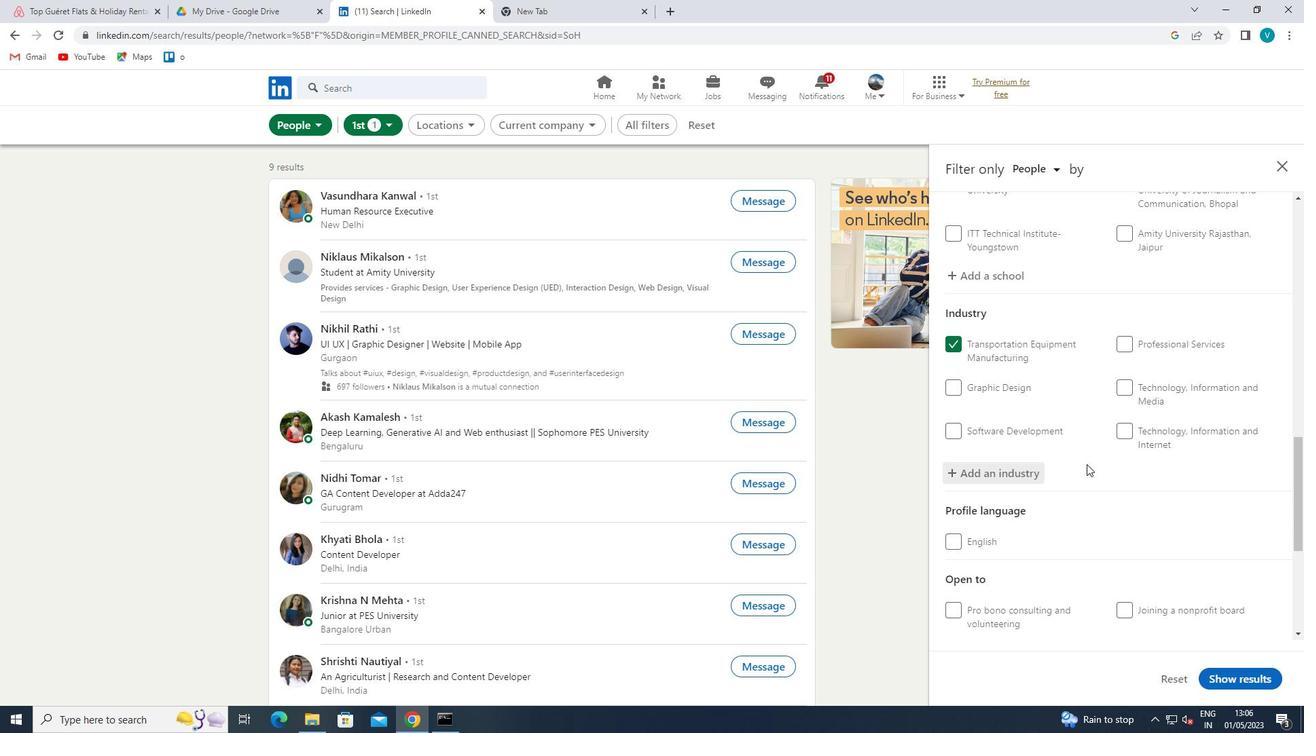
Action: Mouse scrolled (1089, 463) with delta (0, 0)
Screenshot: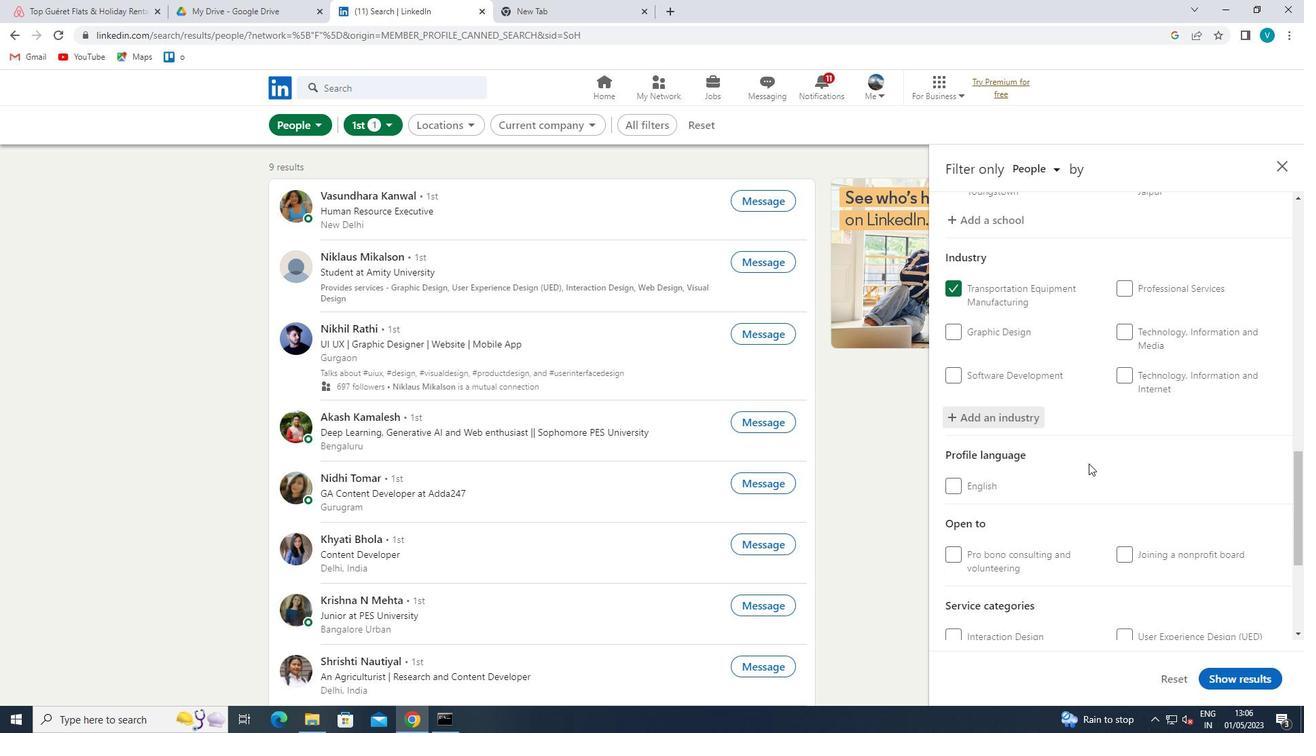 
Action: Mouse scrolled (1089, 463) with delta (0, 0)
Screenshot: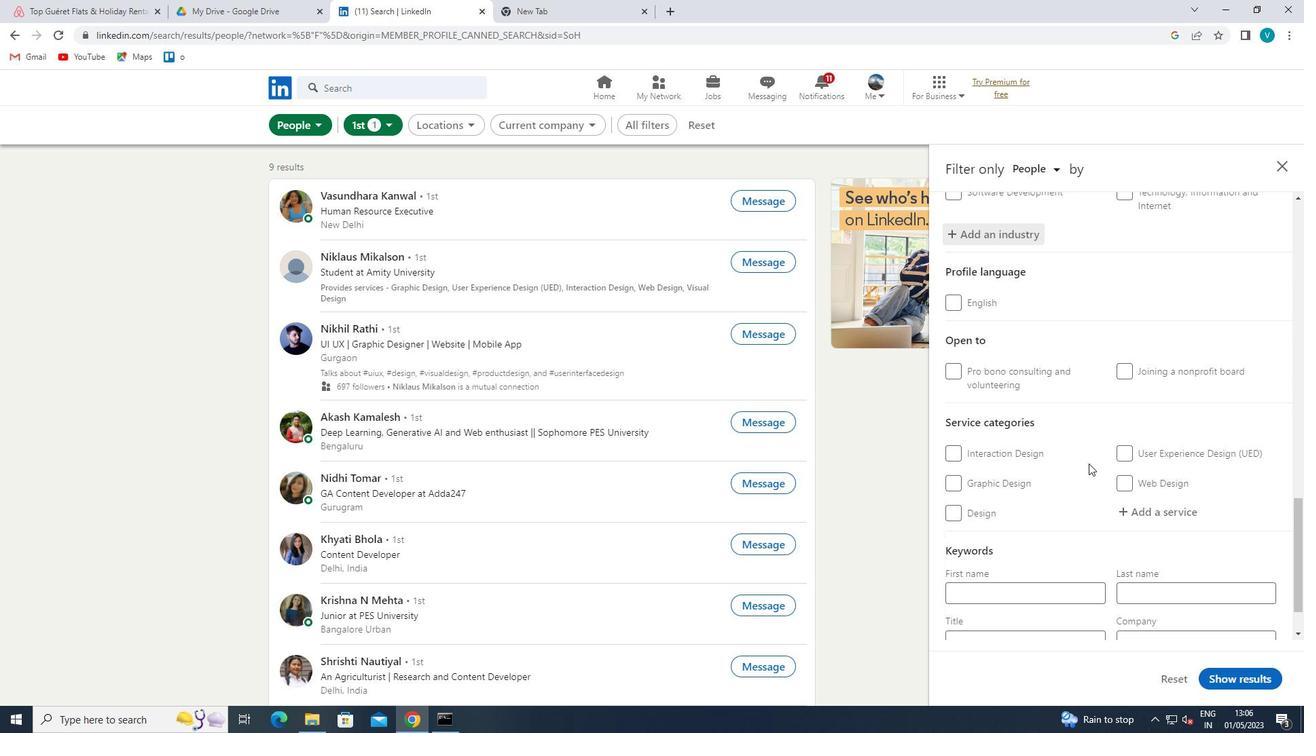 
Action: Mouse scrolled (1089, 463) with delta (0, 0)
Screenshot: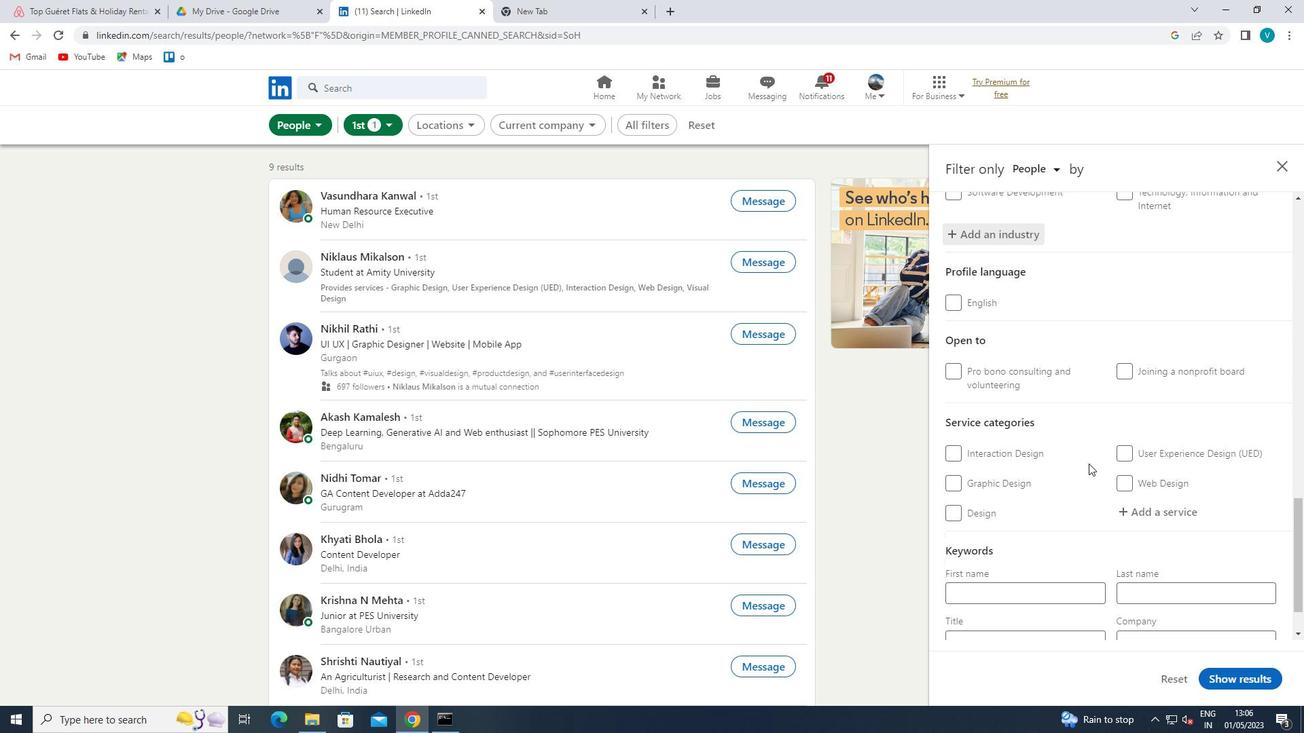 
Action: Mouse moved to (1144, 445)
Screenshot: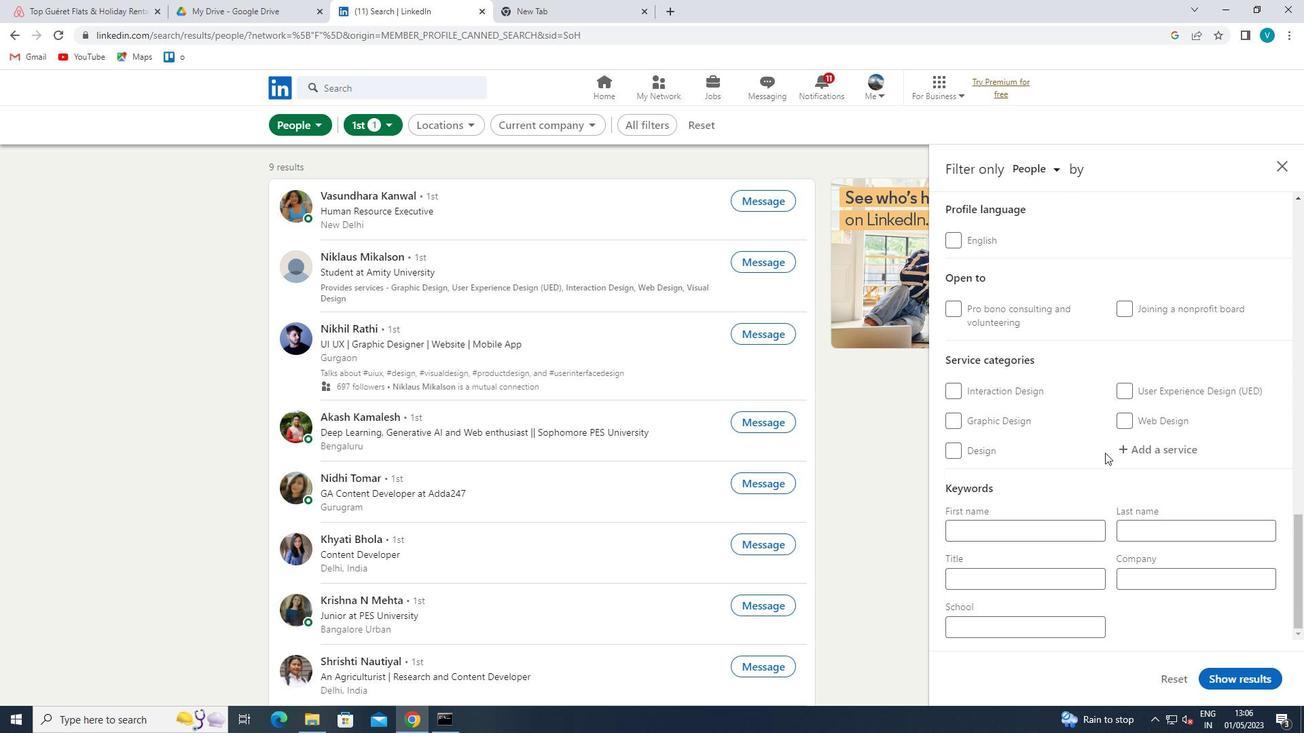 
Action: Mouse pressed left at (1144, 445)
Screenshot: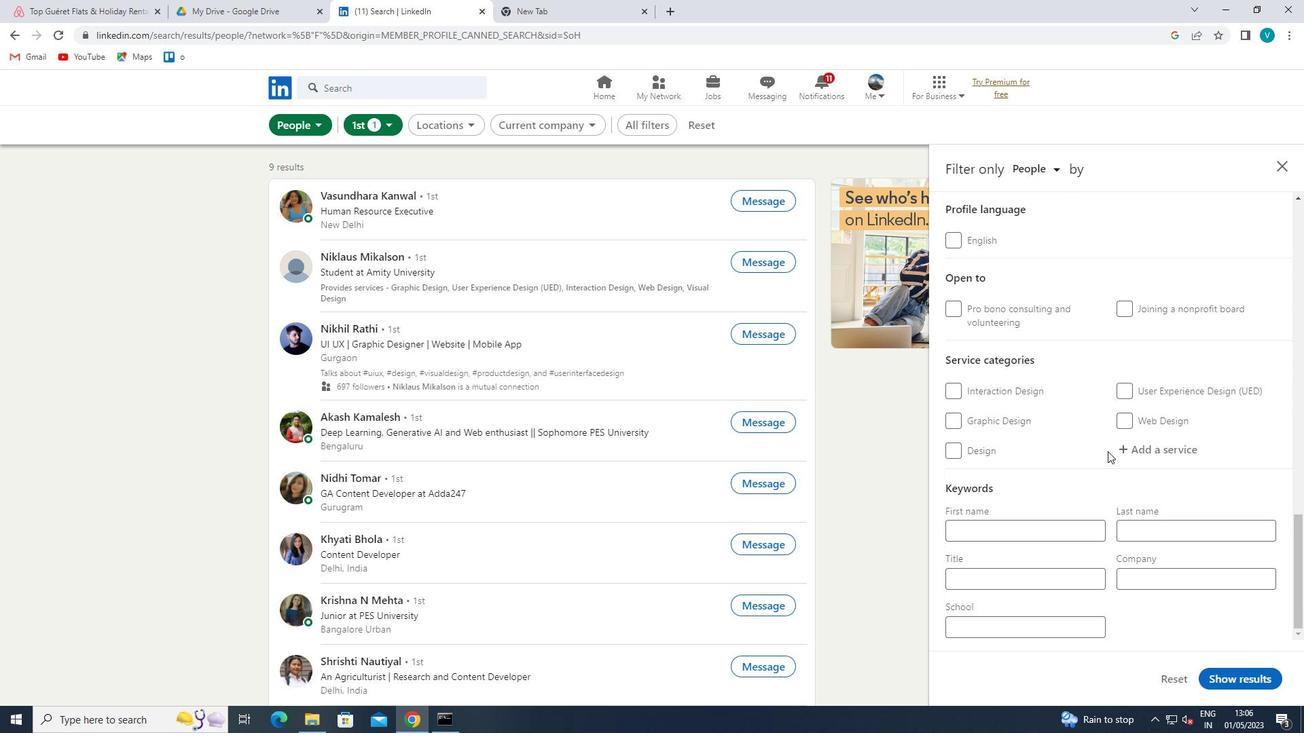 
Action: Mouse moved to (925, 381)
Screenshot: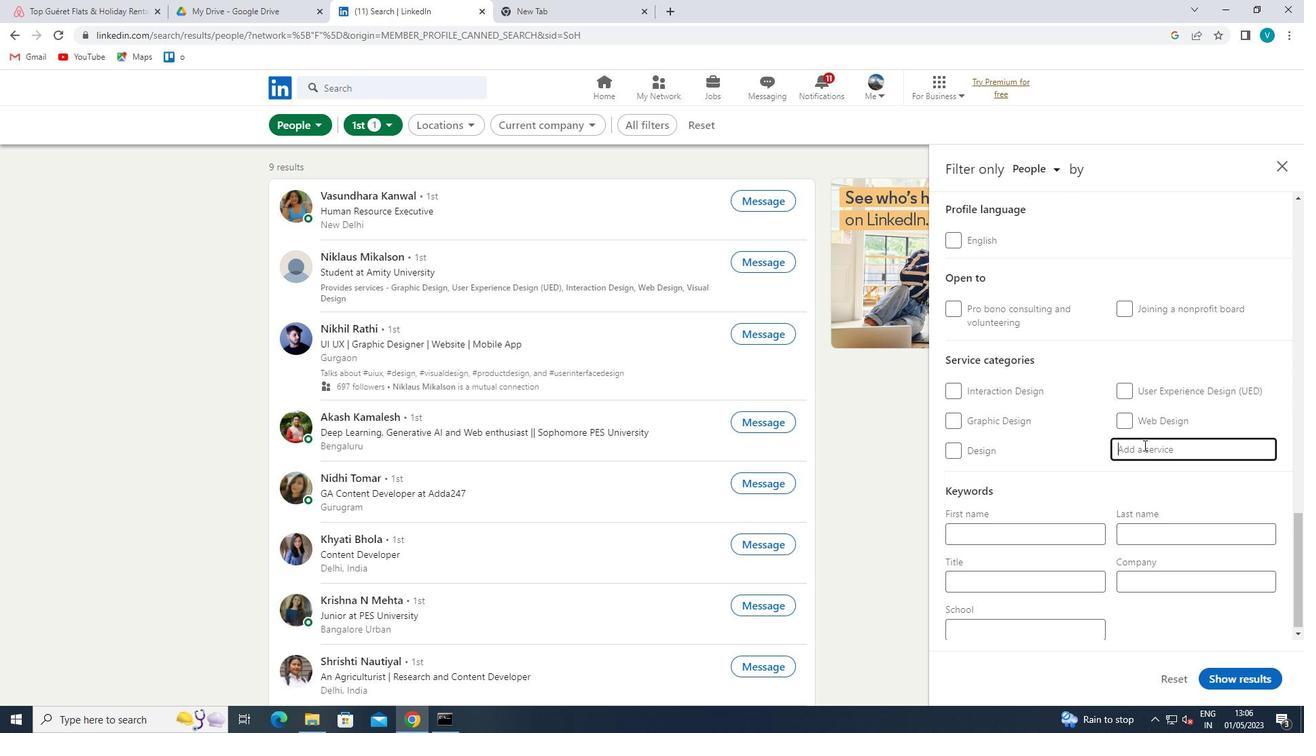 
Action: Key pressed <Key.shift>EAL<Key.space><Key.backspace><Key.backspace><Key.backspace><Key.backspace><Key.backspace><Key.shift>EAL<Key.space><Key.backspace><Key.backspace><Key.backspace><Key.backspace><Key.shift>REAL<Key.space><Key.backspace><Key.backspace><Key.backspace><Key.backspace>EAL<Key.space><Key.shift>ESTATE<Key.space>
Screenshot: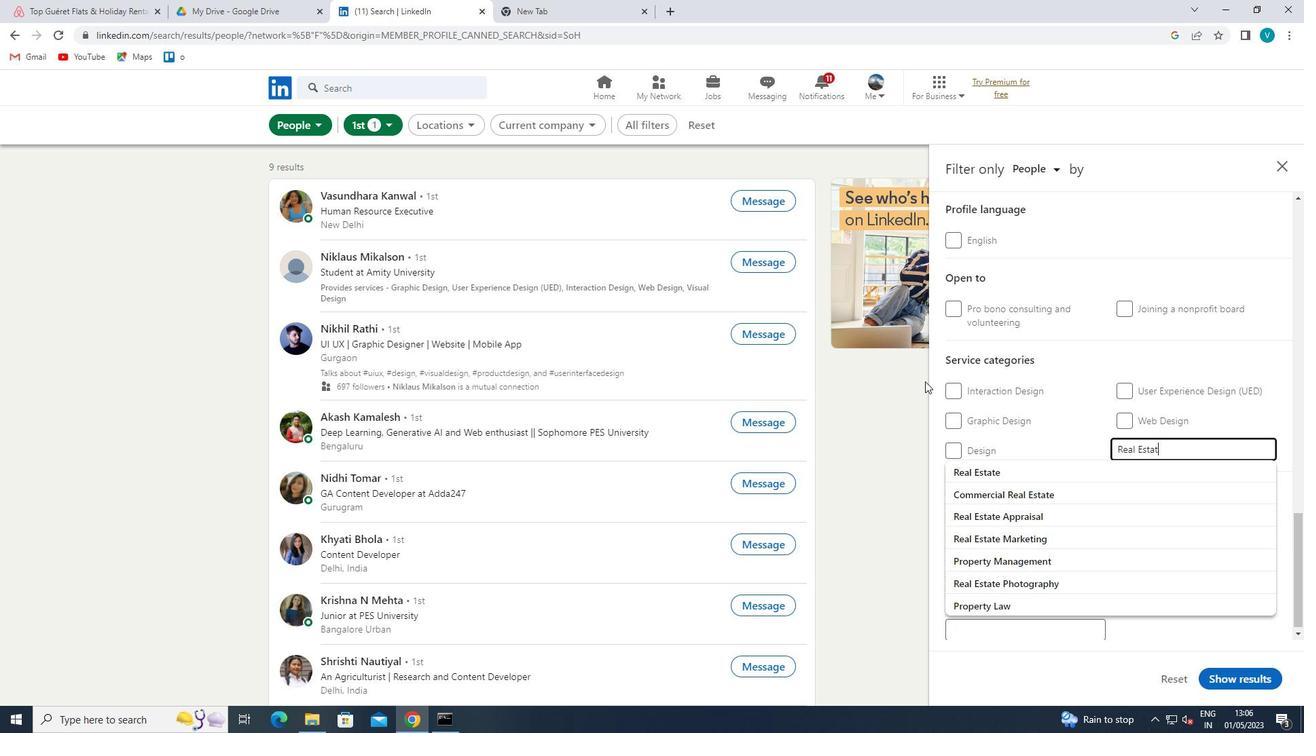 
Action: Mouse moved to (984, 513)
Screenshot: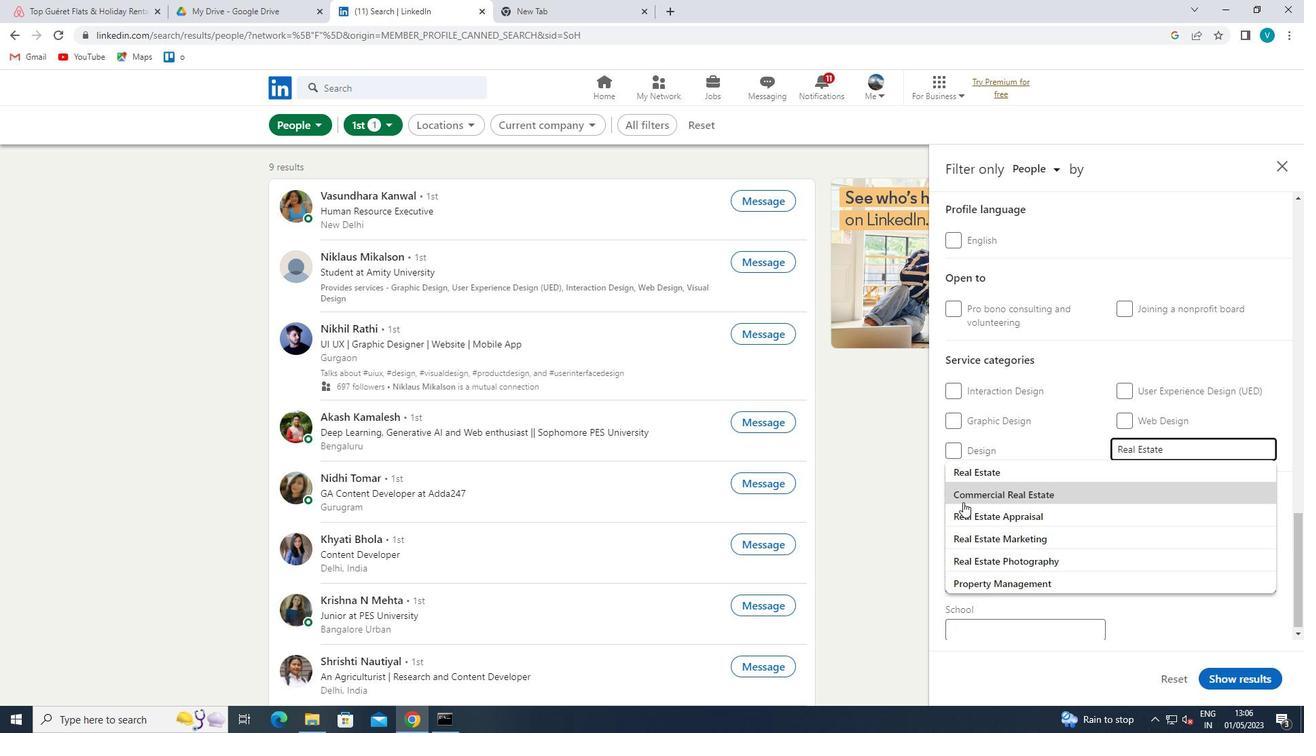 
Action: Mouse pressed left at (984, 513)
Screenshot: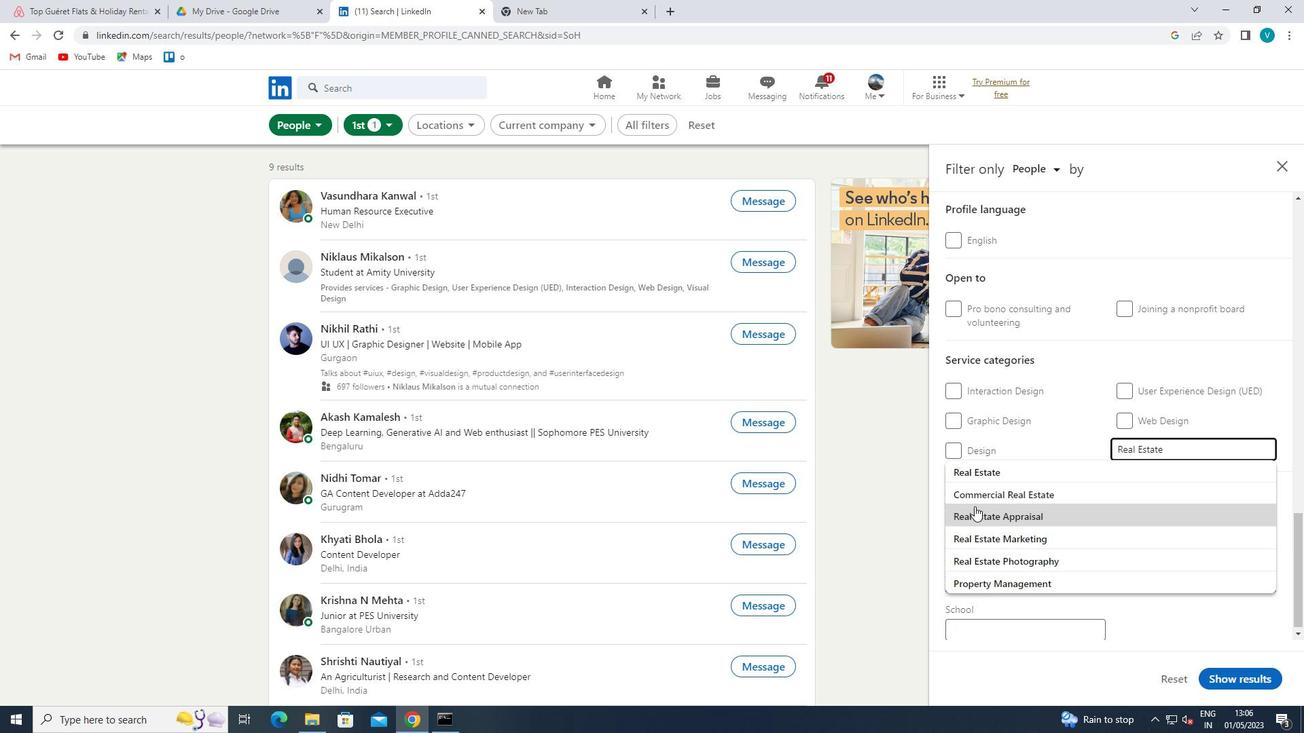 
Action: Mouse moved to (984, 513)
Screenshot: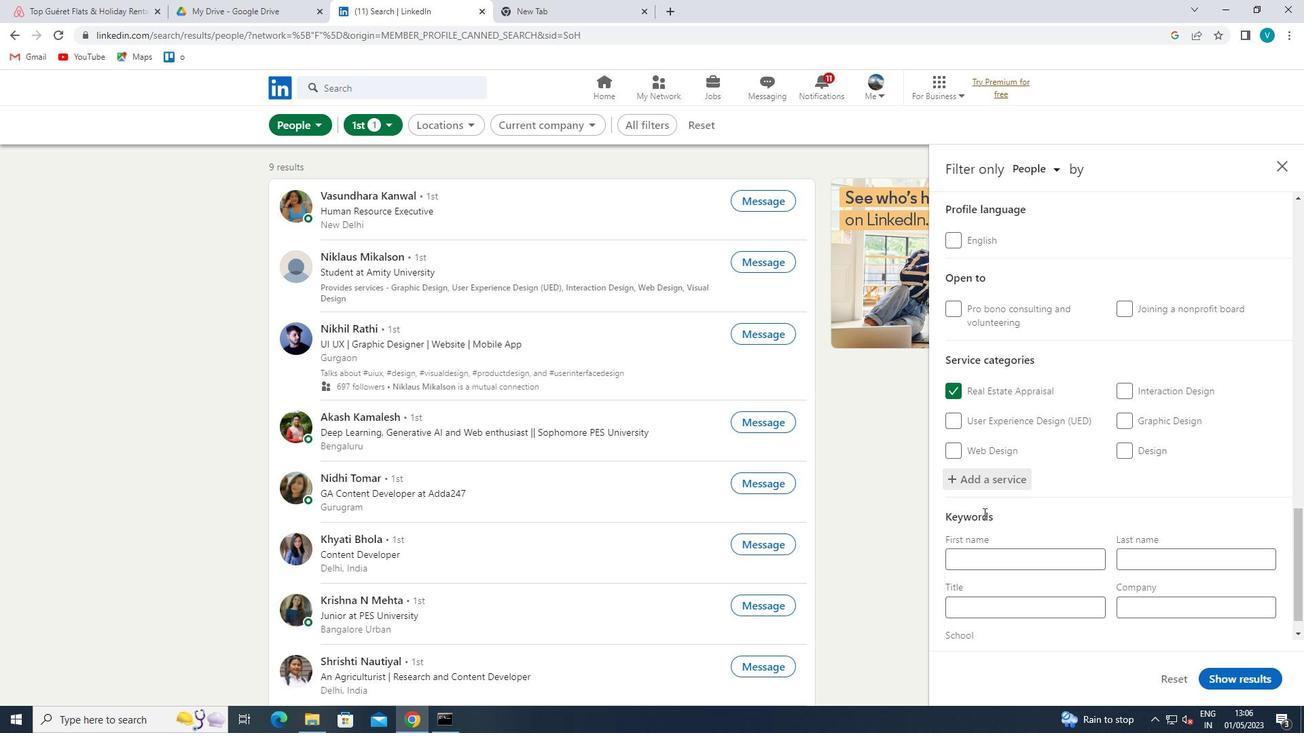 
Action: Mouse scrolled (984, 513) with delta (0, 0)
Screenshot: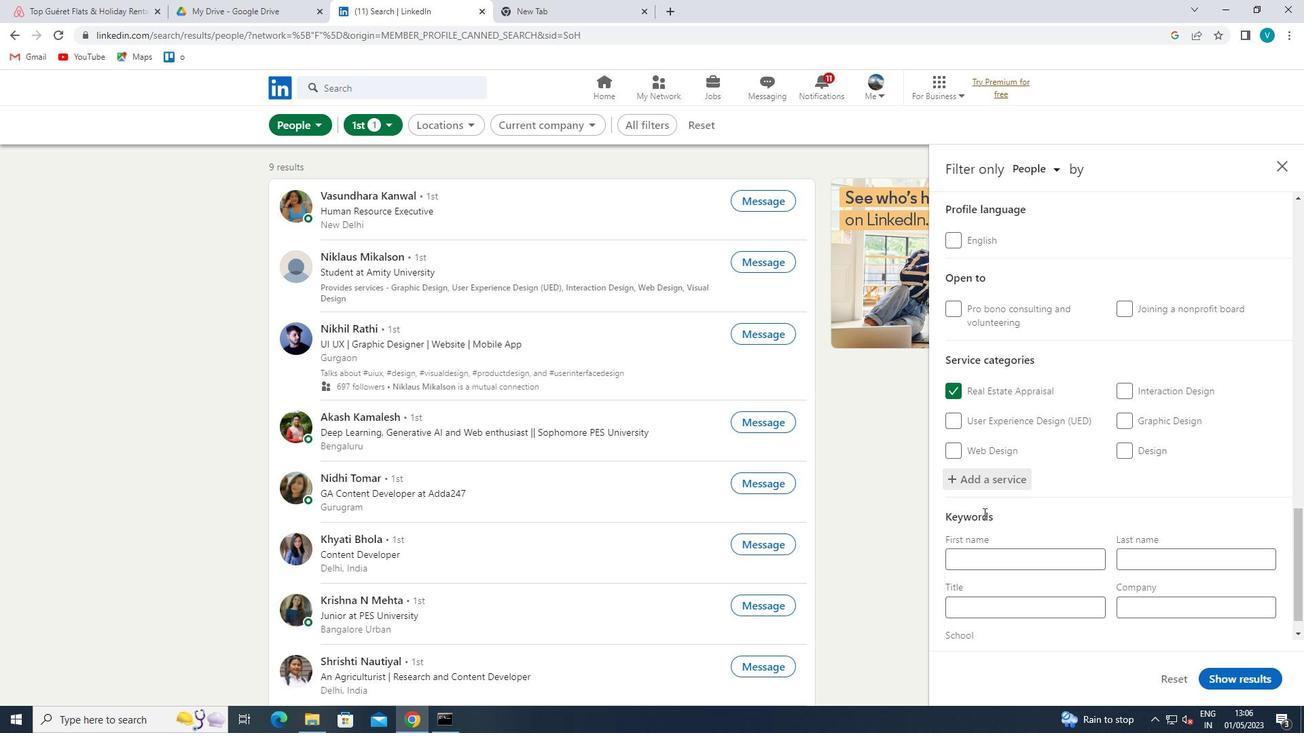 
Action: Mouse moved to (986, 513)
Screenshot: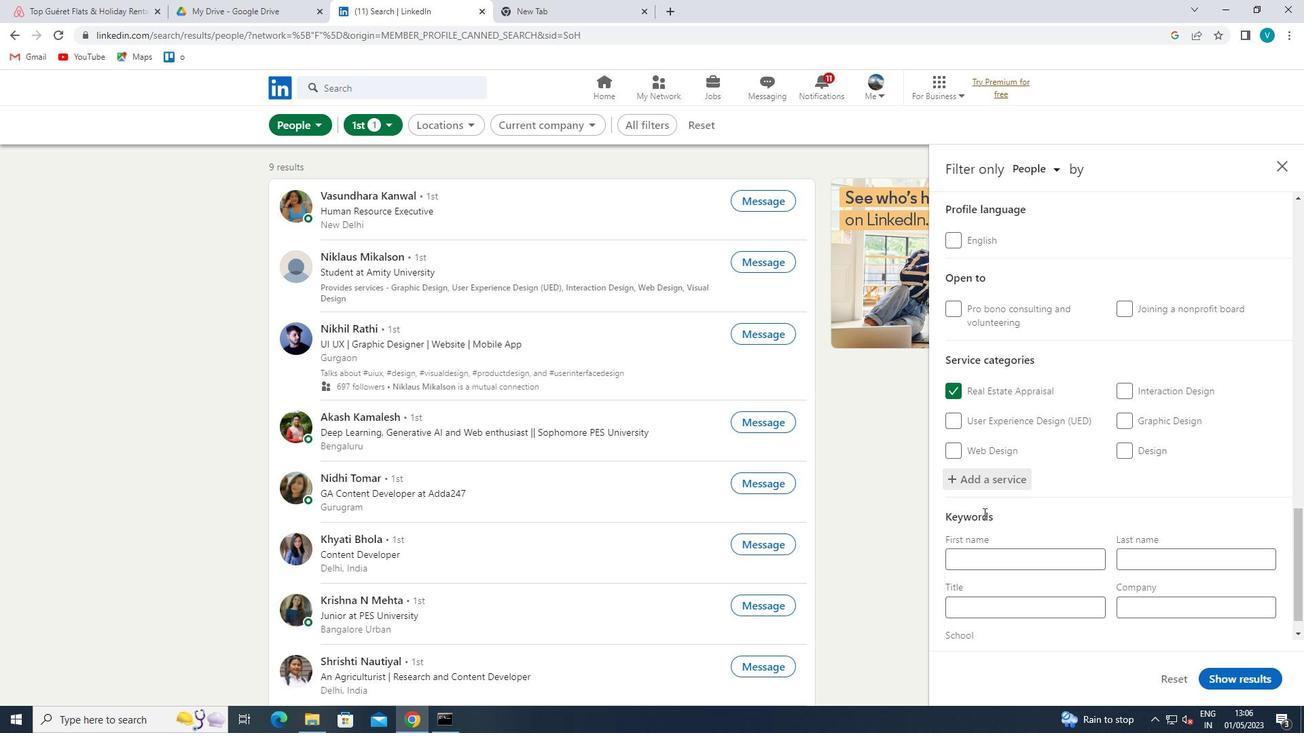 
Action: Mouse scrolled (986, 513) with delta (0, 0)
Screenshot: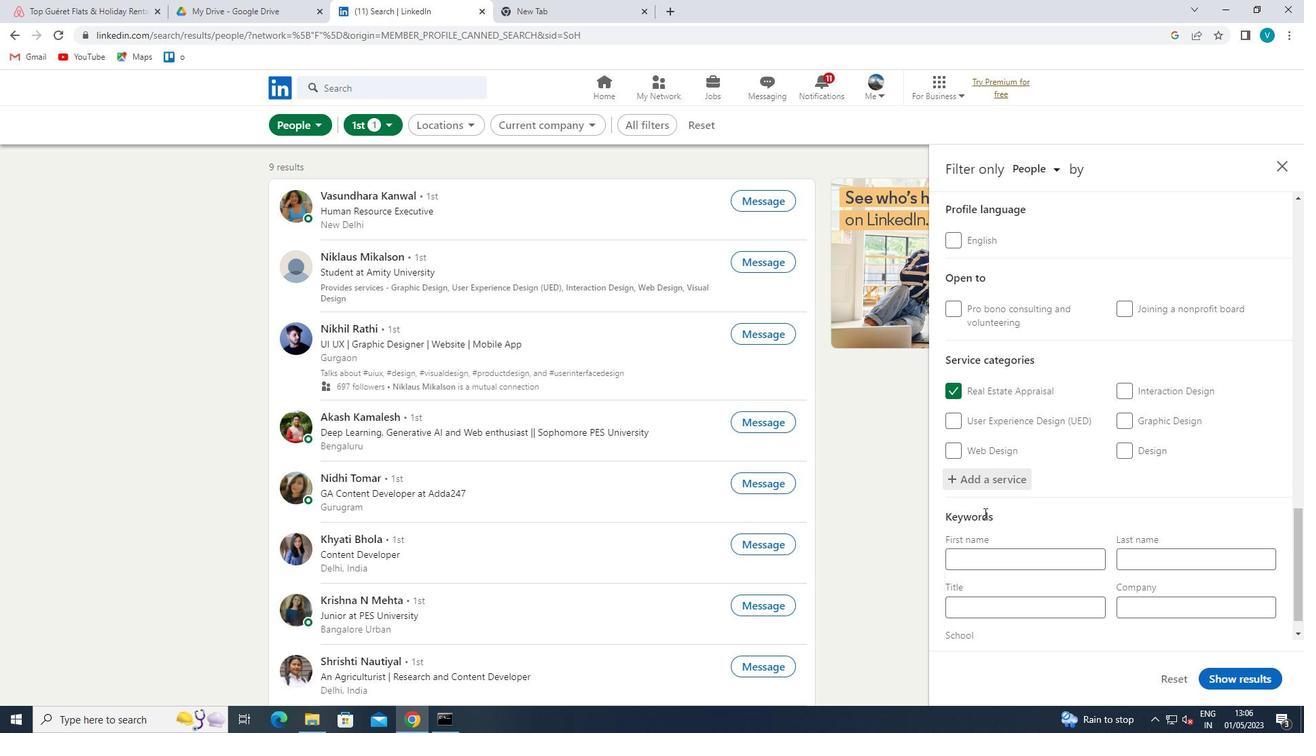 
Action: Mouse scrolled (986, 513) with delta (0, 0)
Screenshot: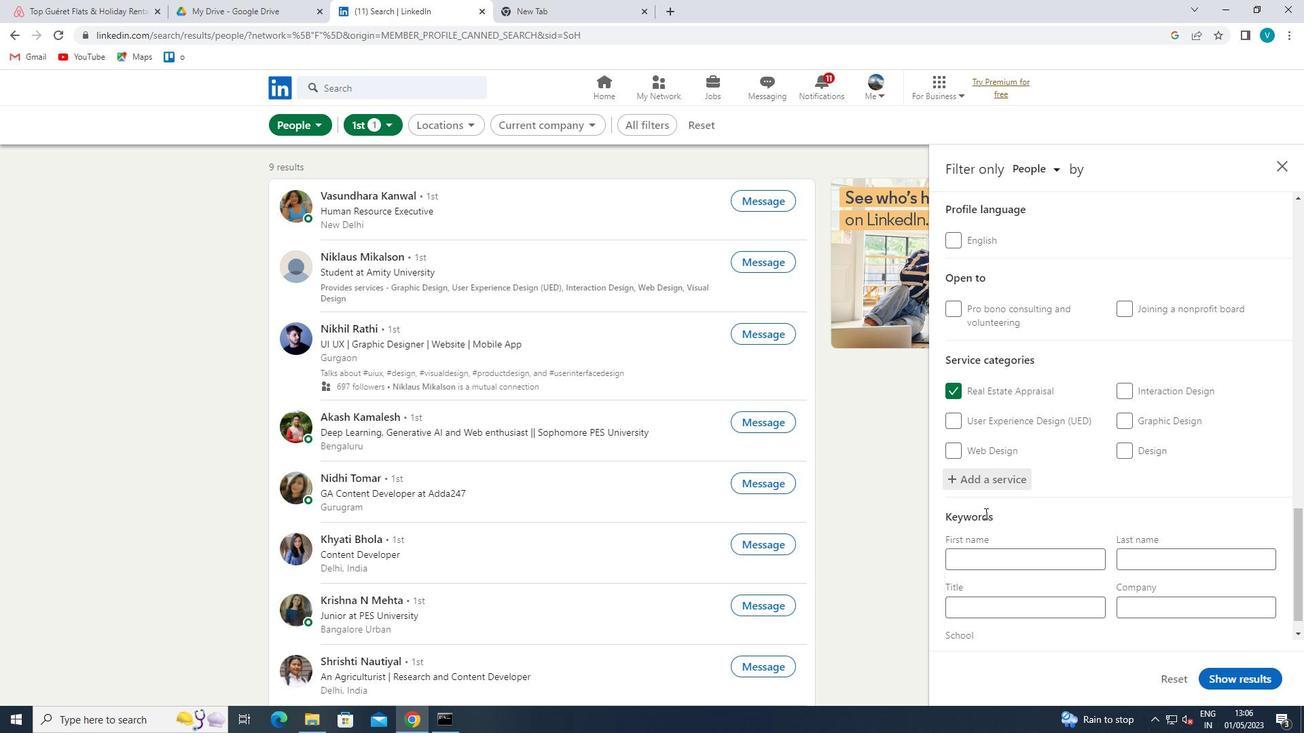 
Action: Mouse moved to (986, 575)
Screenshot: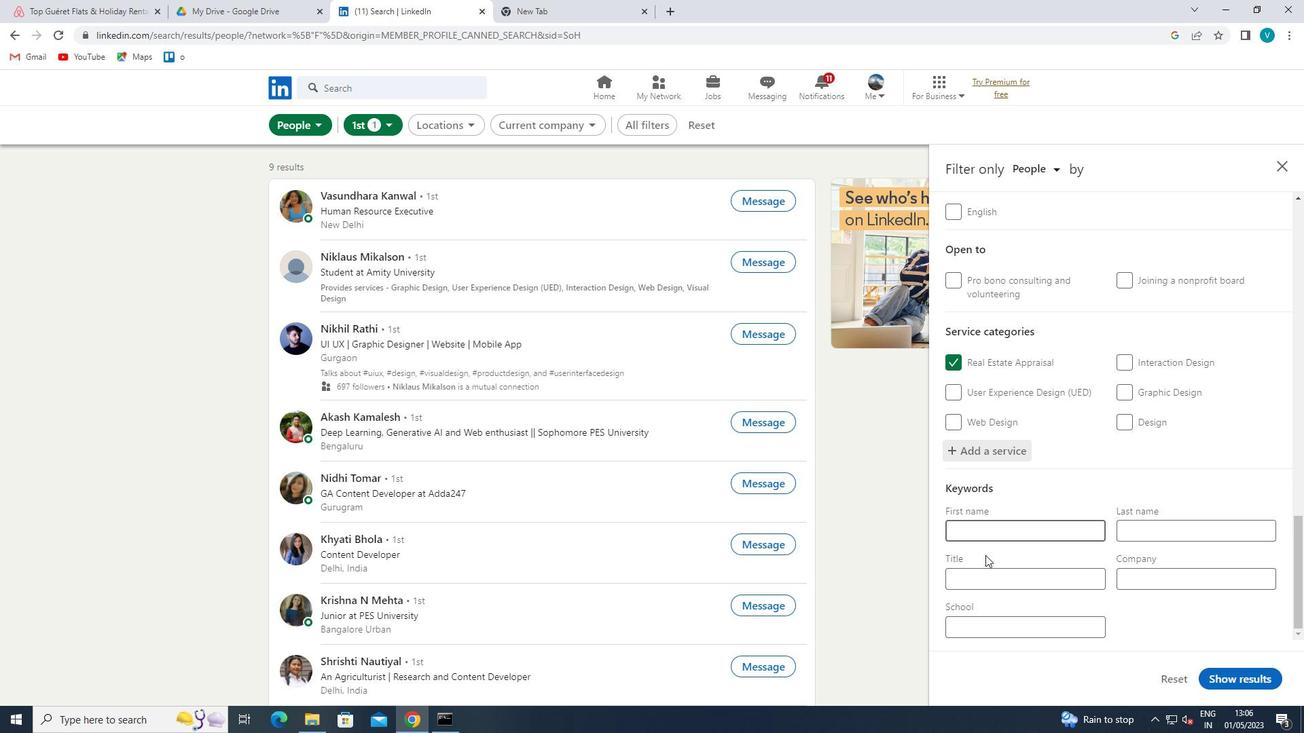 
Action: Mouse pressed left at (986, 575)
Screenshot: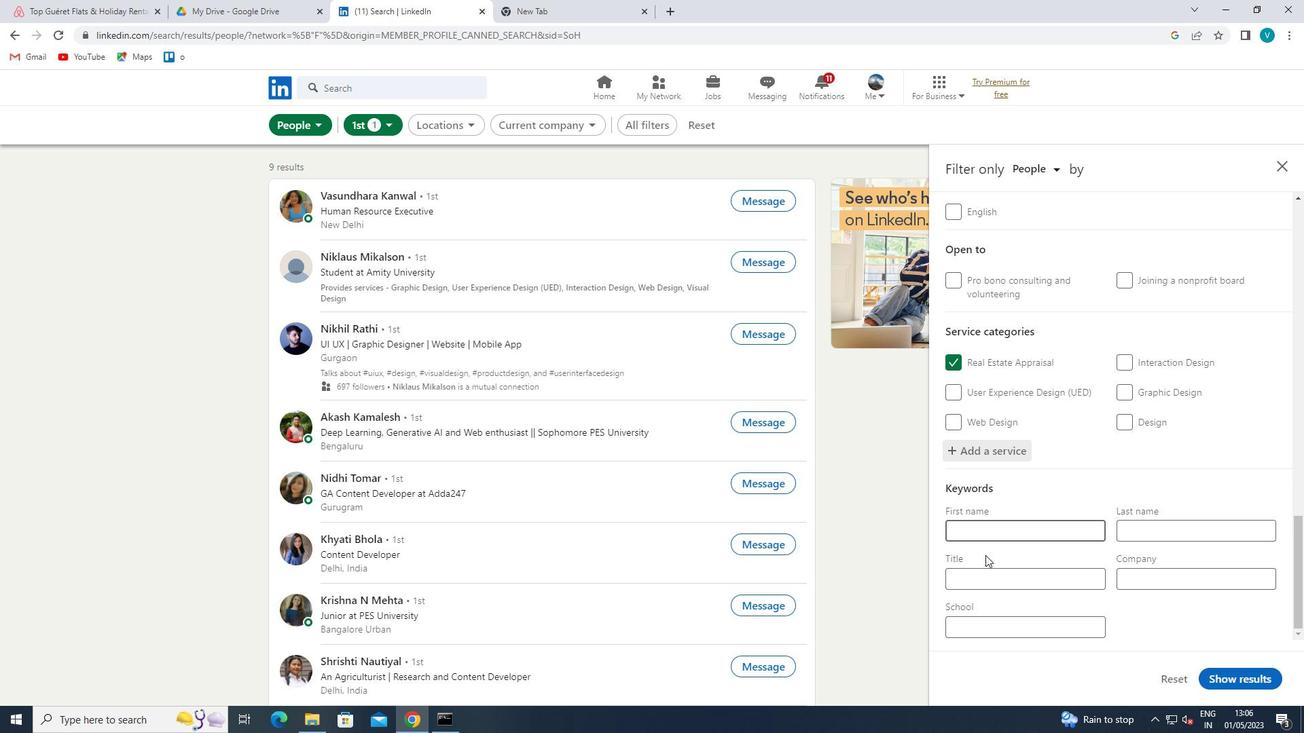 
Action: Mouse moved to (897, 553)
Screenshot: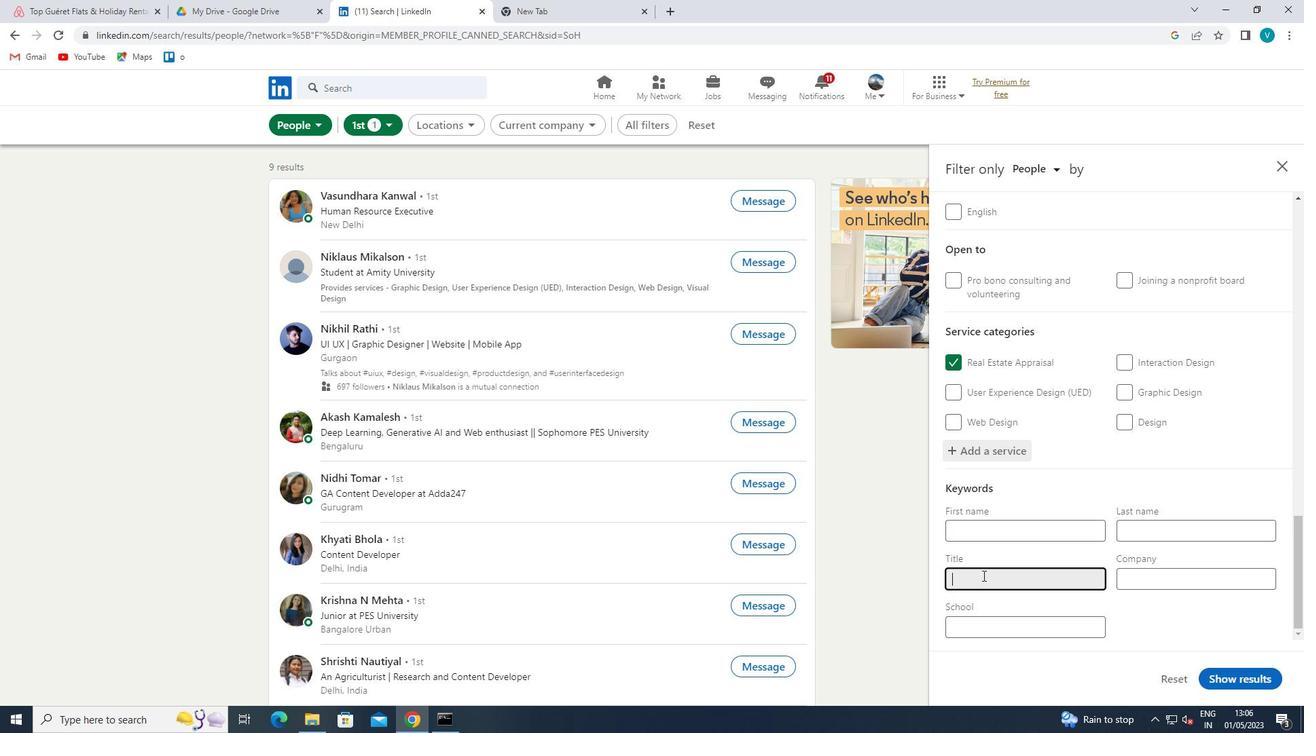 
Action: Key pressed <Key.shift>IT<Key.space>
Screenshot: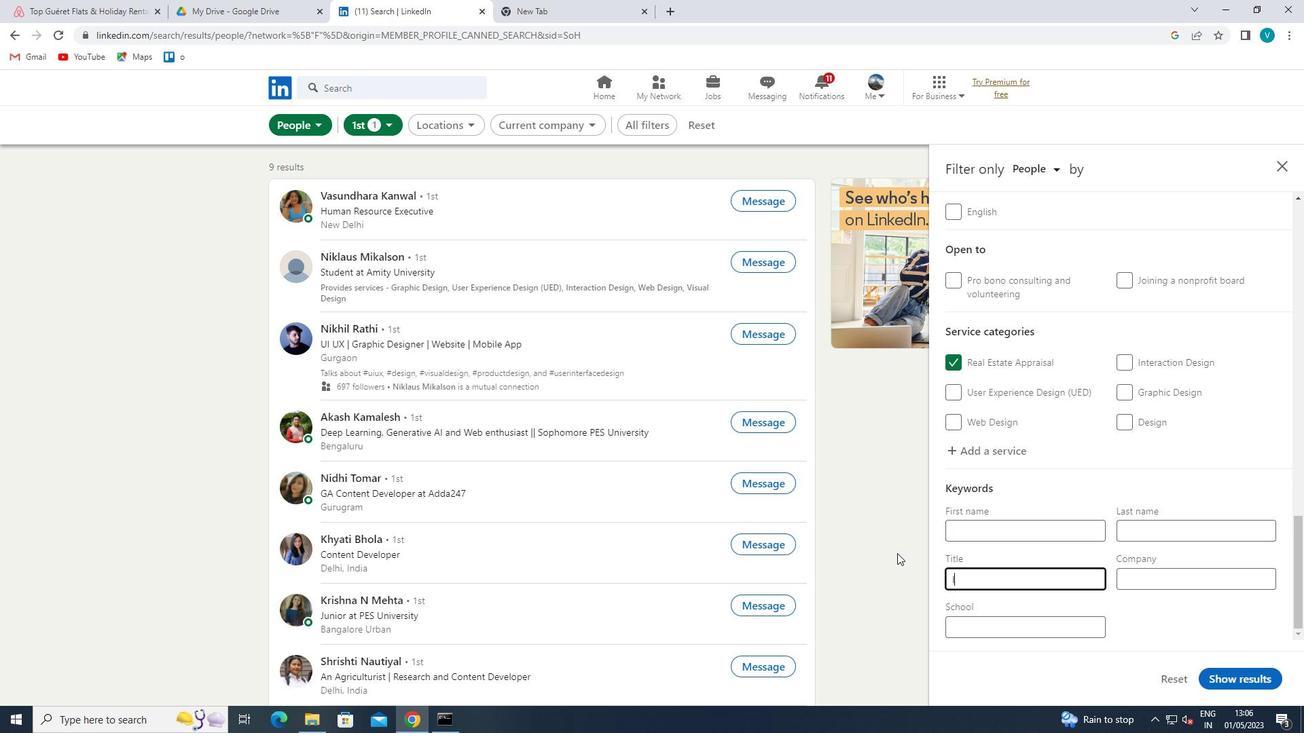 
Action: Mouse moved to (895, 552)
Screenshot: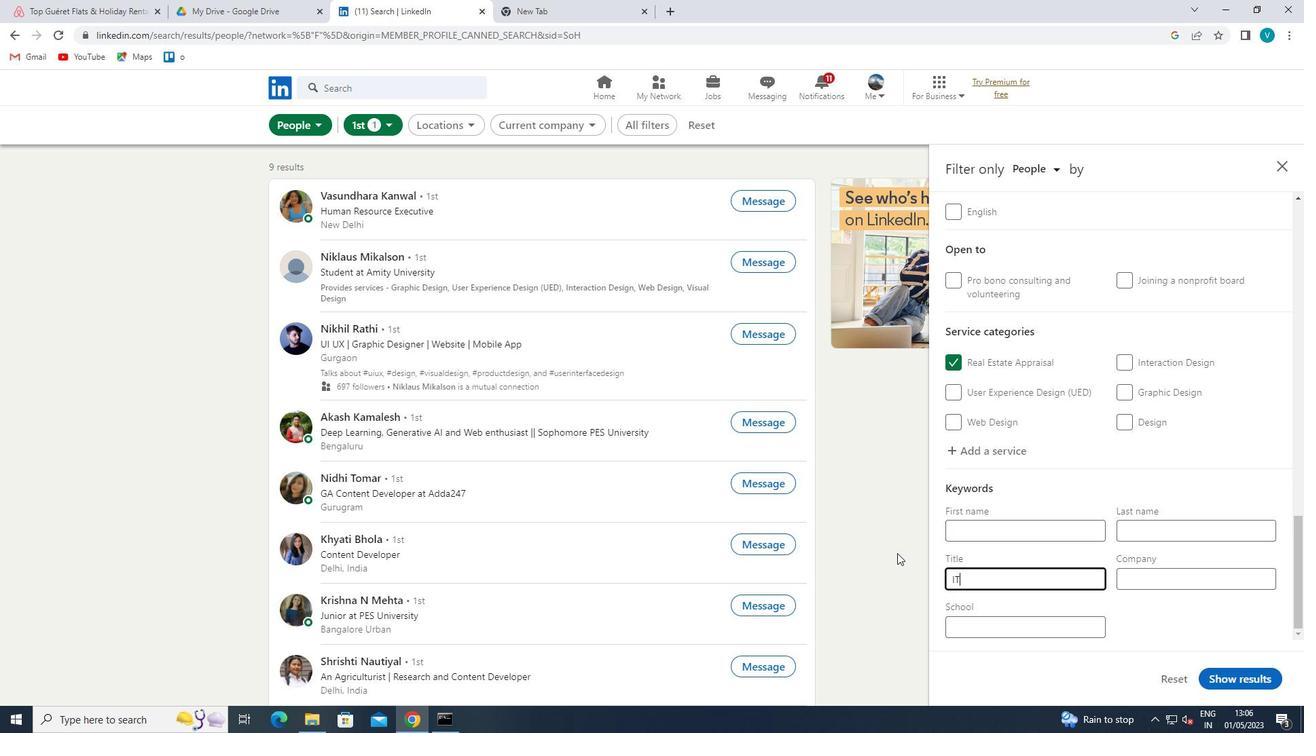 
Action: Key pressed <Key.shift>MANAGER<Key.space>
Screenshot: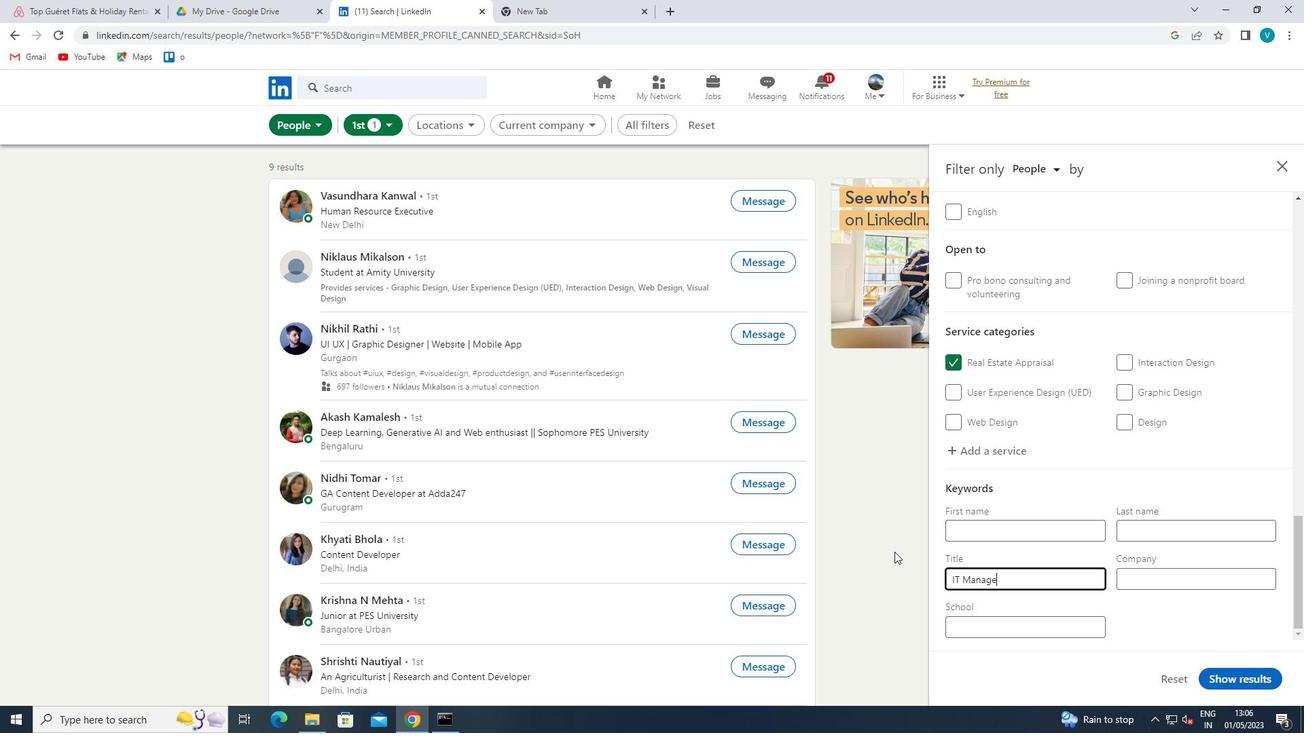 
Action: Mouse moved to (1218, 683)
Screenshot: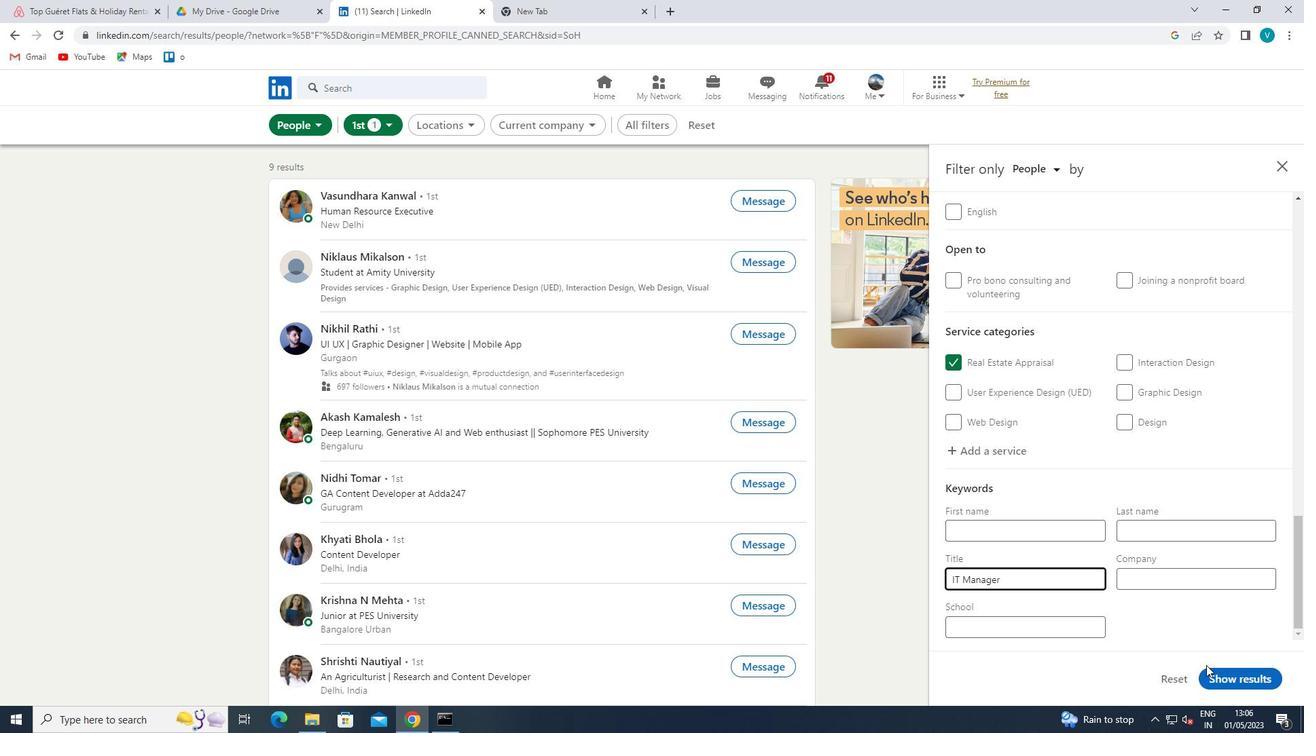 
Action: Mouse pressed left at (1218, 683)
Screenshot: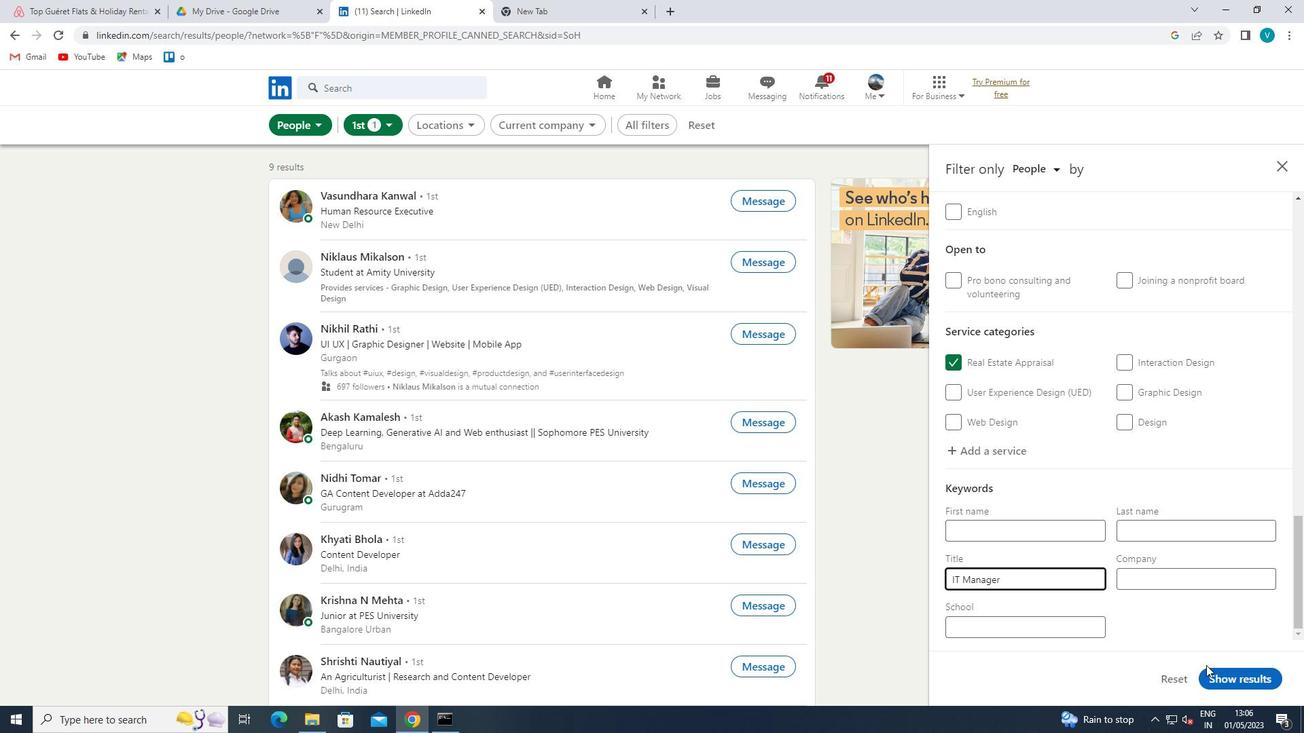 
Action: Mouse moved to (960, 609)
Screenshot: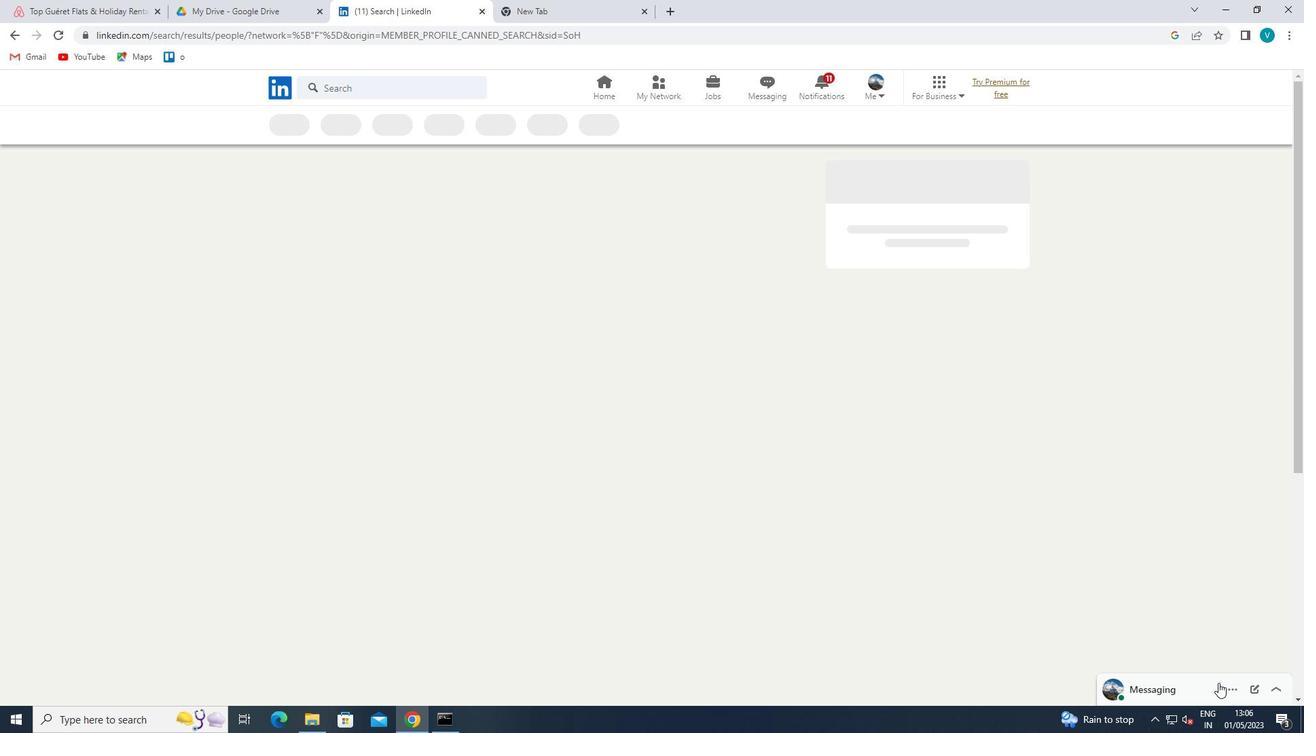 
